 Task: Open a Blog Post Template save the file as referenceAdd Heading 'Machu Picchu' ,with the main content  Machu Picchu is an ancient Inca citadel nestled high in the Peruvian Andes. This archaeological wonder attracts adventurers and history enthusiasts with its stunning mountain vistas and well-preserved ruins, offering a glimpse into the Inca civilization's remarkable achievements. ,with the main content  Machu Picchu is an ancient Inca citadel nestled high in the Peruvian Andes. This archaeological wonder attracts adventurers and history enthusiasts with its stunning mountain vistas and well-preserved ruins, offering a glimpse into the Inca civilization's remarkable achievements.and font size to the main content 22 Apply Font Style Gabriolaand font size to the heading 16 Change heading alignment to  Center
Action: Mouse moved to (525, 250)
Screenshot: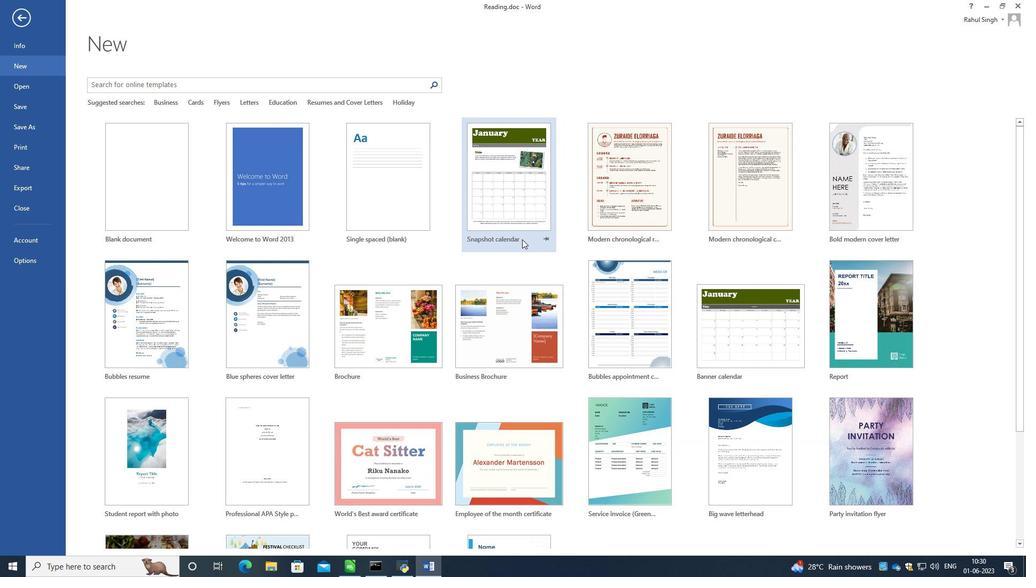 
Action: Mouse scrolled (525, 250) with delta (0, 0)
Screenshot: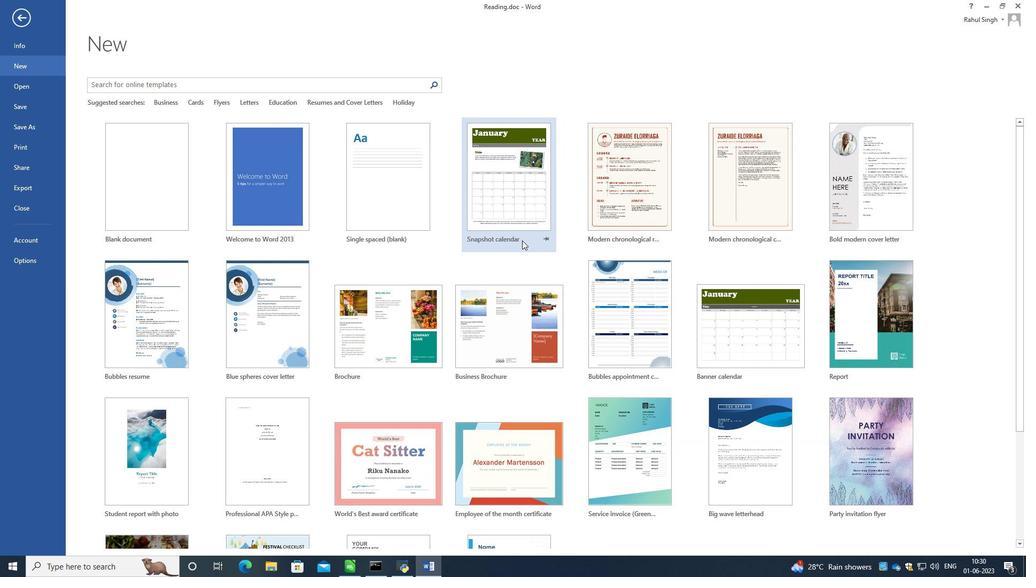 
Action: Mouse scrolled (525, 250) with delta (0, 0)
Screenshot: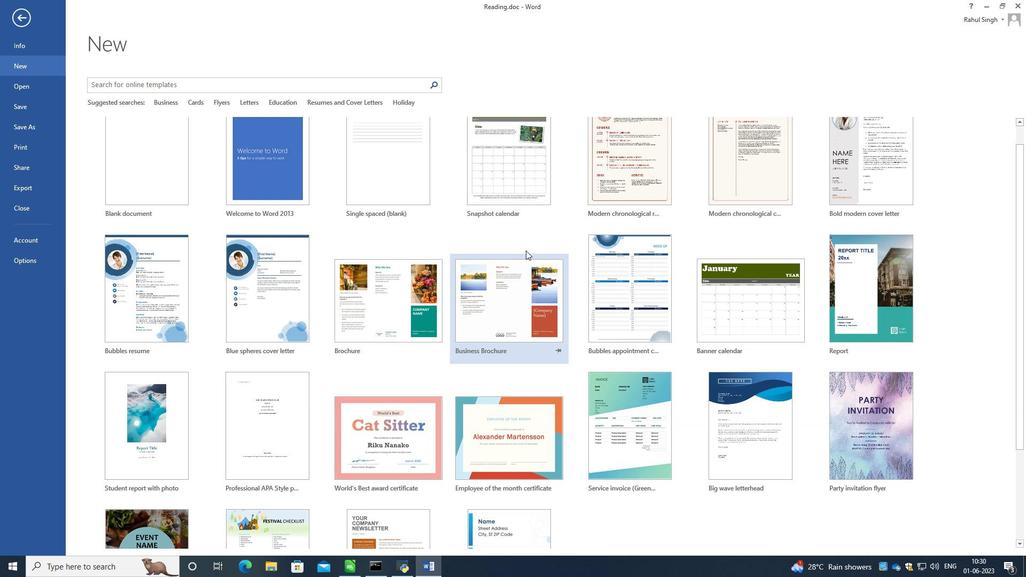 
Action: Mouse scrolled (525, 250) with delta (0, 0)
Screenshot: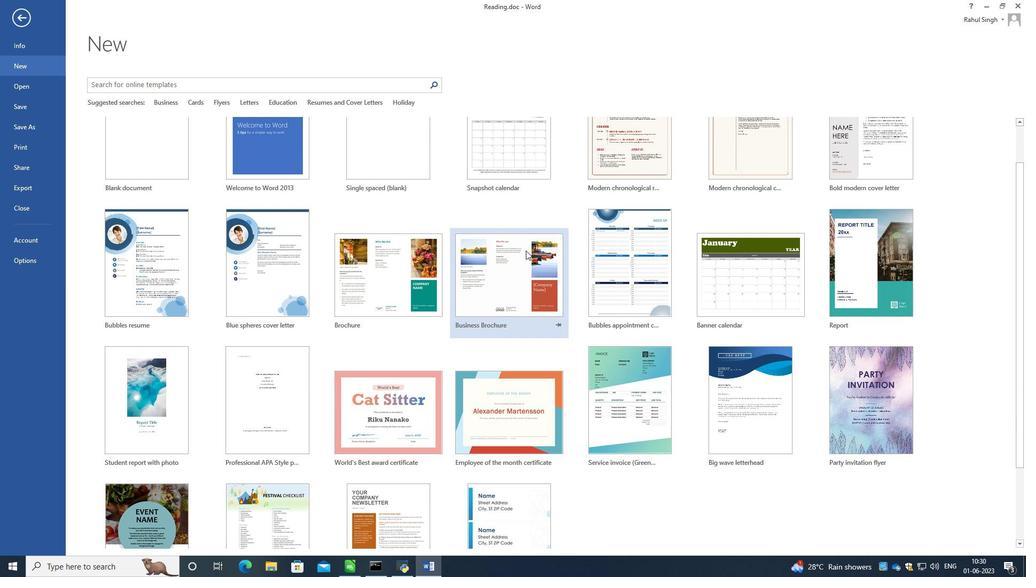 
Action: Mouse scrolled (525, 250) with delta (0, 0)
Screenshot: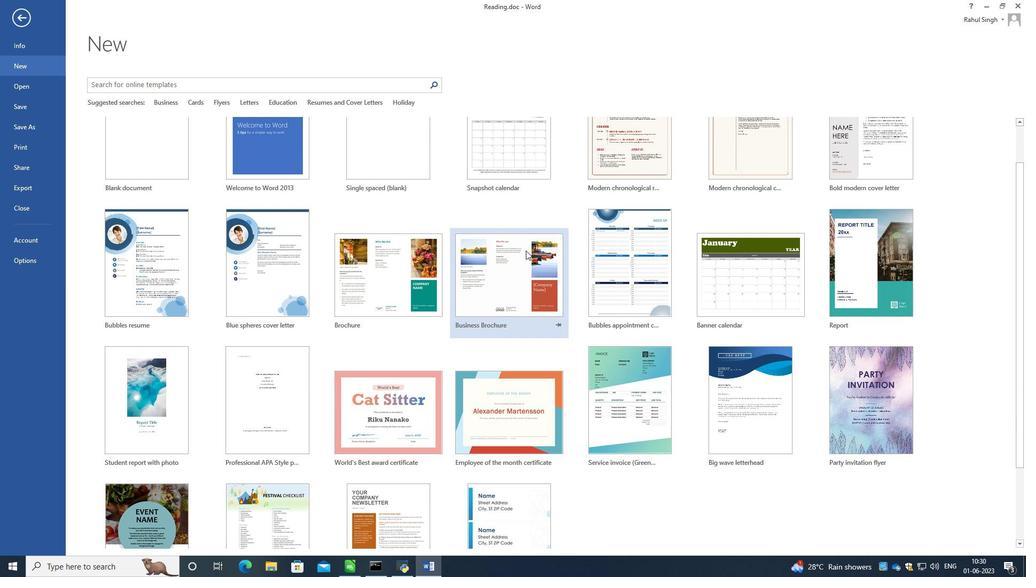 
Action: Mouse scrolled (525, 250) with delta (0, 0)
Screenshot: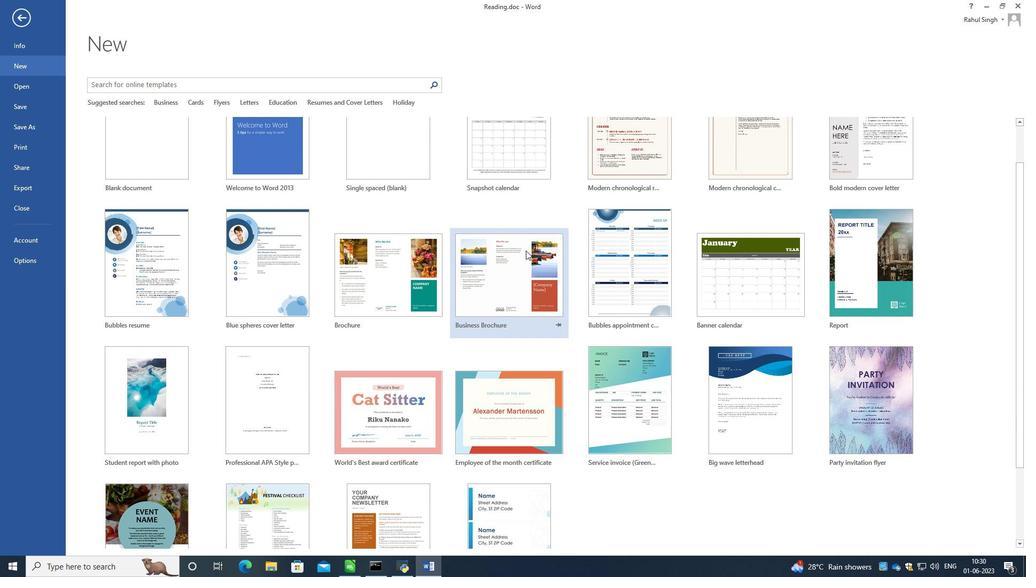 
Action: Mouse scrolled (525, 250) with delta (0, 0)
Screenshot: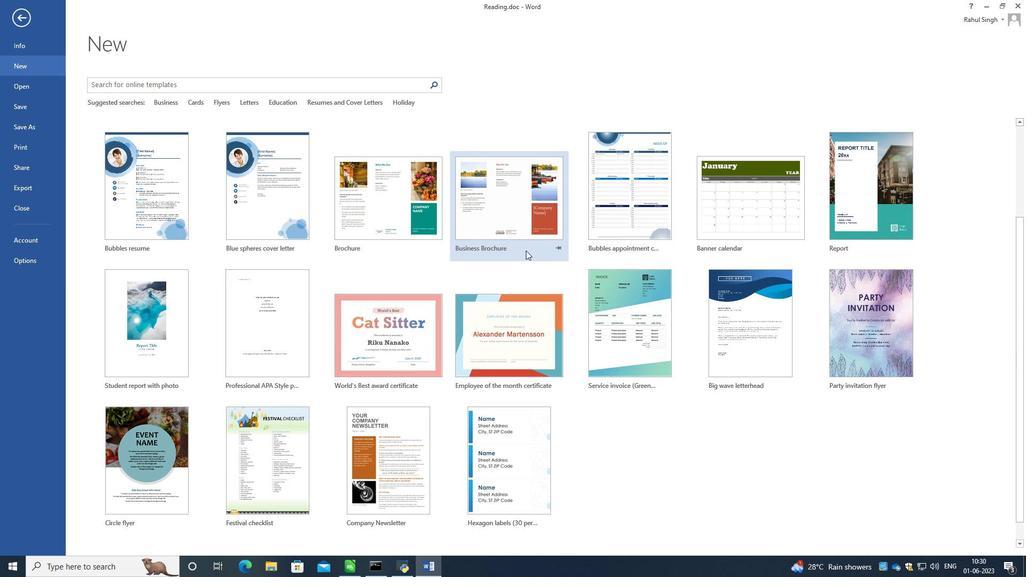 
Action: Mouse scrolled (525, 250) with delta (0, 0)
Screenshot: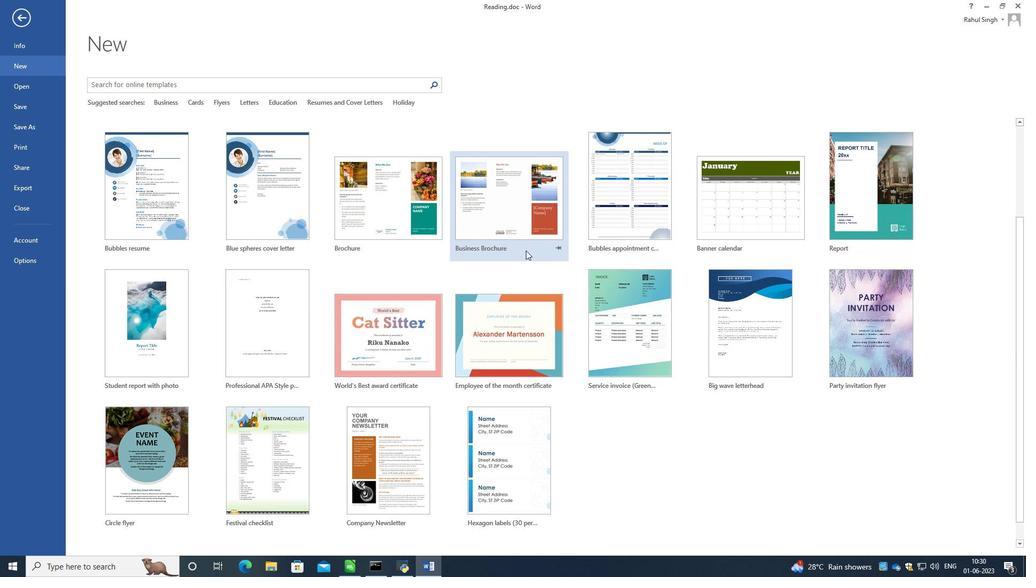 
Action: Mouse scrolled (525, 250) with delta (0, 0)
Screenshot: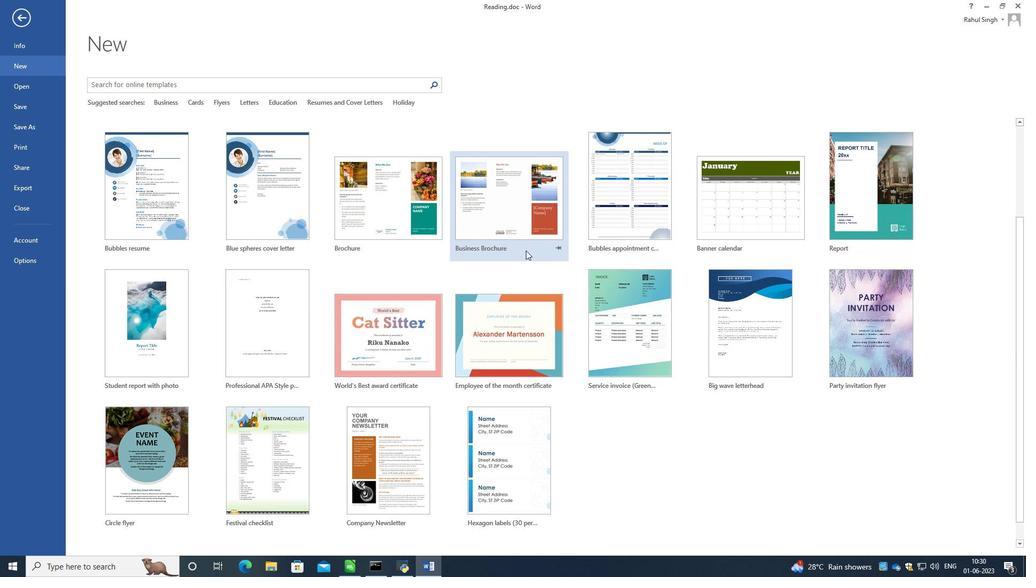 
Action: Mouse scrolled (525, 251) with delta (0, 0)
Screenshot: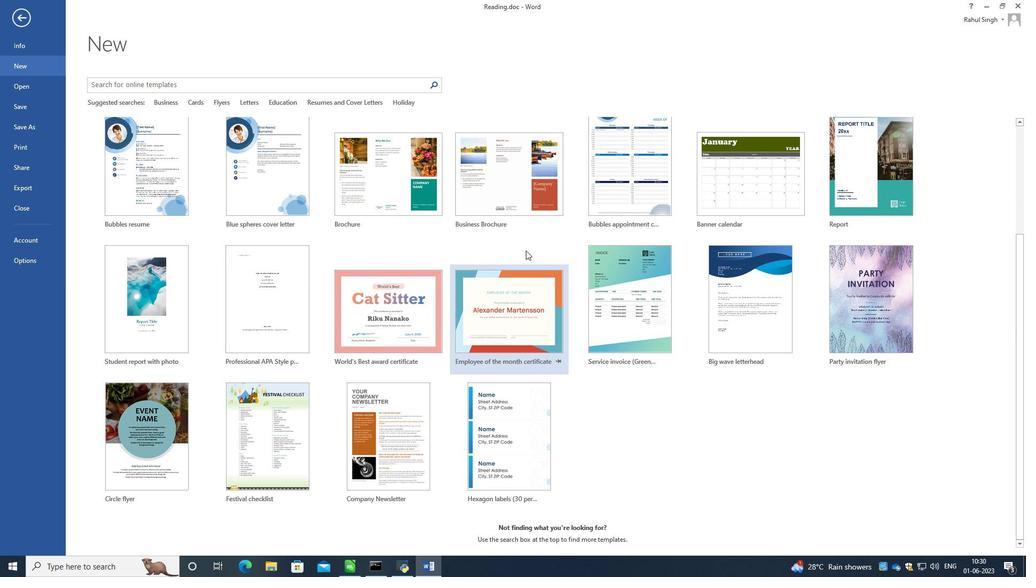 
Action: Mouse scrolled (525, 251) with delta (0, 0)
Screenshot: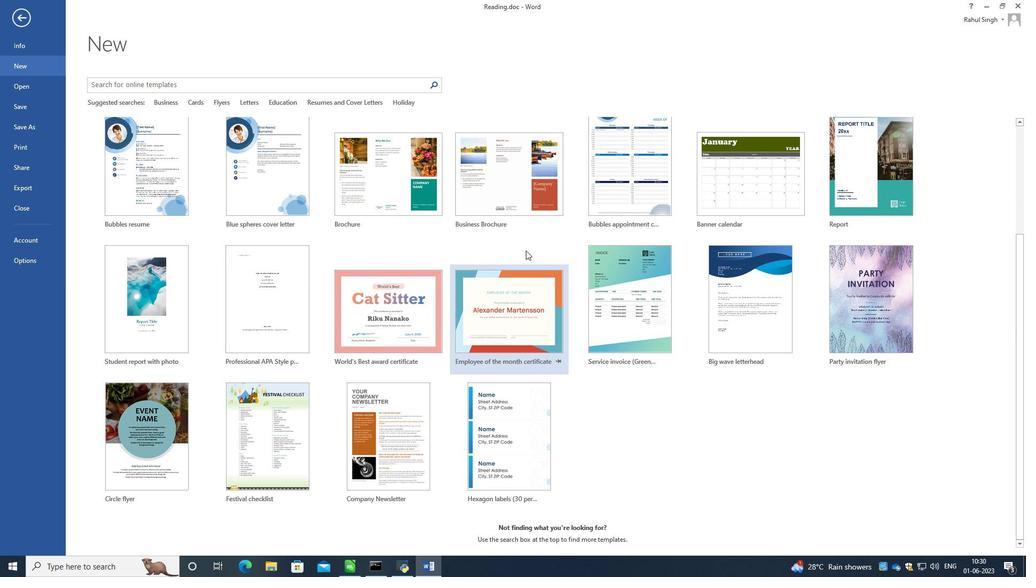 
Action: Mouse scrolled (525, 251) with delta (0, 0)
Screenshot: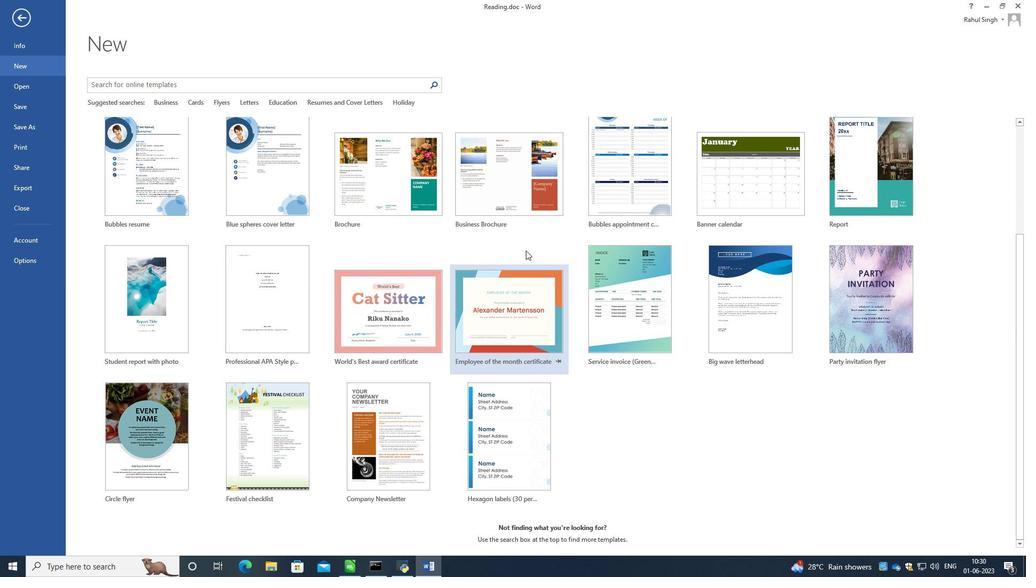 
Action: Mouse scrolled (525, 251) with delta (0, 0)
Screenshot: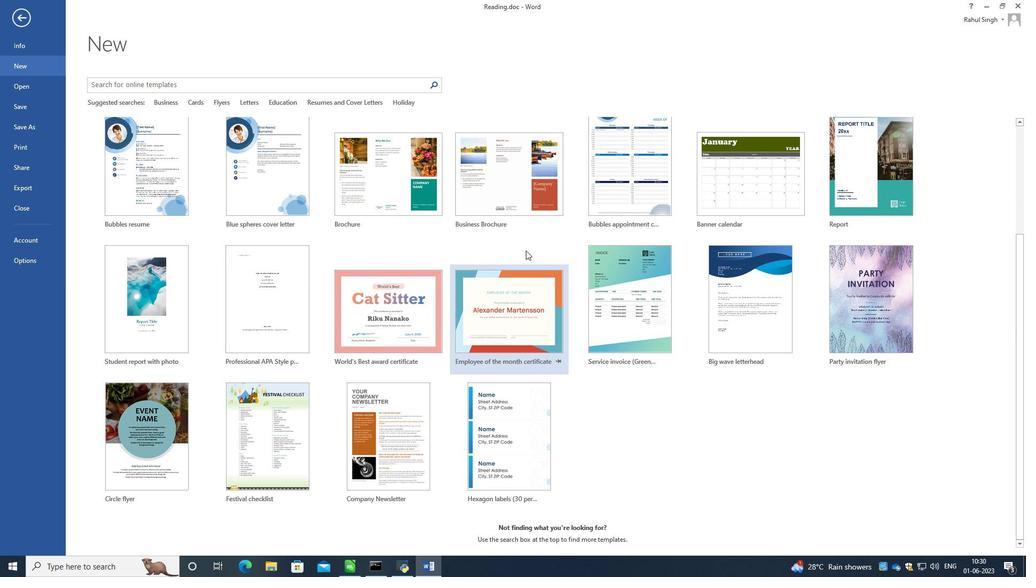 
Action: Mouse scrolled (525, 251) with delta (0, 0)
Screenshot: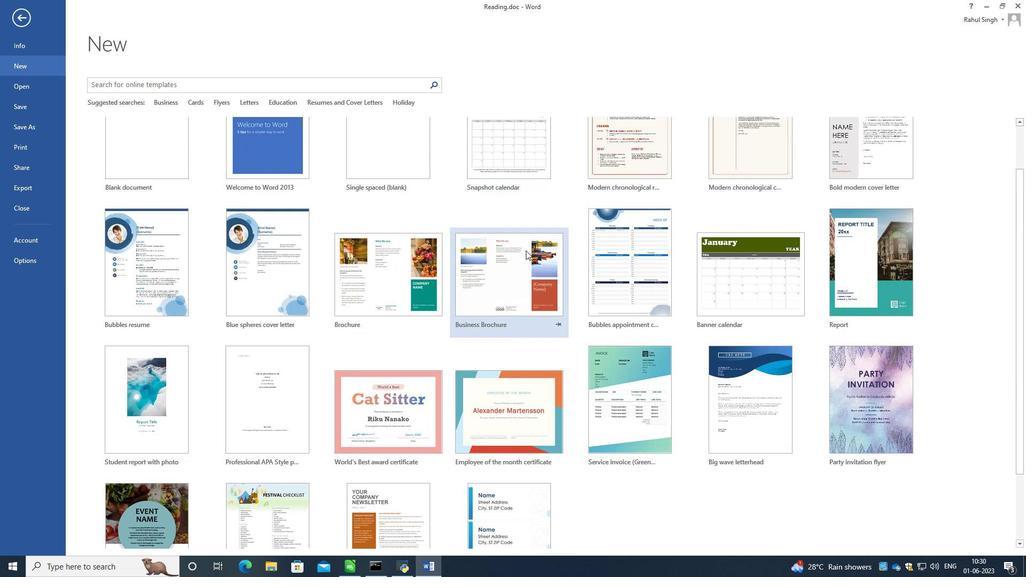 
Action: Mouse scrolled (525, 251) with delta (0, 0)
Screenshot: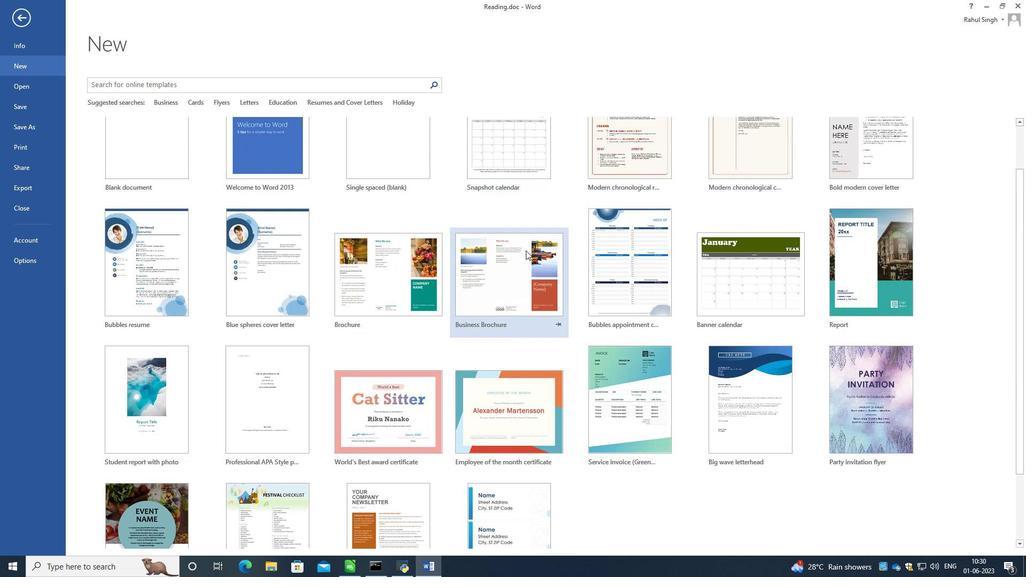 
Action: Mouse scrolled (525, 251) with delta (0, 0)
Screenshot: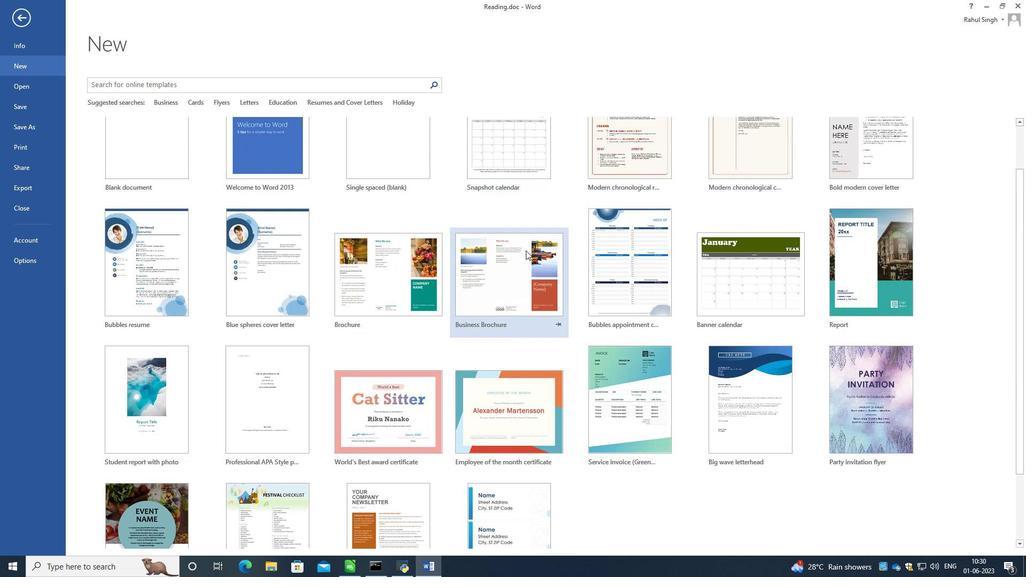 
Action: Mouse scrolled (525, 251) with delta (0, 0)
Screenshot: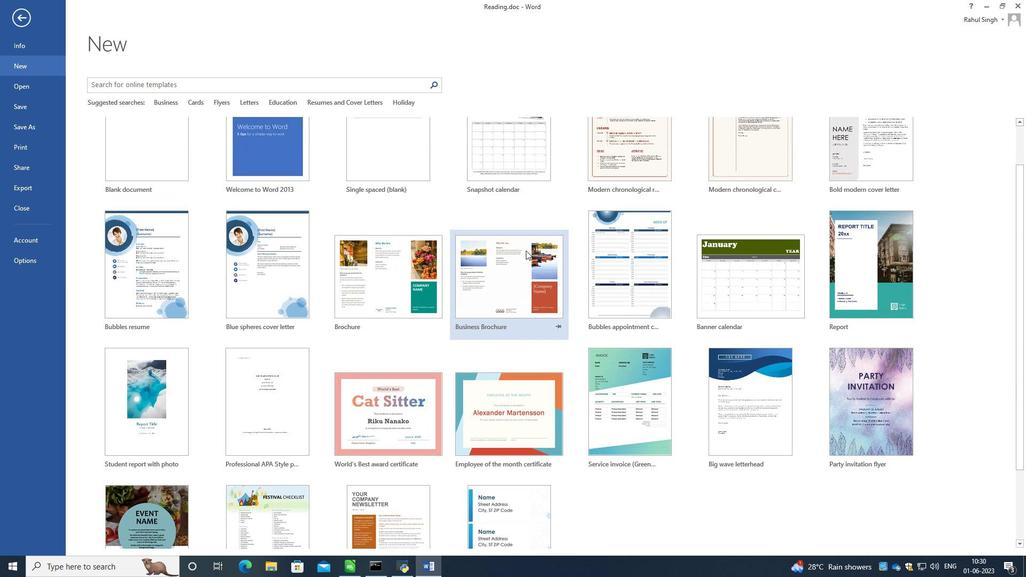 
Action: Mouse scrolled (525, 251) with delta (0, 0)
Screenshot: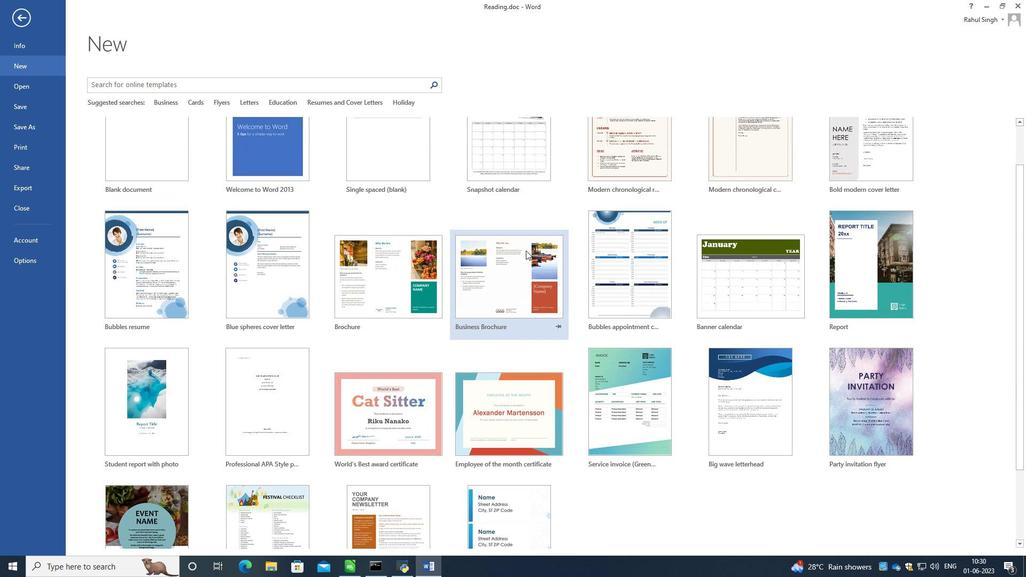 
Action: Mouse moved to (198, 89)
Screenshot: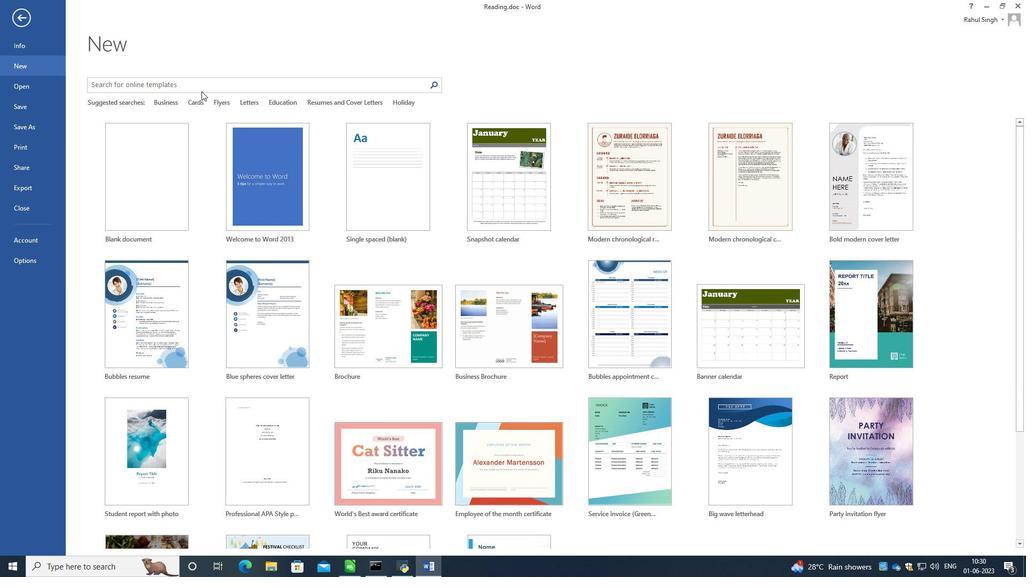 
Action: Mouse pressed left at (198, 89)
Screenshot: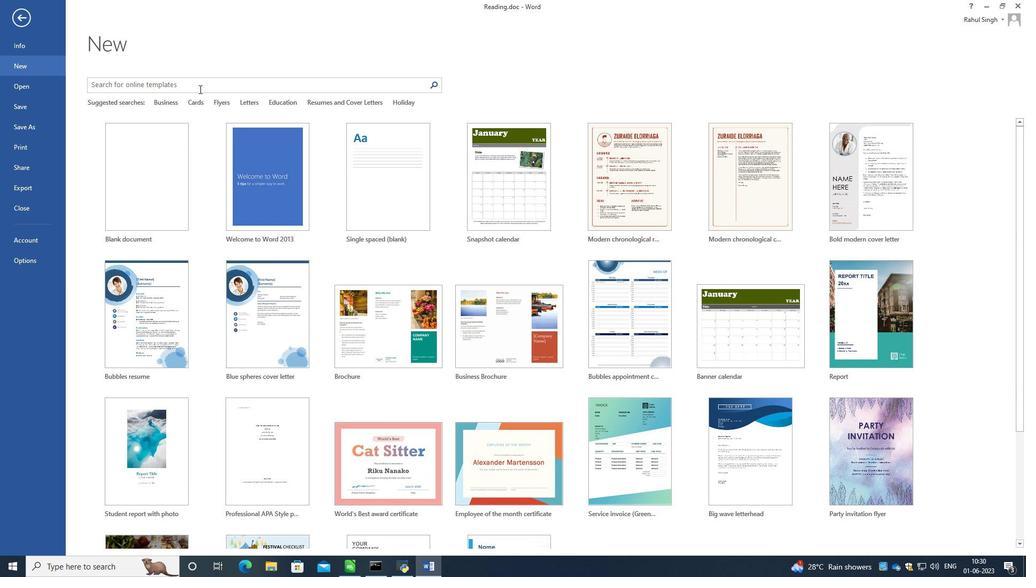
Action: Key pressed <Key.caps_lock>B<Key.caps_lock>log<Key.space>post<Key.space><Key.caps_lock><Key.caps_lock><Key.caps_lock><Key.caps_lock><Key.caps_lock><Key.caps_lock><Key.caps_lock>TEM<Key.backspace><Key.backspace><Key.caps_lock>emplete<Key.enter>
Screenshot: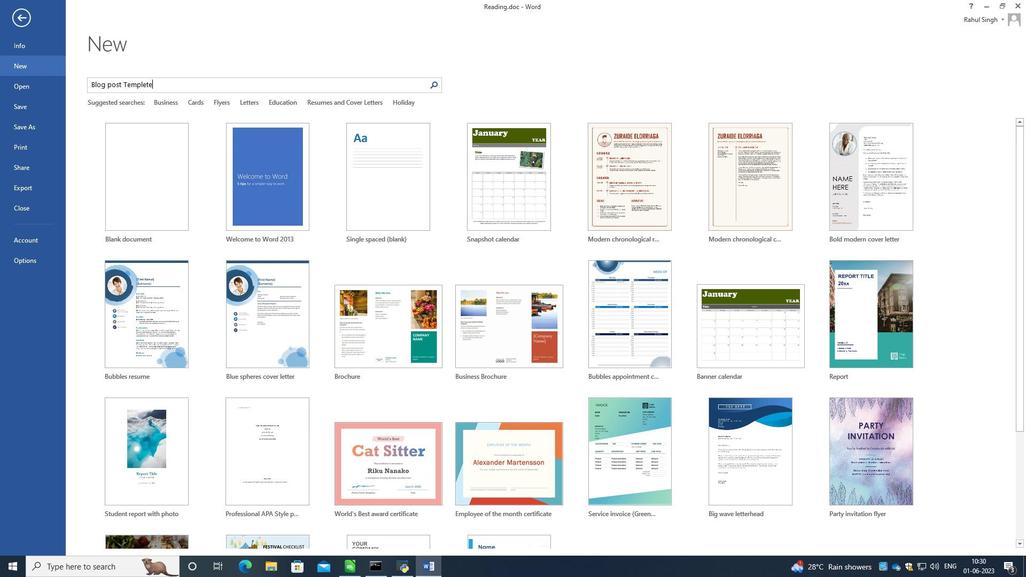 
Action: Mouse moved to (202, 80)
Screenshot: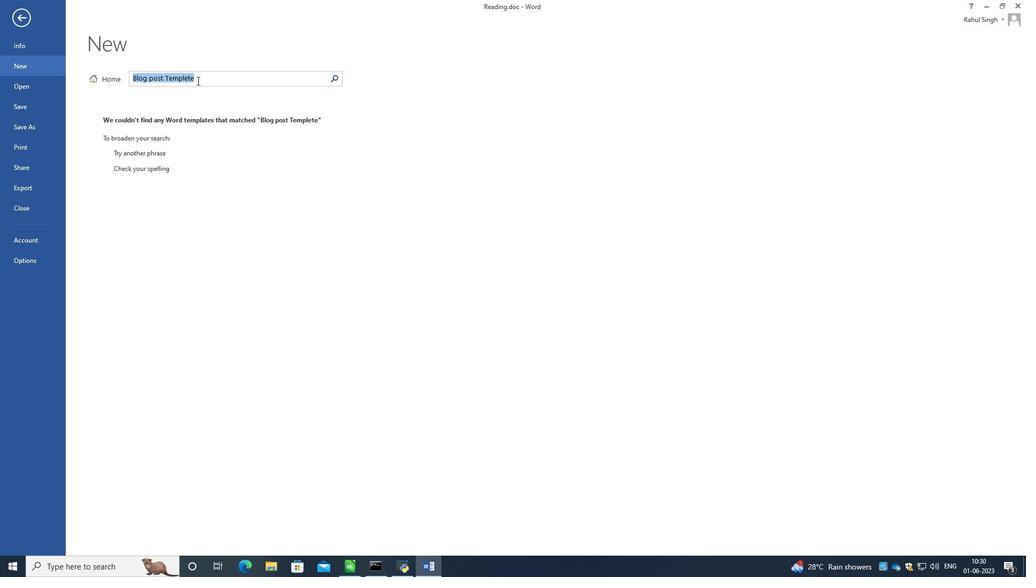 
Action: Mouse pressed left at (202, 80)
Screenshot: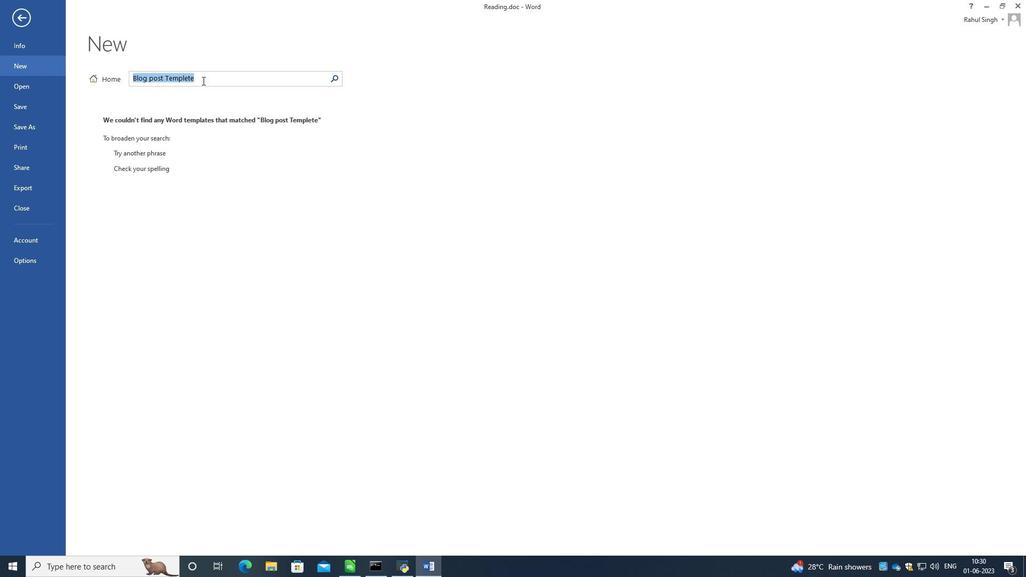 
Action: Key pressed <Key.backspace><Key.backspace><Key.backspace><Key.backspace><Key.backspace><Key.backspace><Key.backspace><Key.backspace><Key.enter>
Screenshot: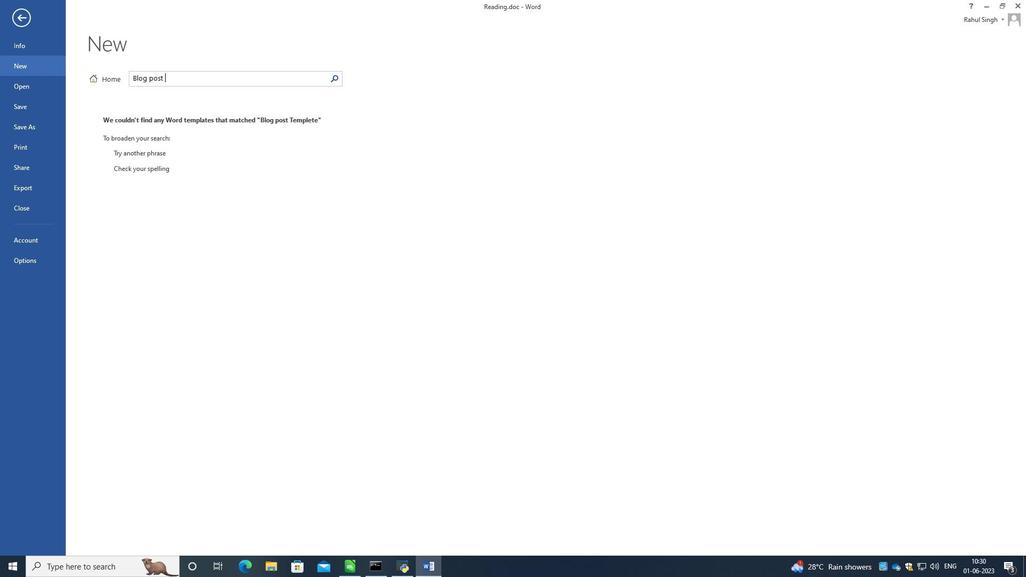 
Action: Mouse moved to (136, 158)
Screenshot: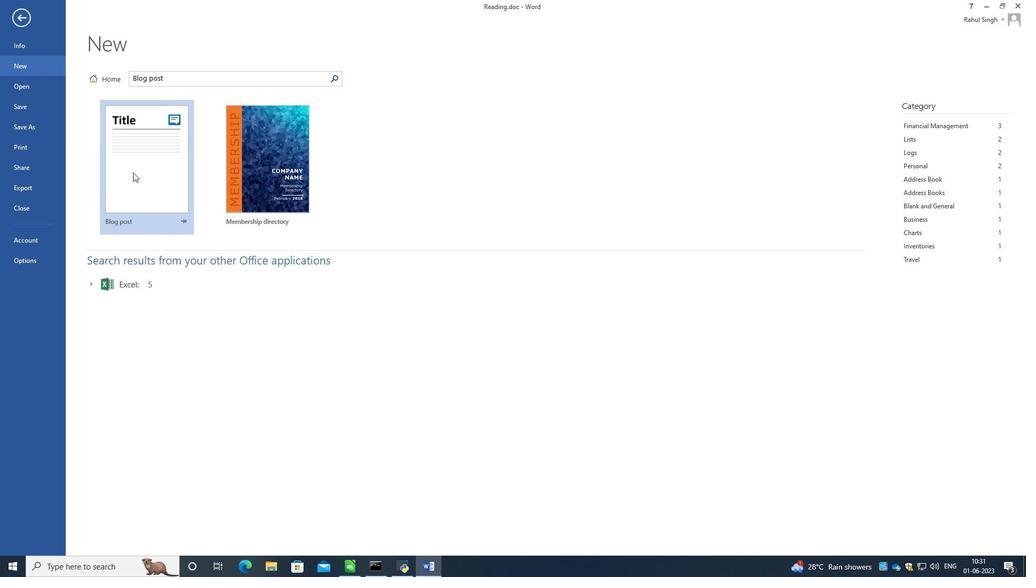 
Action: Mouse pressed left at (136, 158)
Screenshot: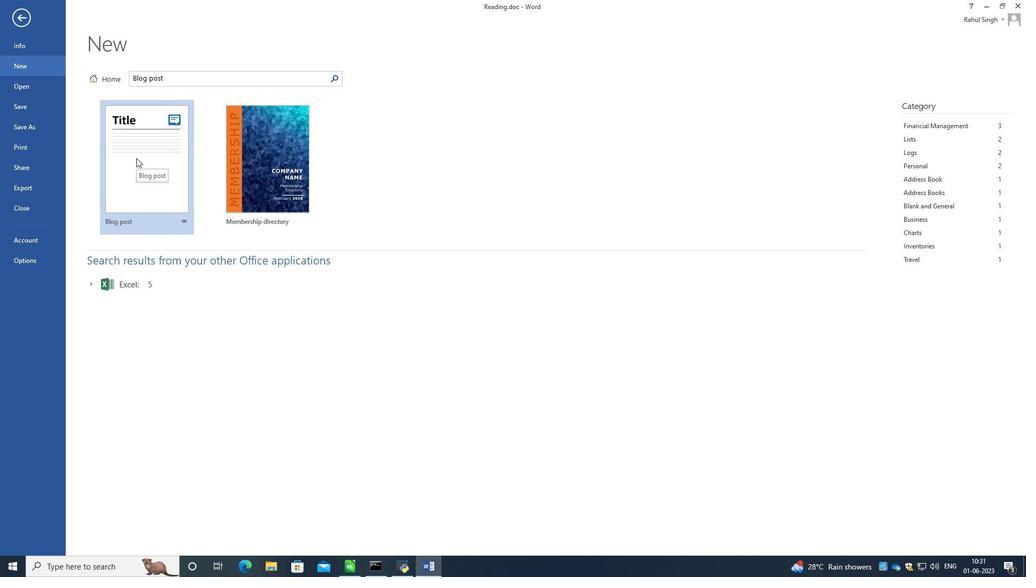 
Action: Mouse moved to (626, 278)
Screenshot: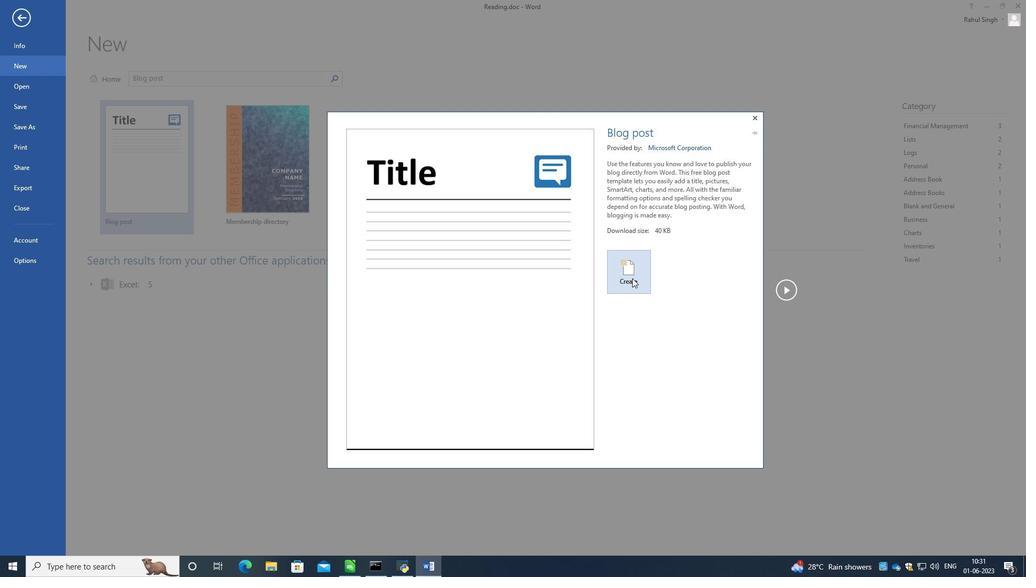 
Action: Mouse pressed left at (626, 278)
Screenshot: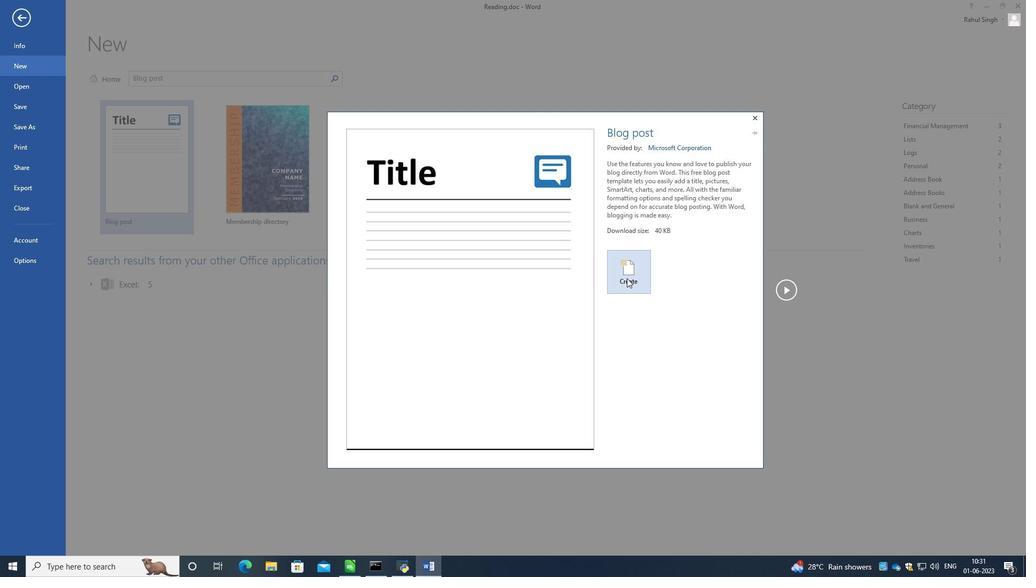 
Action: Mouse moved to (569, 311)
Screenshot: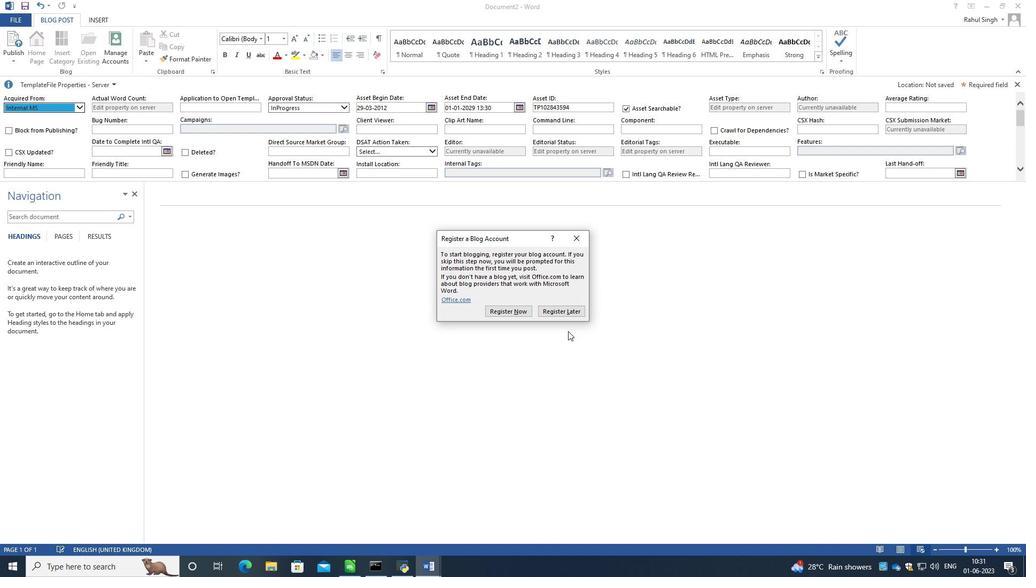 
Action: Mouse pressed left at (569, 311)
Screenshot: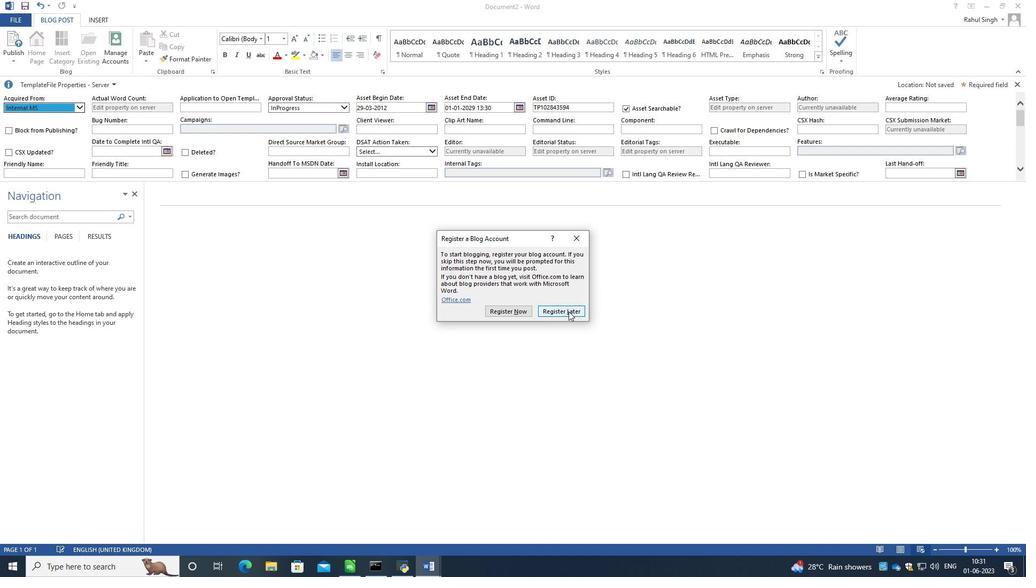 
Action: Mouse moved to (131, 194)
Screenshot: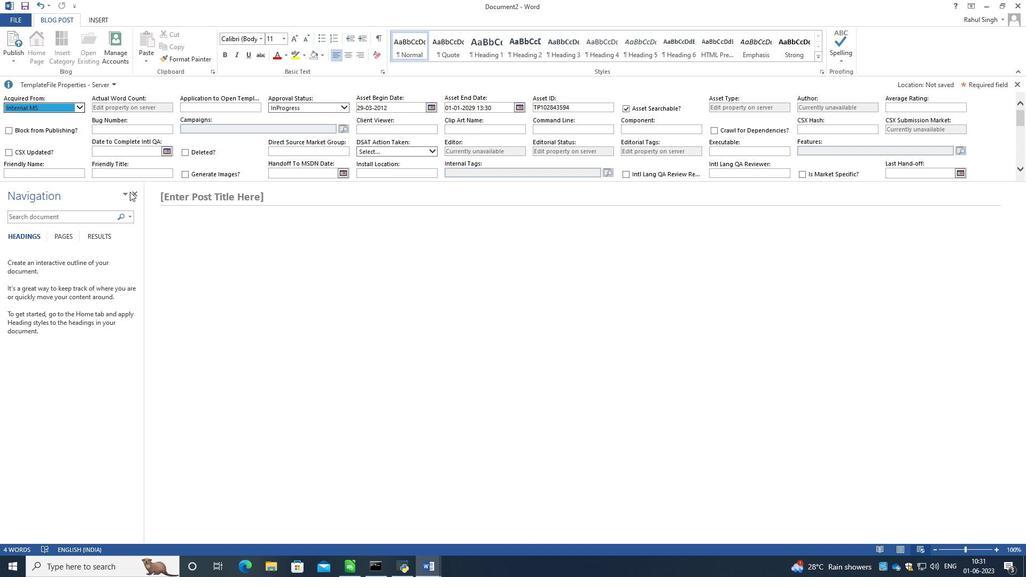 
Action: Mouse pressed left at (131, 194)
Screenshot: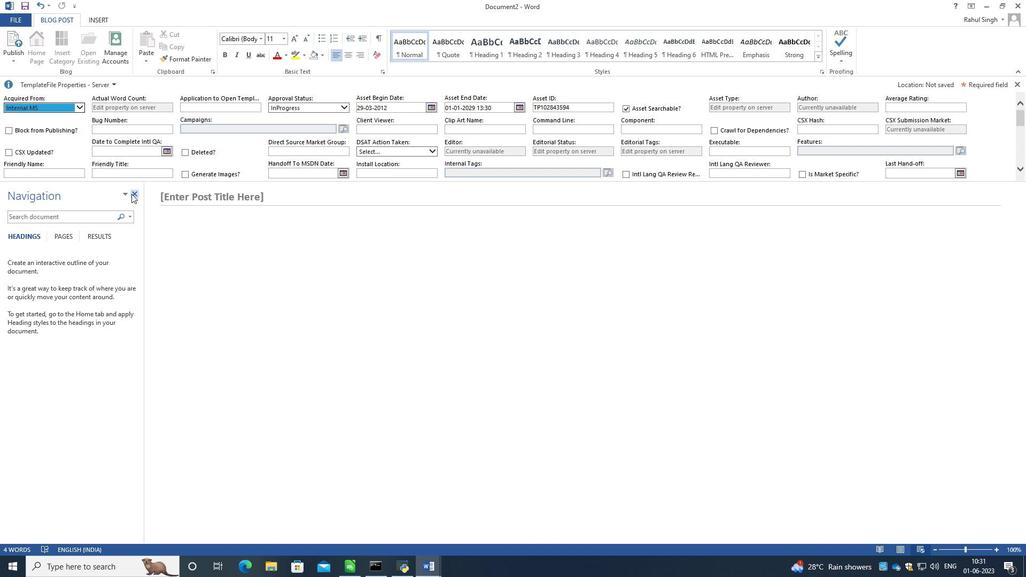 
Action: Mouse moved to (571, 239)
Screenshot: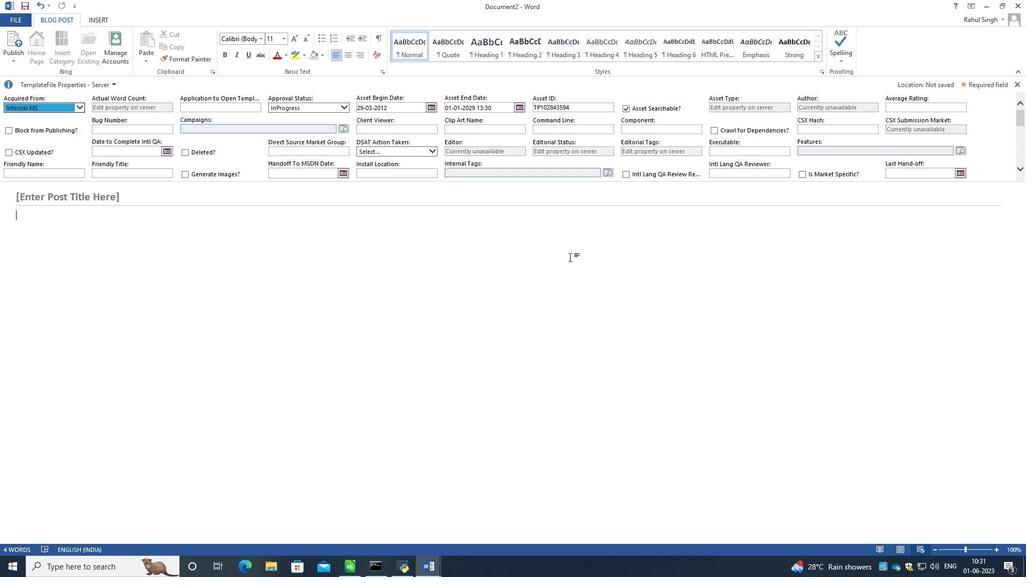 
Action: Mouse pressed left at (571, 239)
Screenshot: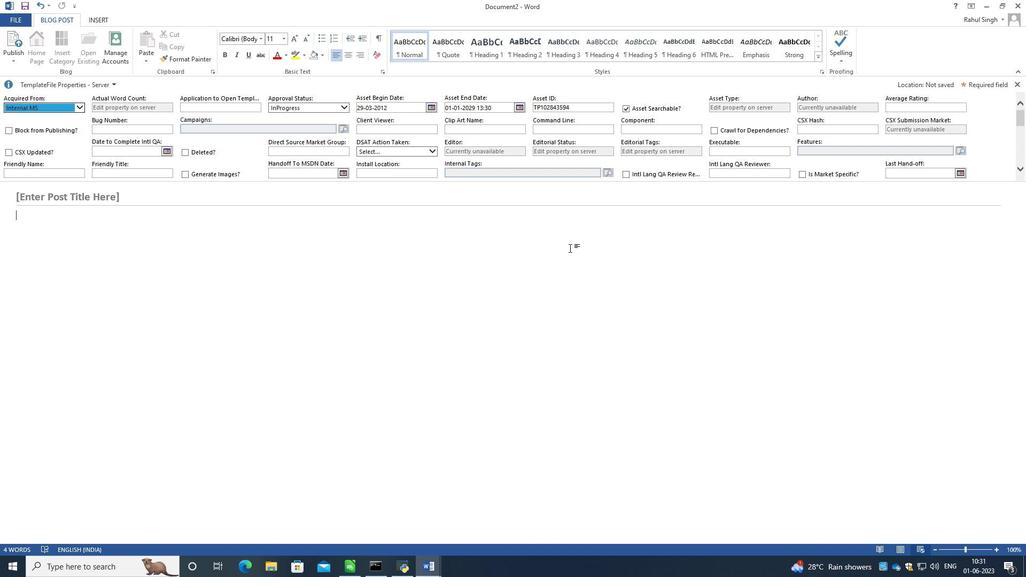 
Action: Mouse moved to (104, 195)
Screenshot: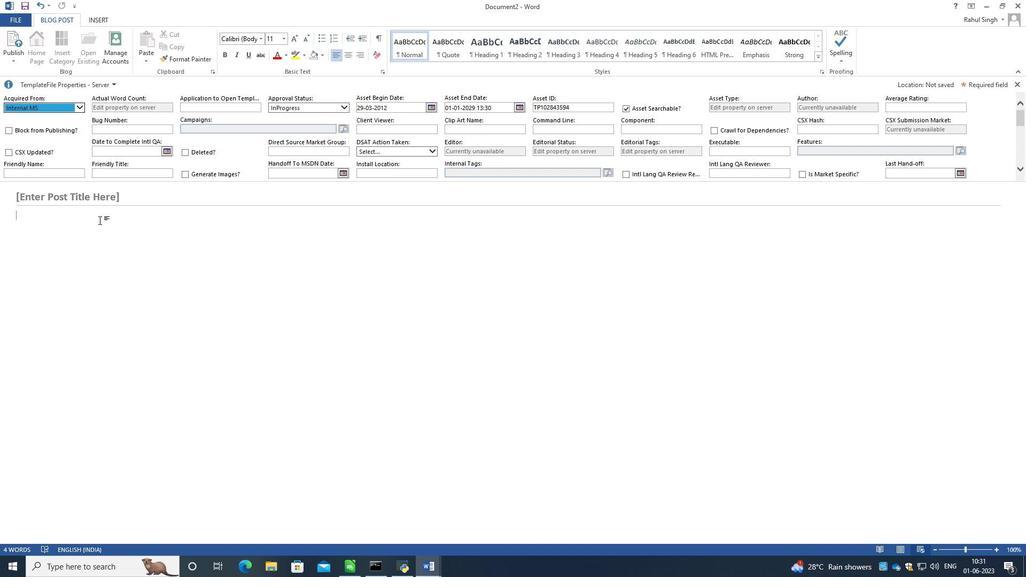 
Action: Mouse pressed left at (104, 195)
Screenshot: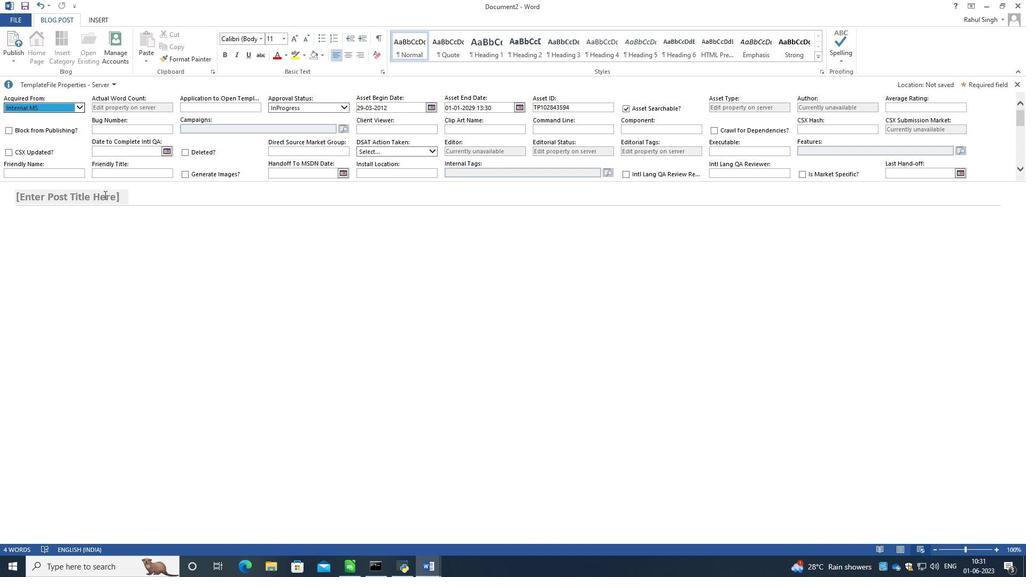 
Action: Mouse moved to (195, 263)
Screenshot: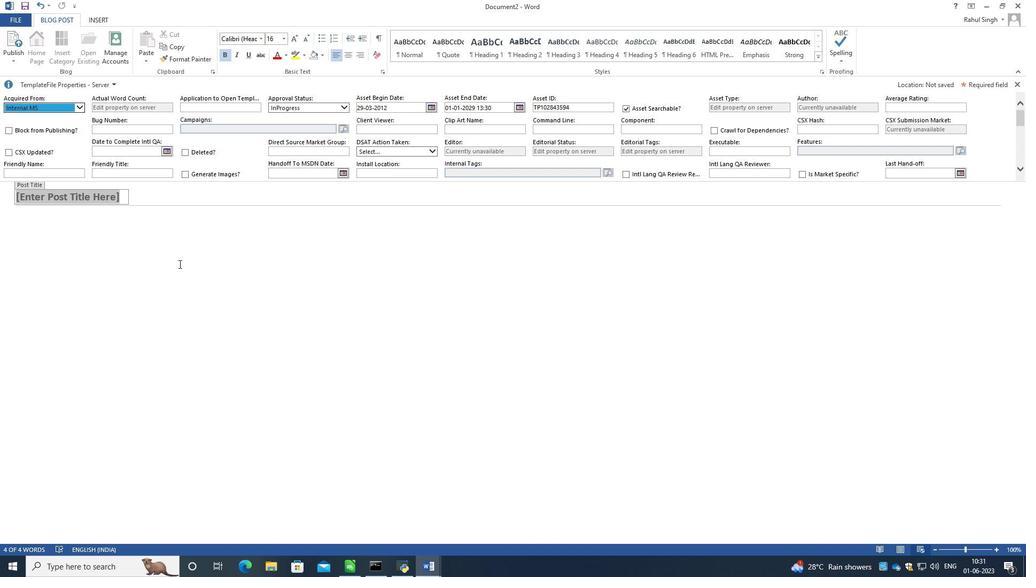 
Action: Mouse pressed left at (195, 263)
Screenshot: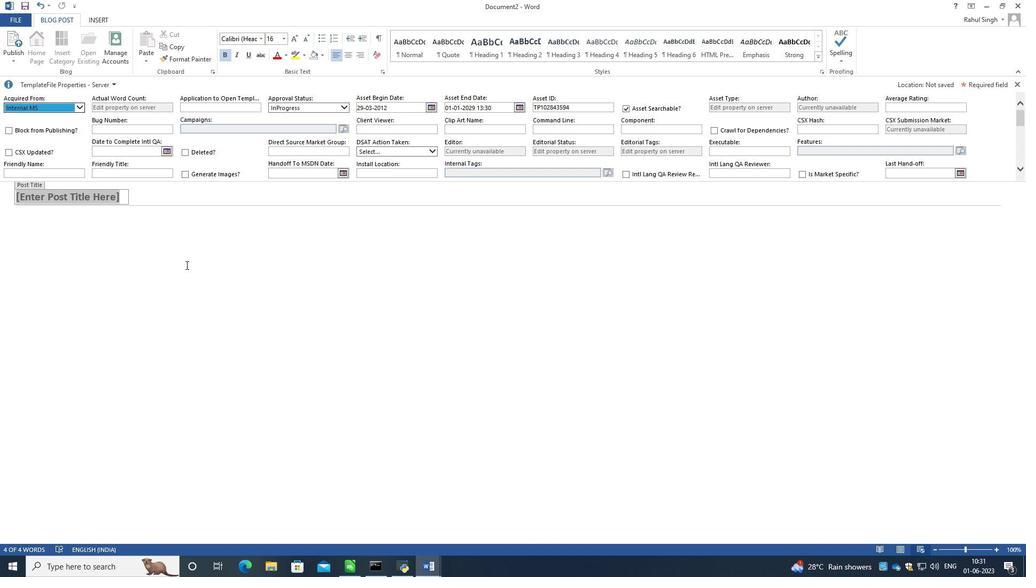 
Action: Mouse moved to (212, 227)
Screenshot: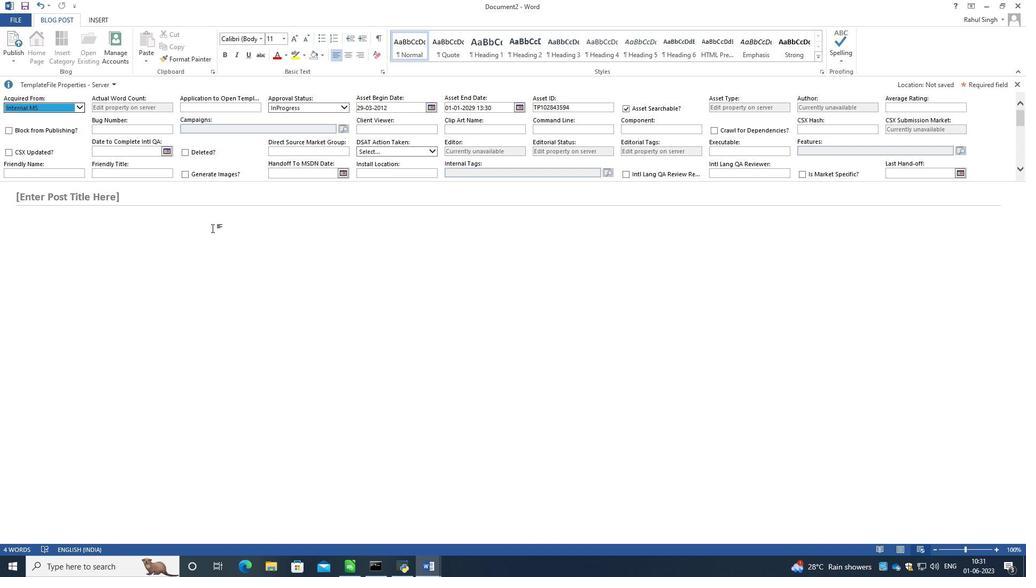 
Action: Key pressed <Key.caps_lock>M<Key.caps_lock>acha<Key.space><Key.backspace><Key.backspace>u<Key.space><Key.caps_lock>P<Key.caps_lock>icchu
Screenshot: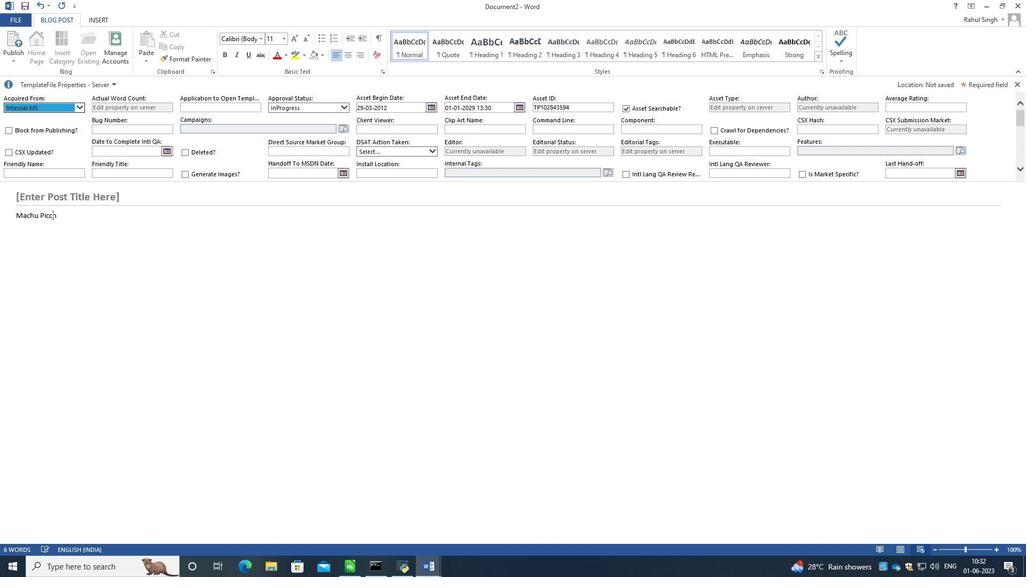 
Action: Mouse moved to (12, 15)
Screenshot: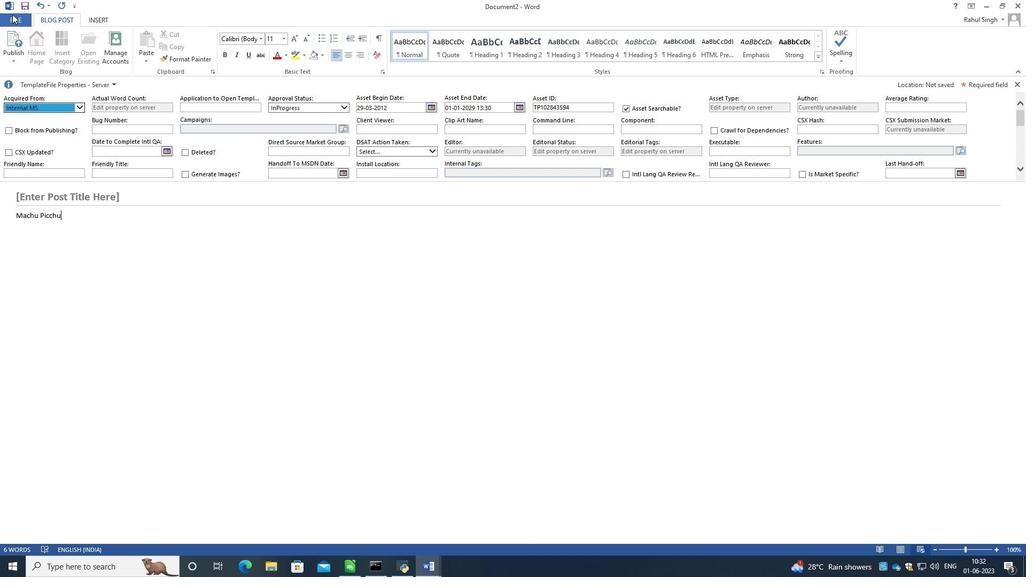 
Action: Mouse pressed left at (12, 15)
Screenshot: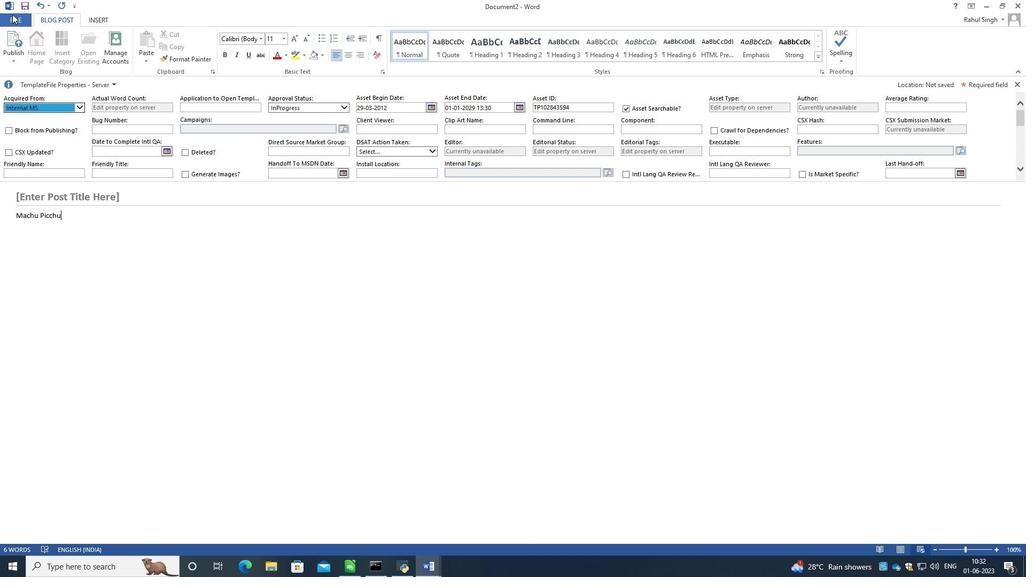 
Action: Mouse moved to (28, 127)
Screenshot: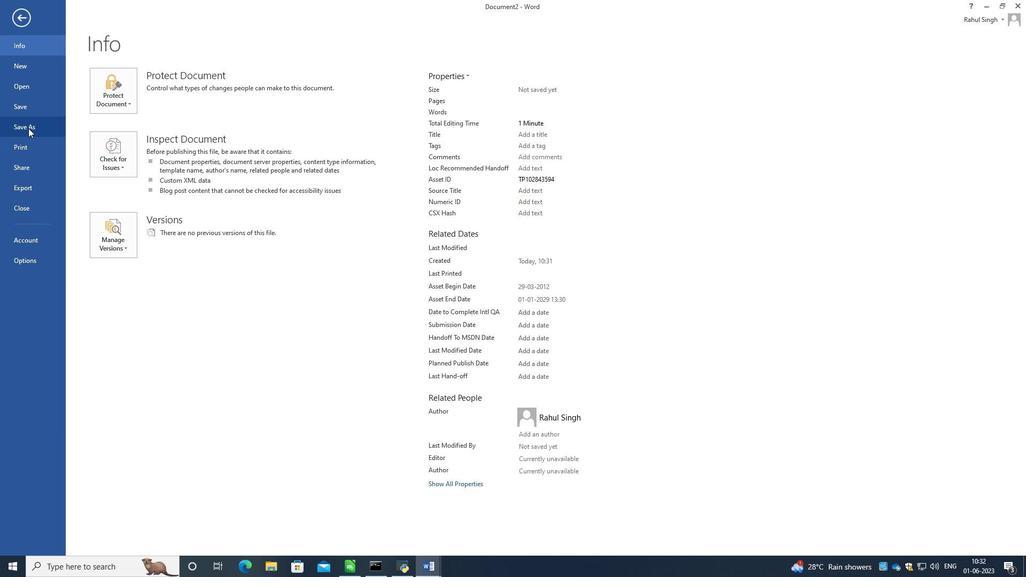 
Action: Mouse pressed left at (28, 127)
Screenshot: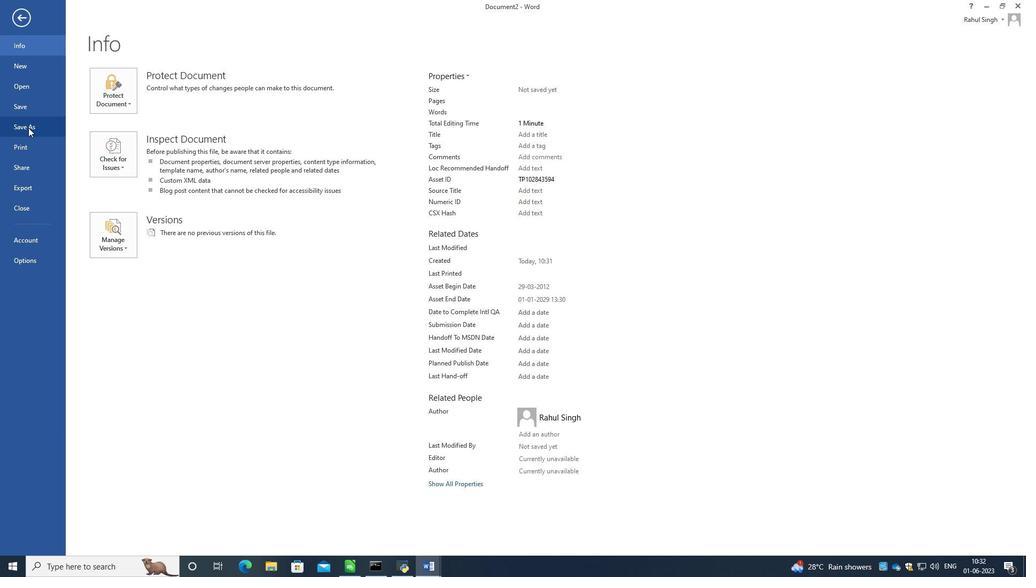 
Action: Mouse moved to (291, 111)
Screenshot: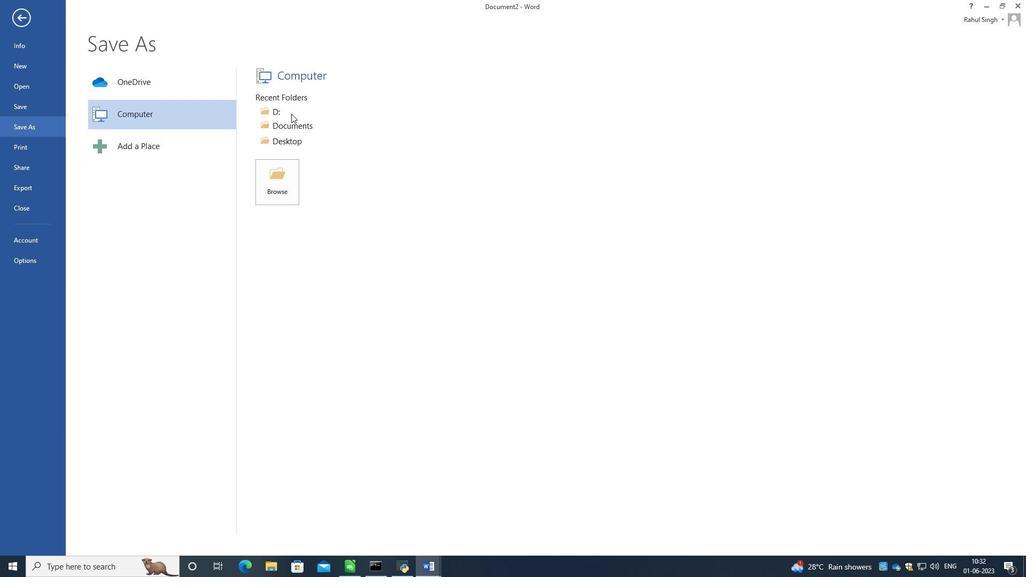 
Action: Mouse pressed left at (291, 111)
Screenshot: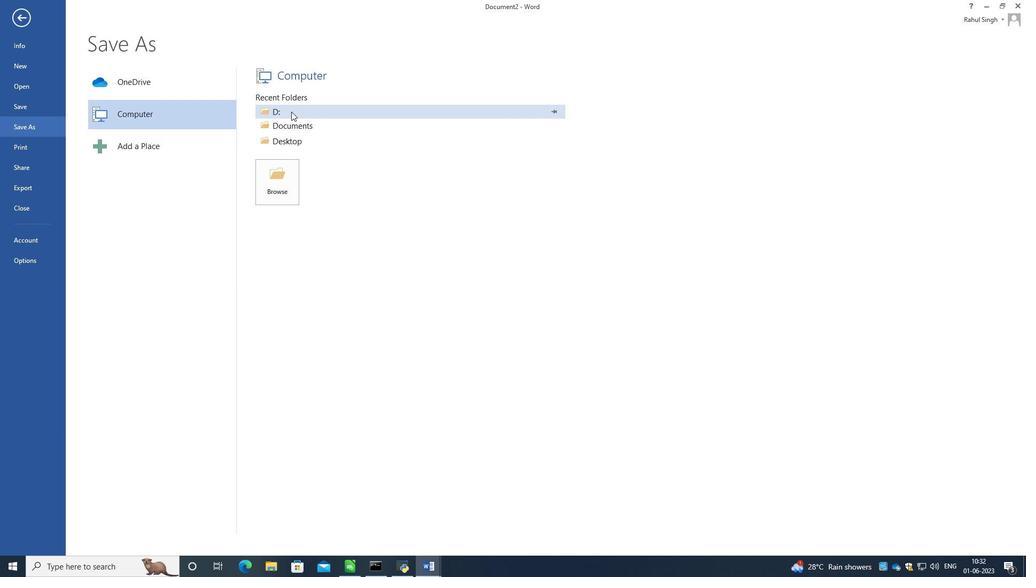 
Action: Mouse moved to (187, 223)
Screenshot: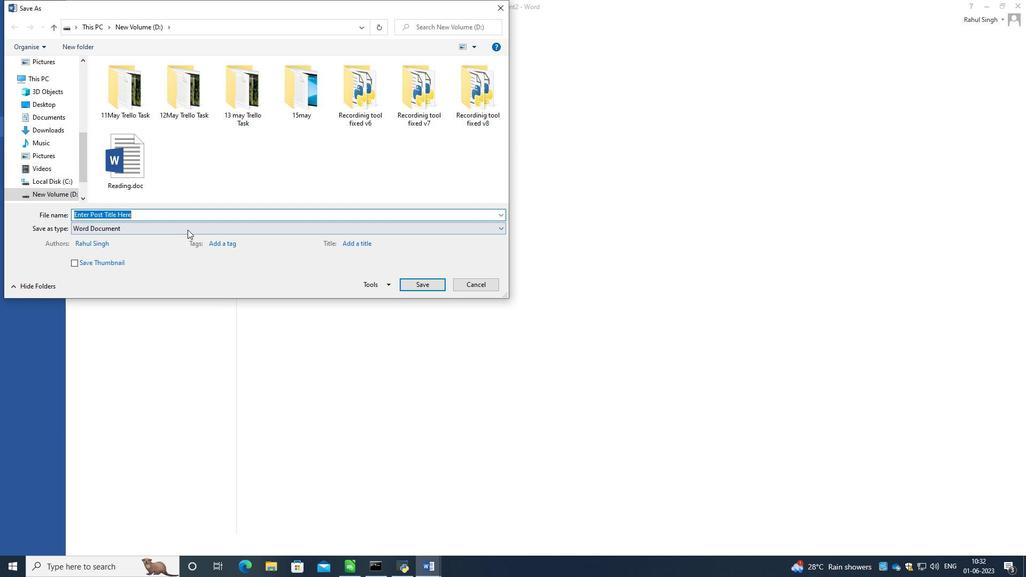 
Action: Key pressed <Key.backspace>reference
Screenshot: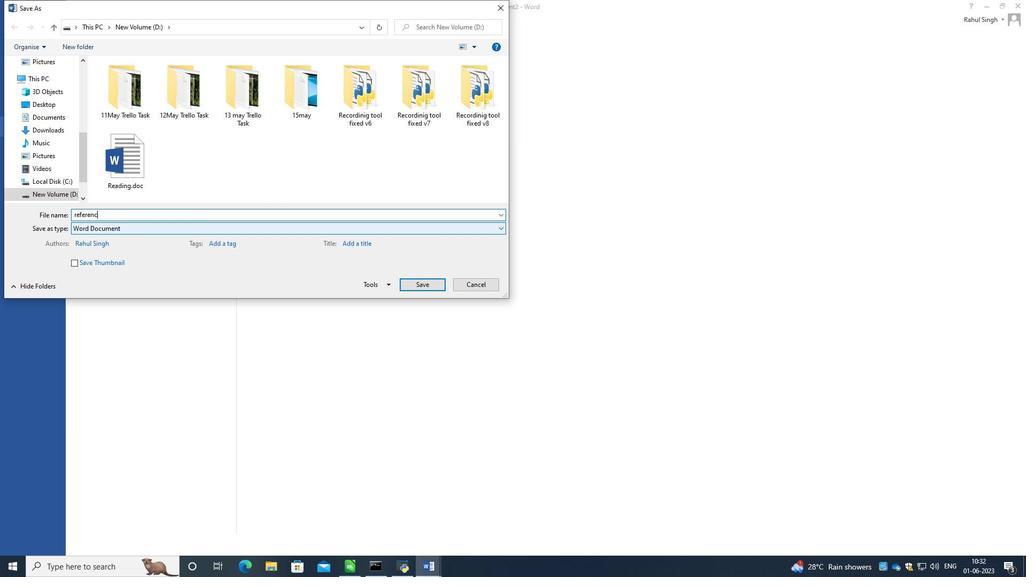 
Action: Mouse moved to (422, 284)
Screenshot: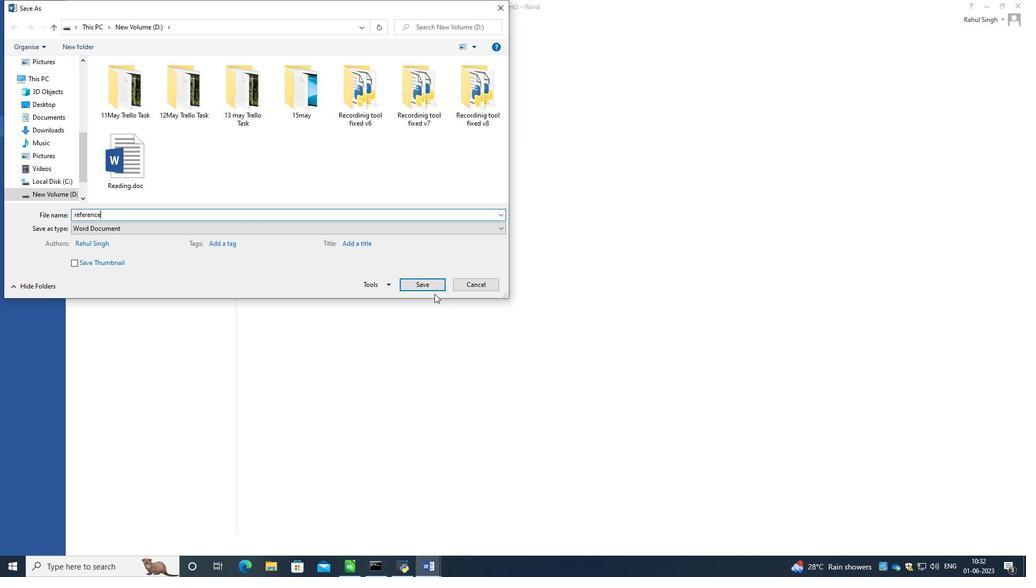 
Action: Mouse pressed left at (422, 284)
Screenshot: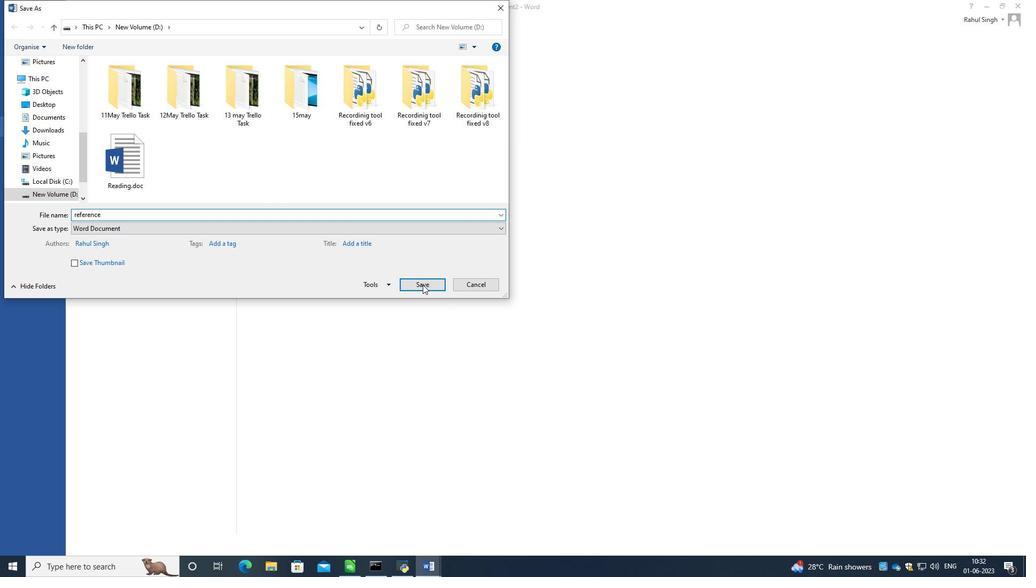 
Action: Mouse moved to (117, 223)
Screenshot: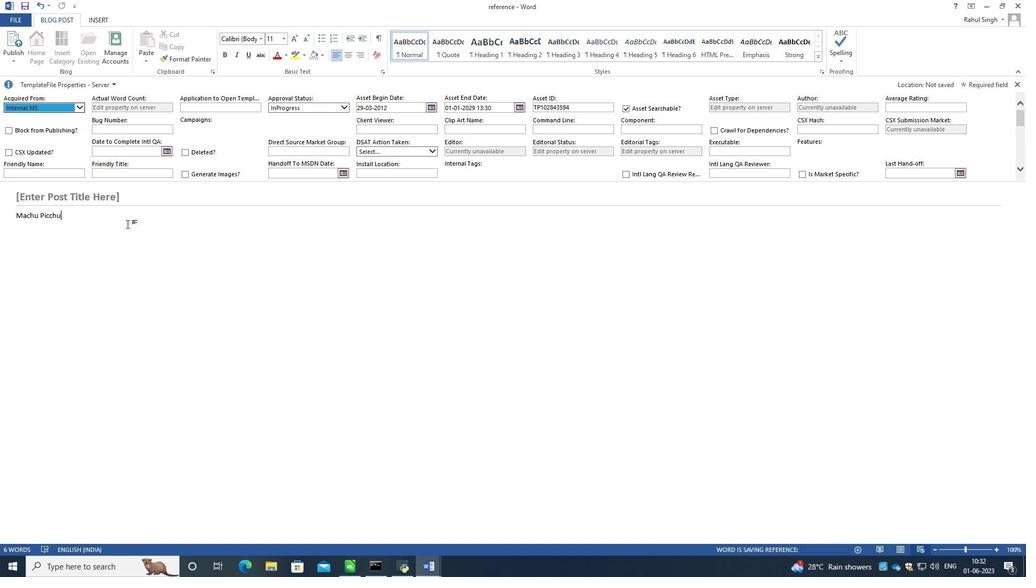 
Action: Key pressed <Key.enter>
Screenshot: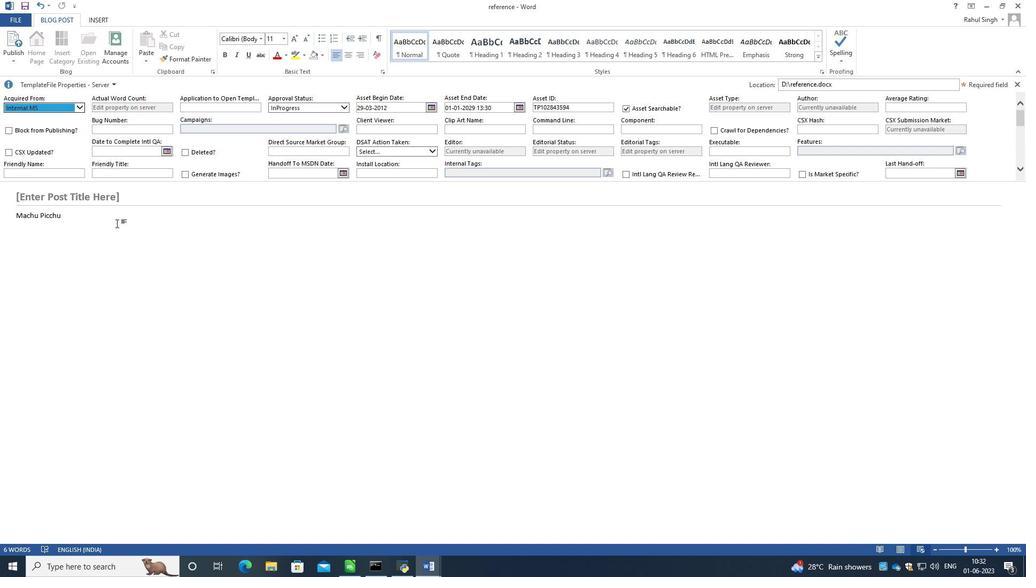 
Action: Mouse moved to (64, 219)
Screenshot: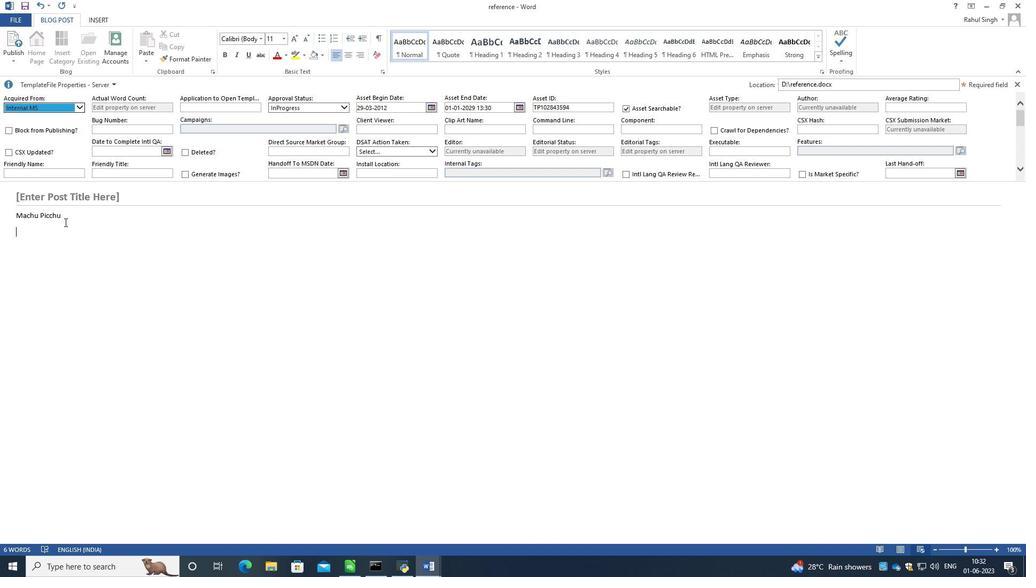 
Action: Mouse pressed left at (64, 219)
Screenshot: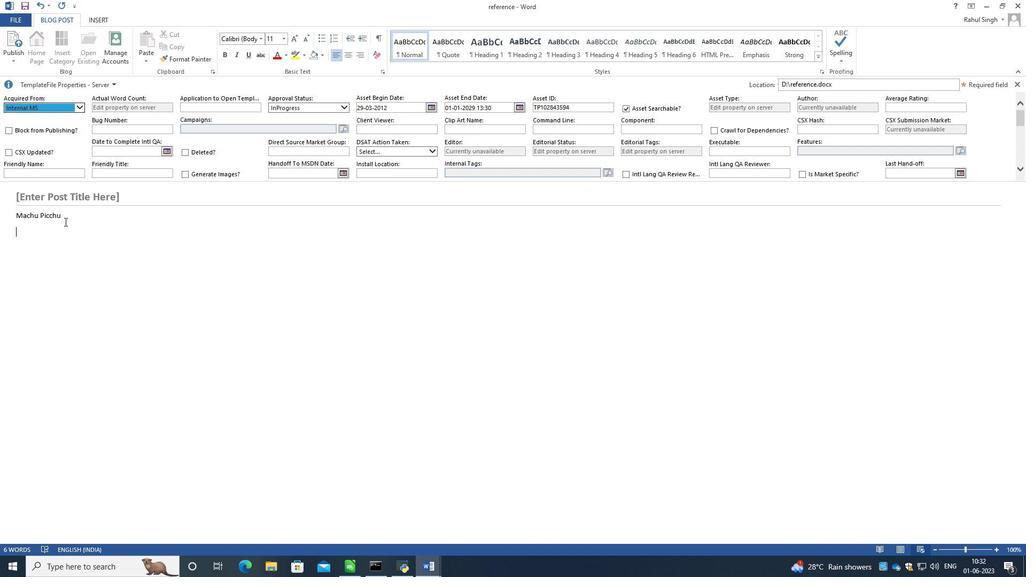 
Action: Key pressed <Key.backspace><Key.backspace><Key.backspace><Key.backspace><Key.backspace><Key.backspace><Key.backspace><Key.backspace><Key.backspace><Key.backspace><Key.backspace><Key.backspace>
Screenshot: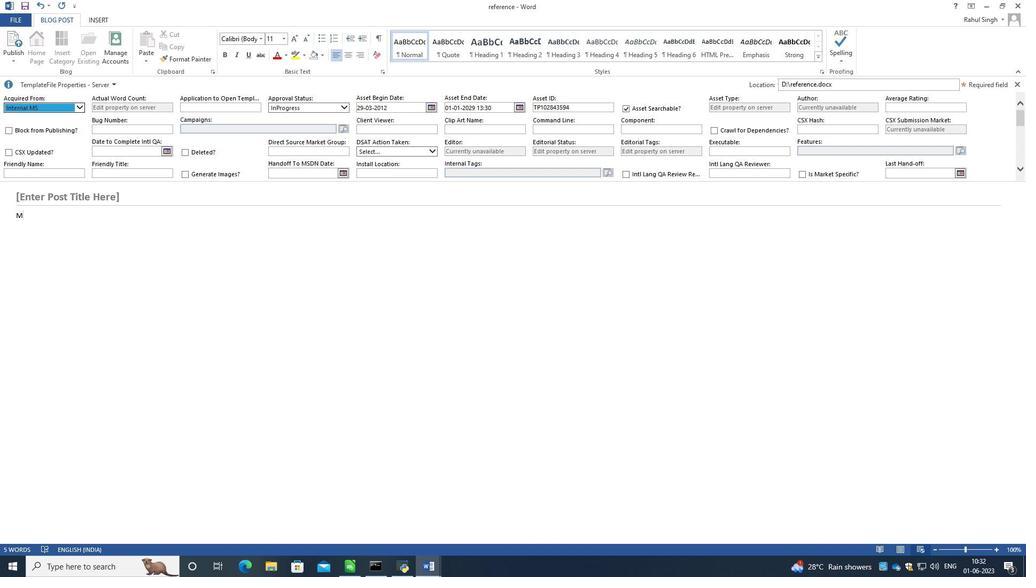 
Action: Mouse moved to (134, 201)
Screenshot: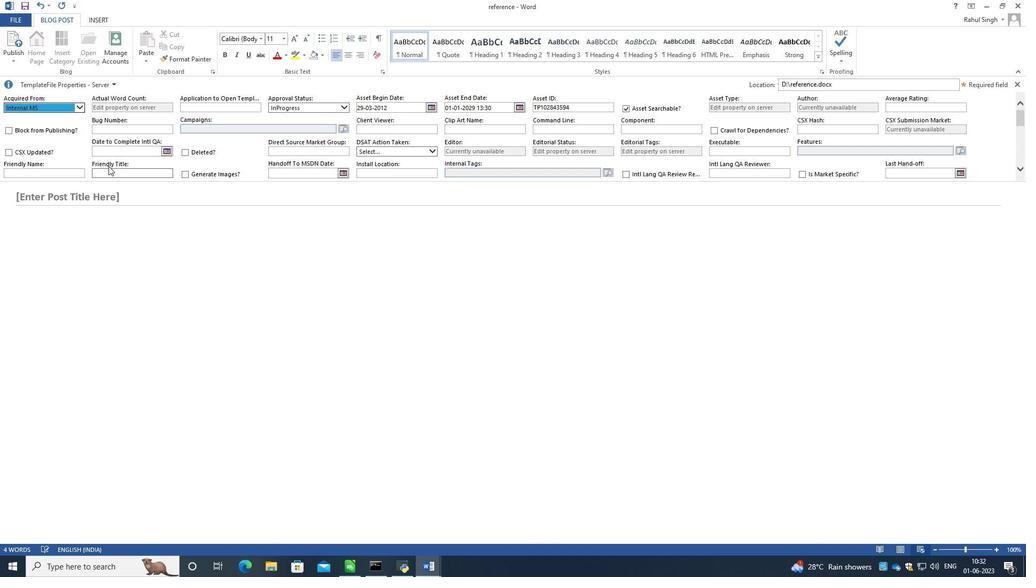 
Action: Mouse pressed left at (134, 201)
Screenshot: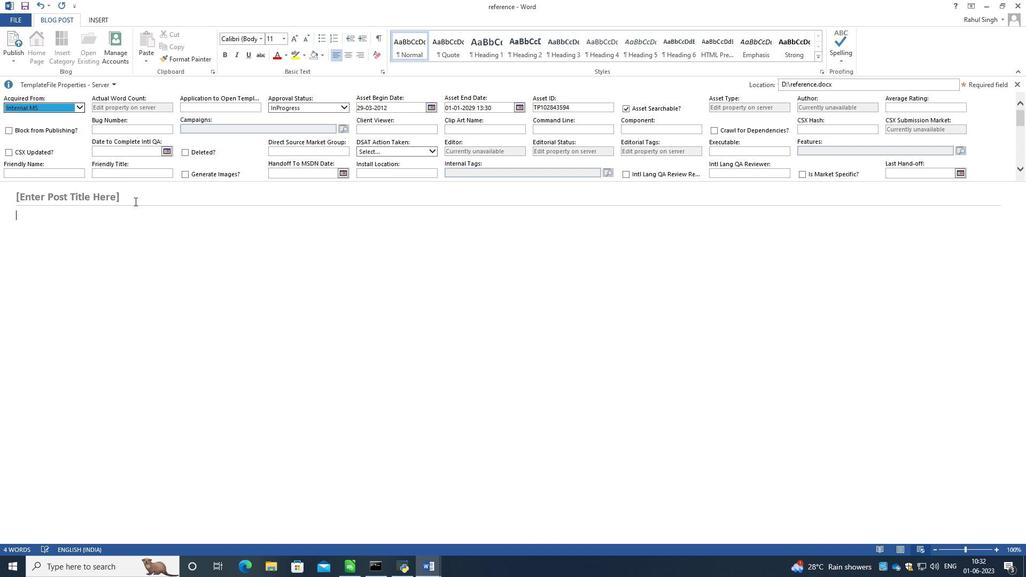 
Action: Key pressed <Key.caps_lock>MAC<Key.backspace><Key.backspace><Key.caps_lock>acj<Key.backspace>hu<Key.space><Key.caps_lock>P<Key.caps_lock>ichu
Screenshot: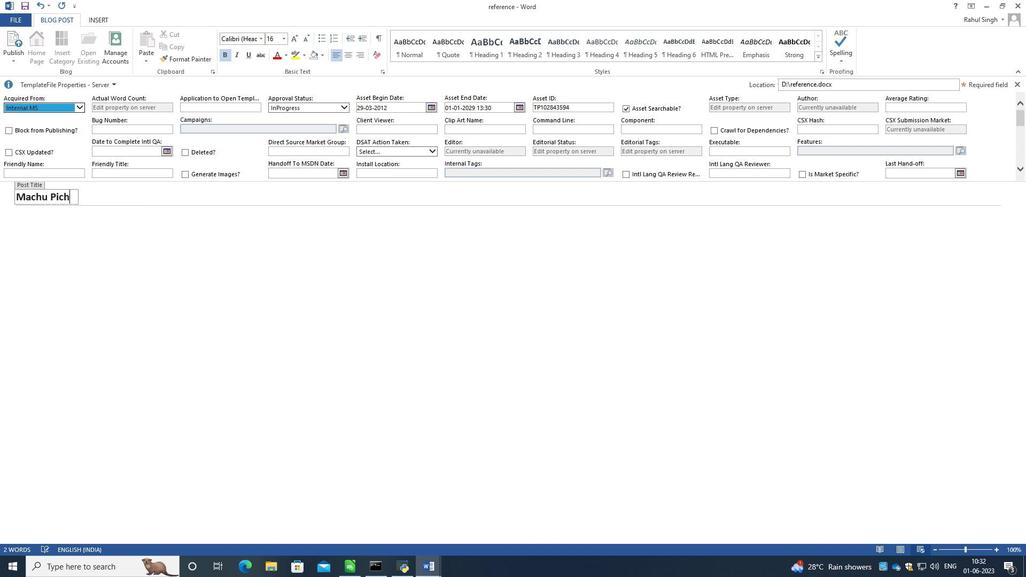 
Action: Mouse moved to (58, 198)
Screenshot: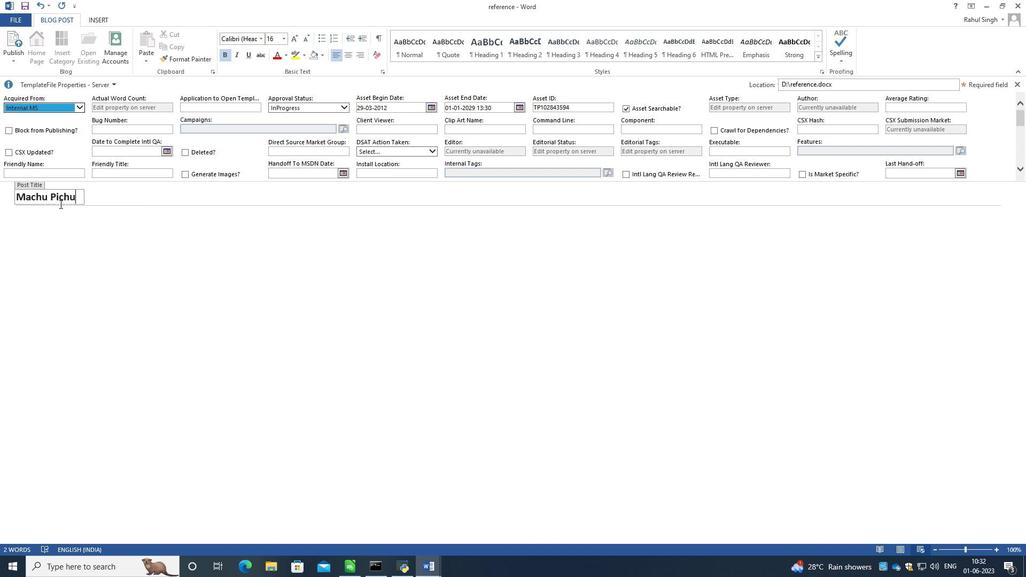
Action: Mouse pressed left at (58, 198)
Screenshot: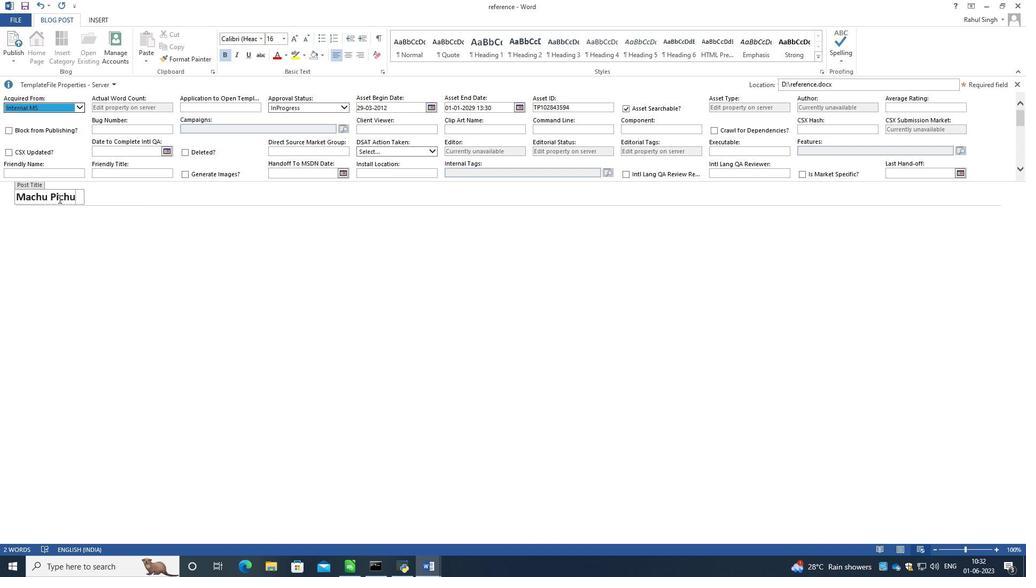 
Action: Mouse moved to (70, 199)
Screenshot: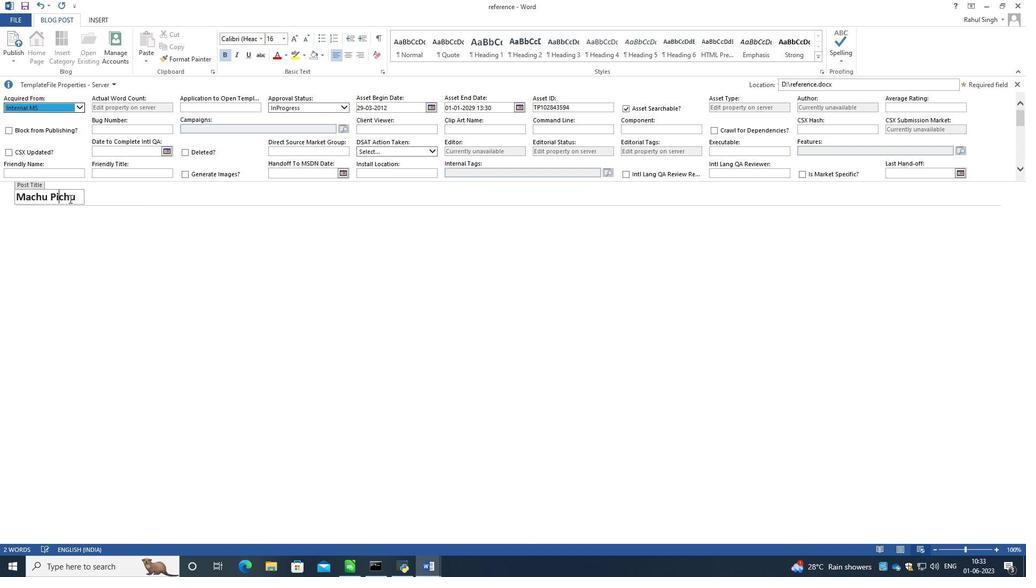 
Action: Key pressed c
Screenshot: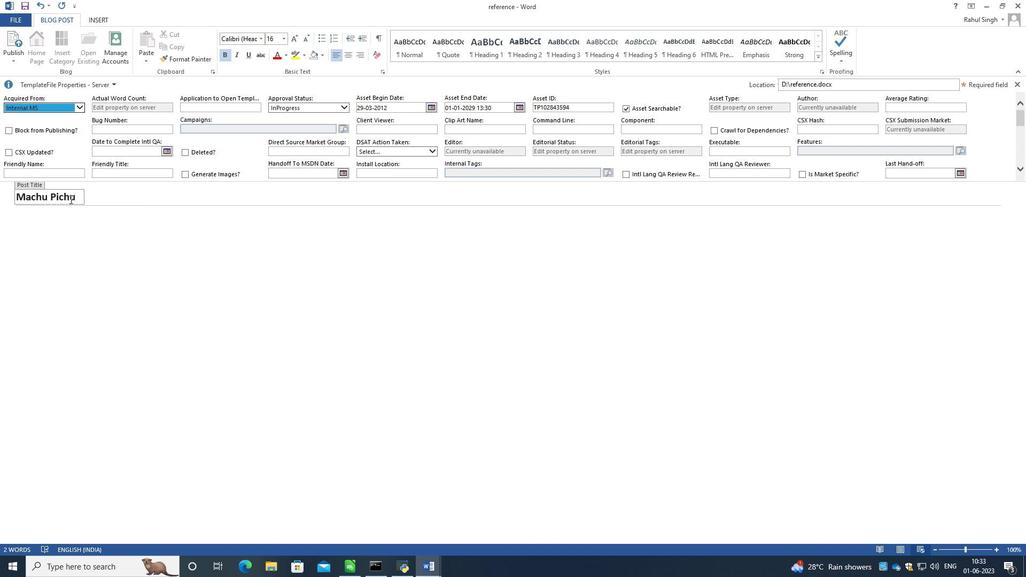 
Action: Mouse moved to (106, 233)
Screenshot: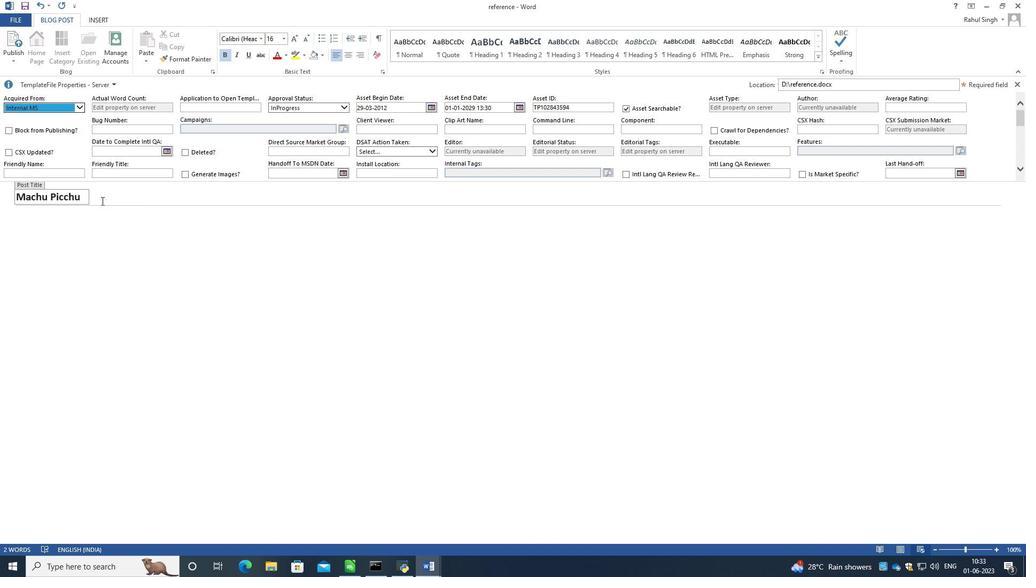 
Action: Mouse pressed left at (106, 233)
Screenshot: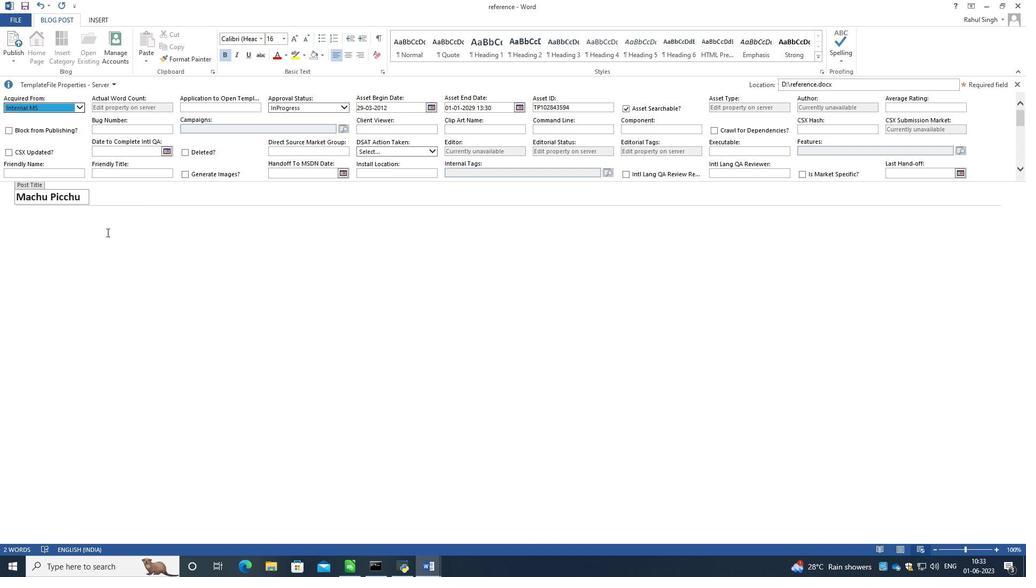 
Action: Mouse moved to (40, 213)
Screenshot: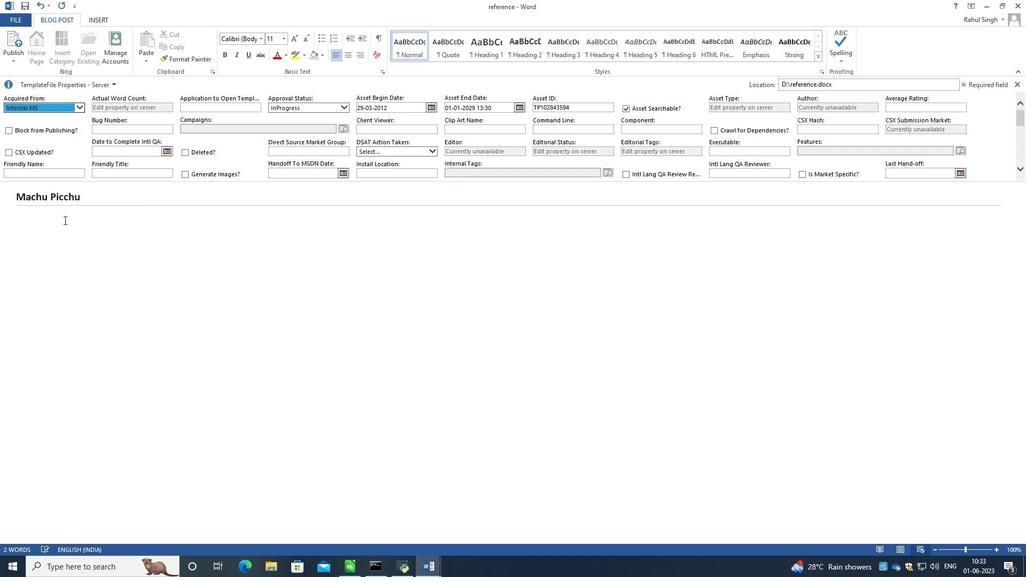 
Action: Mouse pressed left at (40, 213)
Screenshot: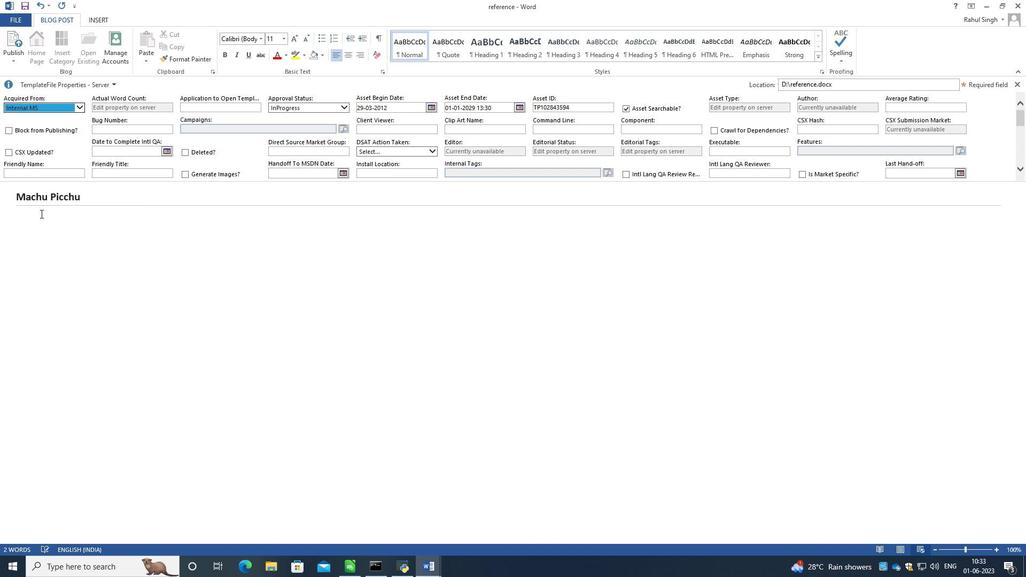 
Action: Mouse moved to (42, 222)
Screenshot: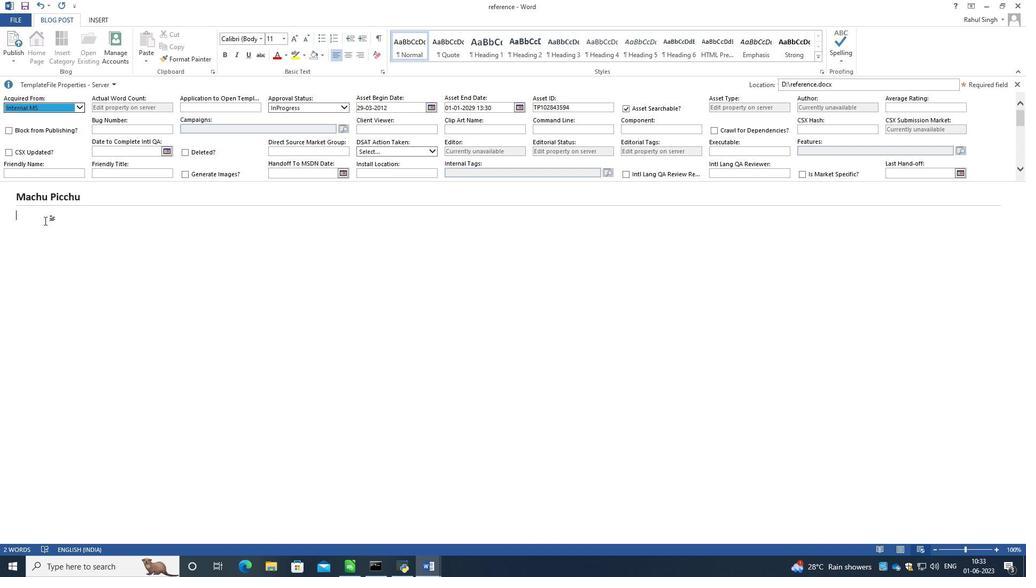 
Action: Key pressed <Key.caps_lock>M<Key.caps_lock>achu<Key.space>pich<Key.backspace>chu<Key.space><Key.backspace><Key.backspace><Key.backspace><Key.backspace><Key.backspace>cchu<Key.space>is<Key.space>an<Key.space>
Screenshot: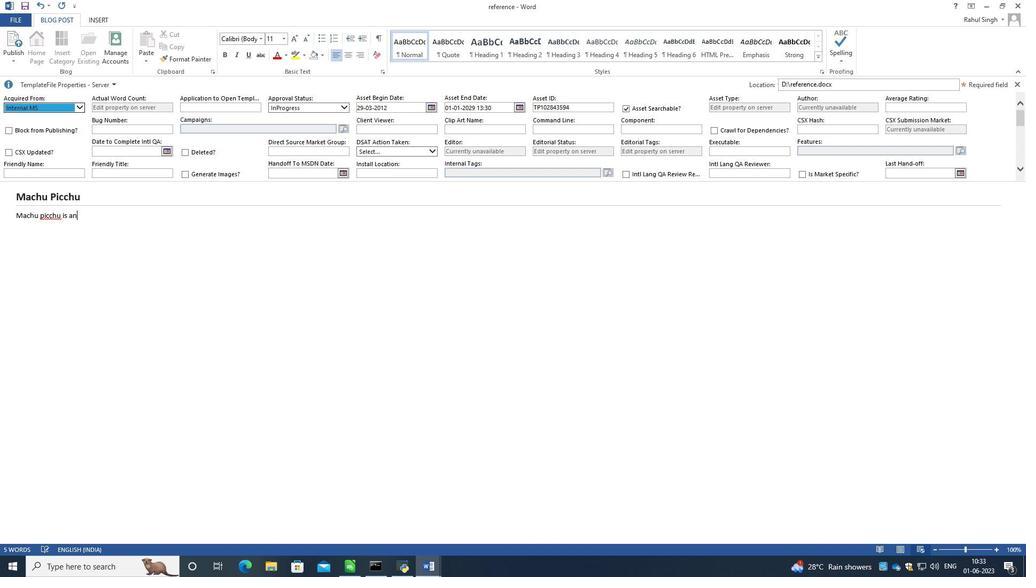 
Action: Mouse moved to (50, 215)
Screenshot: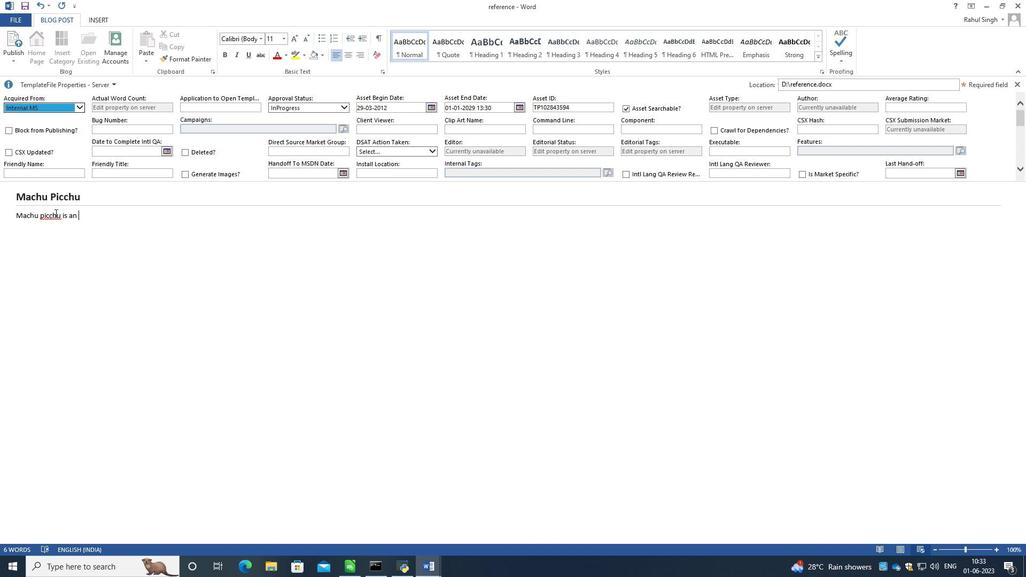 
Action: Mouse pressed left at (50, 215)
Screenshot: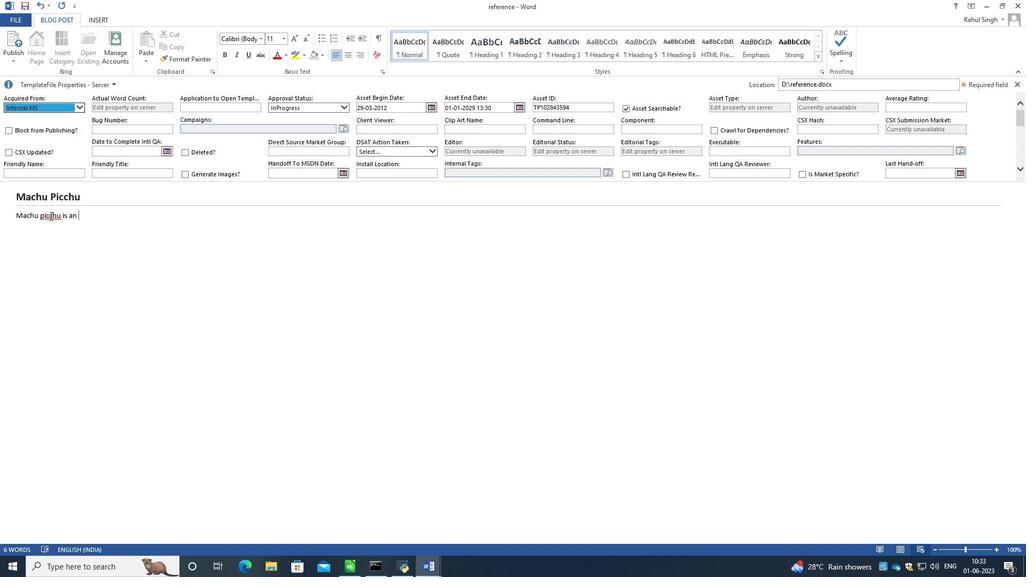 
Action: Mouse pressed right at (50, 215)
Screenshot: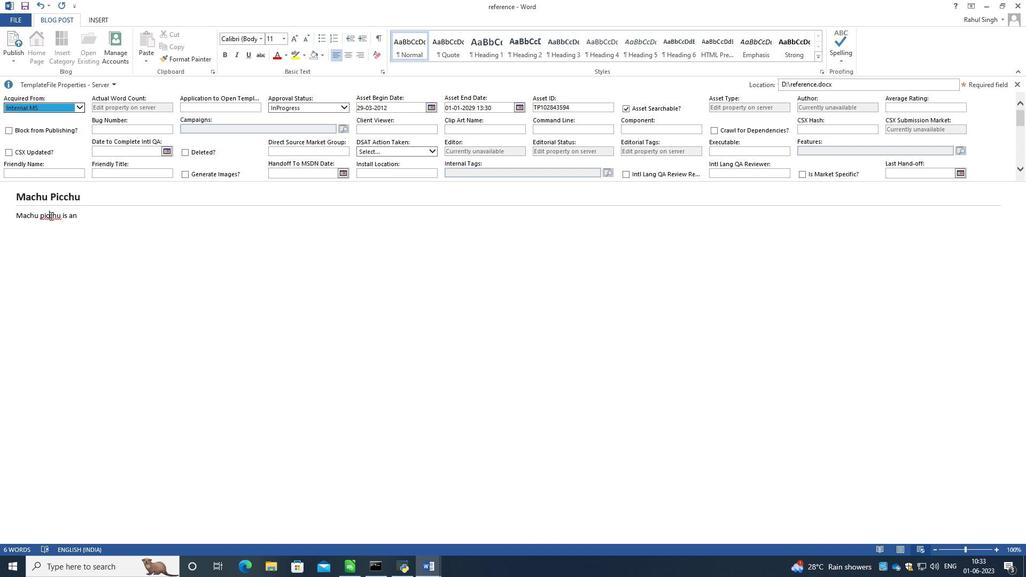 
Action: Mouse moved to (43, 213)
Screenshot: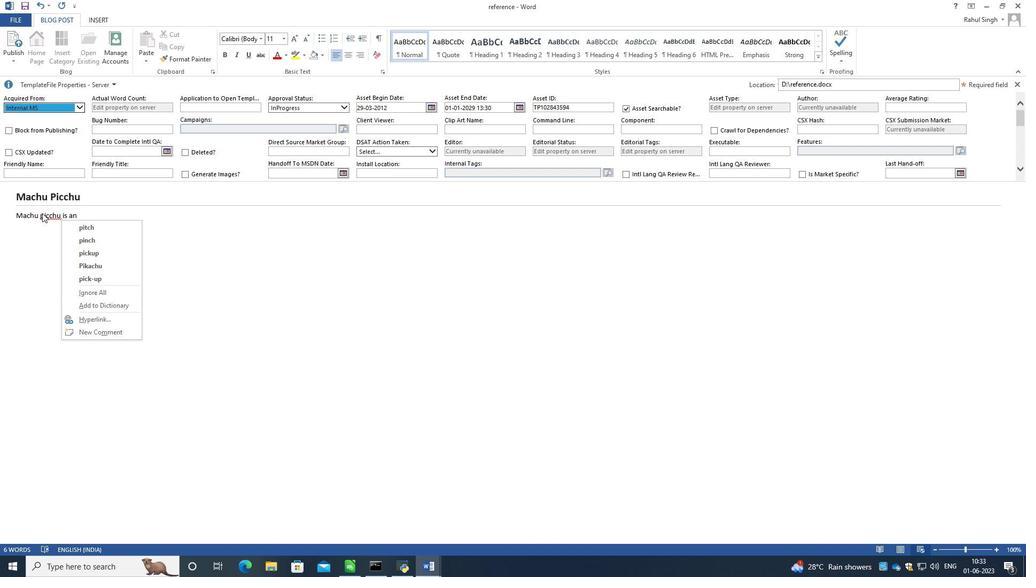 
Action: Mouse pressed left at (43, 213)
Screenshot: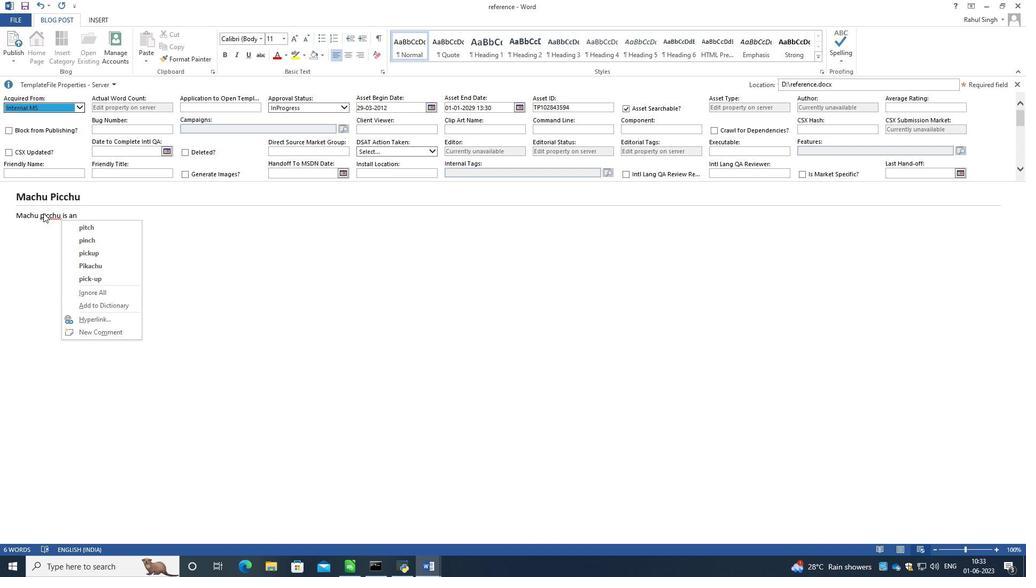 
Action: Mouse moved to (43, 216)
Screenshot: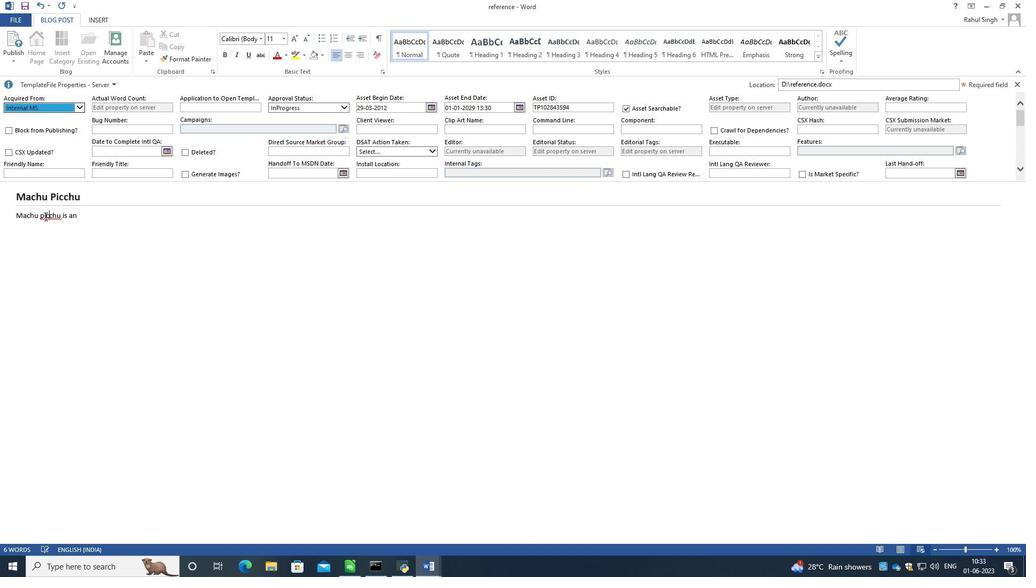 
Action: Mouse pressed left at (43, 216)
Screenshot: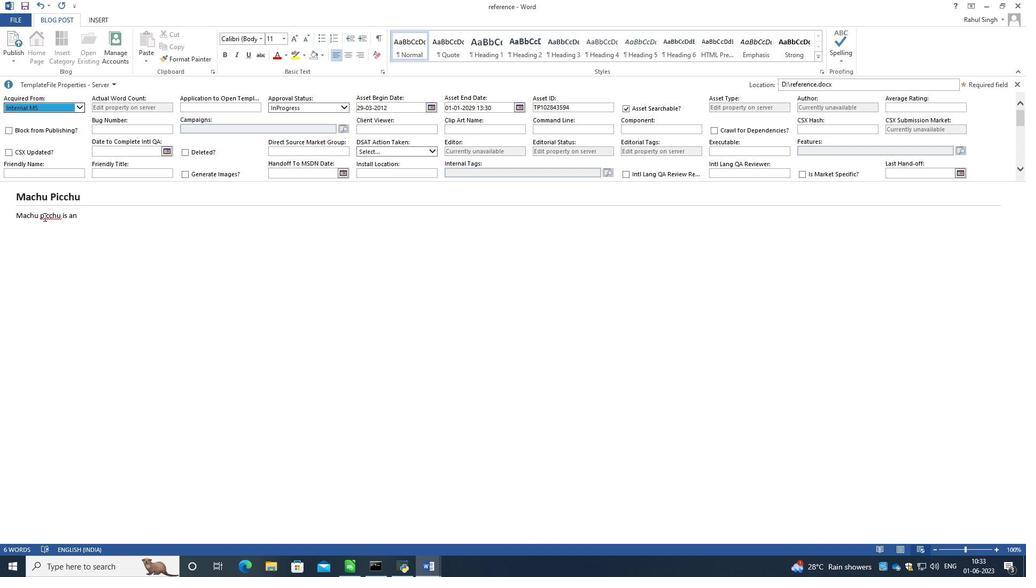 
Action: Mouse moved to (68, 217)
Screenshot: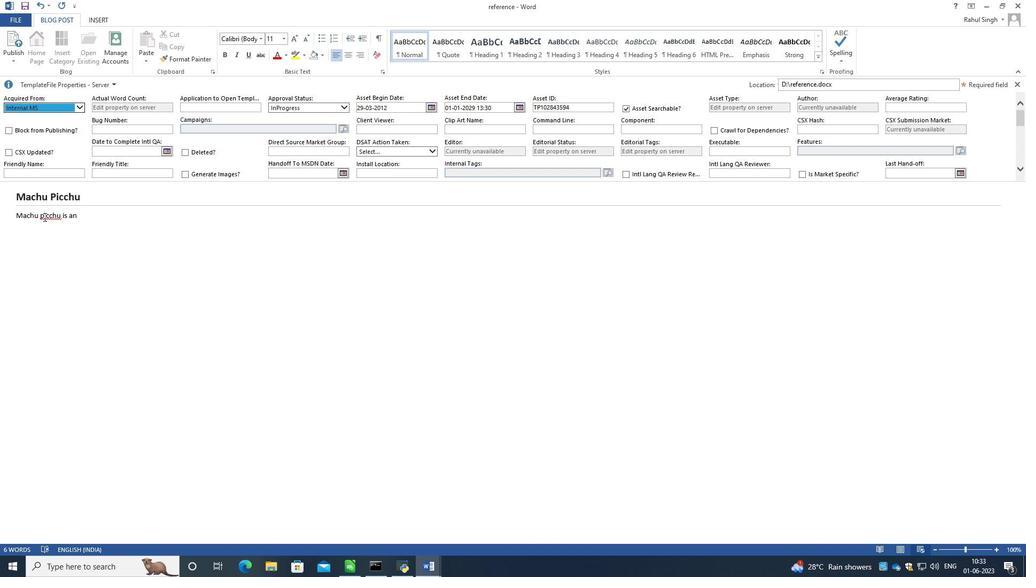 
Action: Key pressed <Key.backspace><Key.caps_lock>P
Screenshot: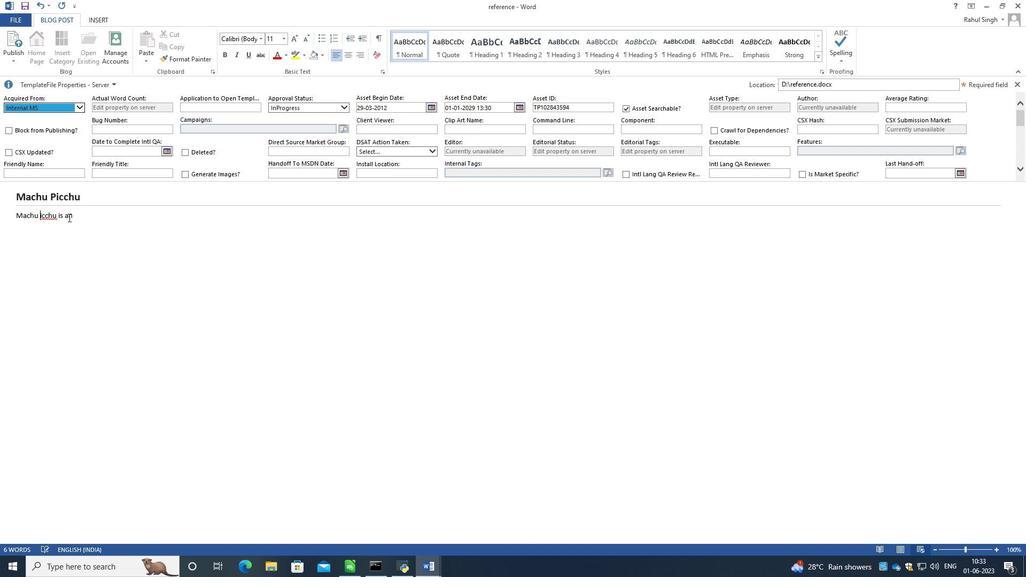 
Action: Mouse moved to (105, 211)
Screenshot: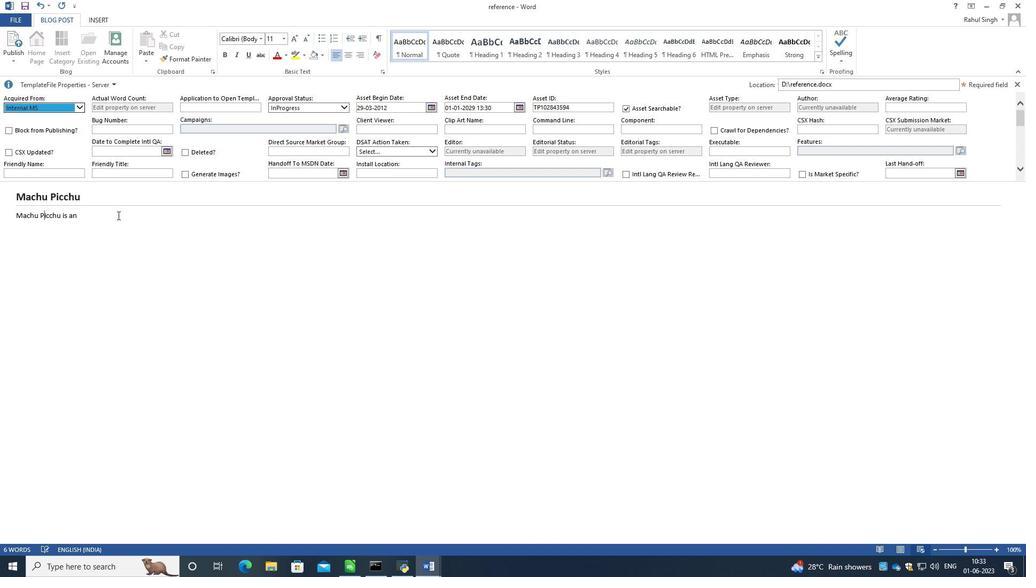 
Action: Mouse pressed left at (105, 211)
Screenshot: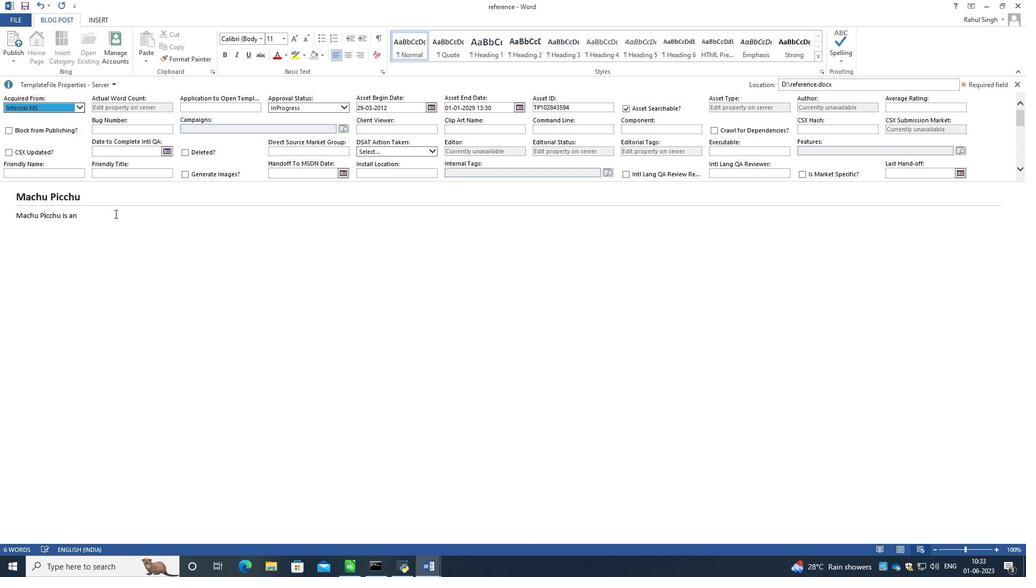 
Action: Mouse moved to (97, 213)
Screenshot: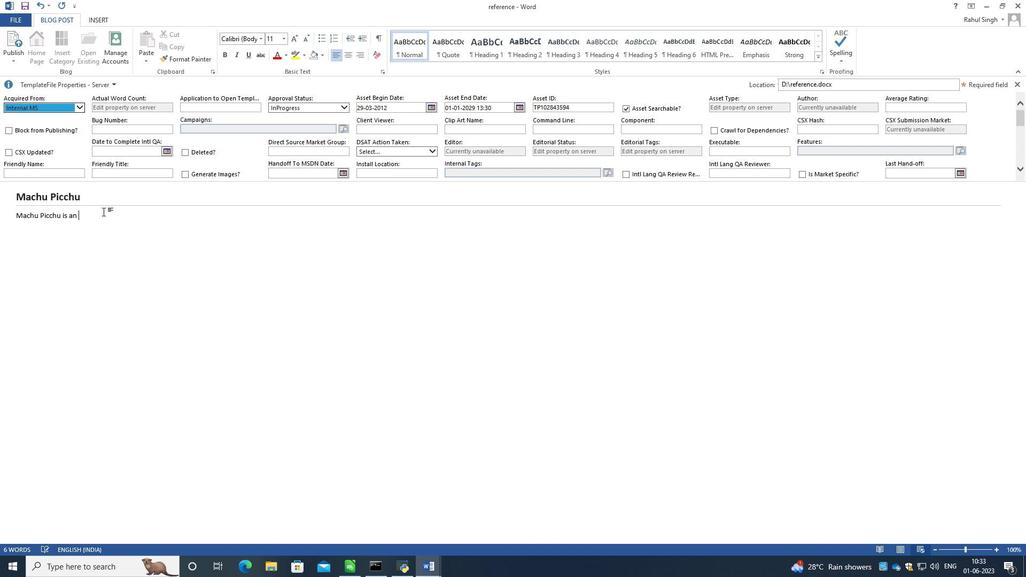 
Action: Key pressed ANCIENT<Key.space><Key.backspace><Key.backspace><Key.backspace><Key.backspace><Key.backspace><Key.backspace><Key.backspace><Key.backspace><Key.caps_lock>ancient<Key.space><Key.caps_lock>I<Key.caps_lock>ns<Key.backspace>ca<Key.space>citadel<Key.space>nestled<Key.space>high<Key.space>in<Key.space>the<Key.space><Key.caps_lock>P<Key.caps_lock>eruvian<Key.space><Key.caps_lock>A<Key.caps_lock>ndes.<Key.caps_lock><Key.space>T<Key.caps_lock>his<Key.space>archaeological<Key.space>wonder<Key.space>attracts<Key.space>adventurers<Key.space>and<Key.space>history<Key.space><Key.space><Key.backspace><Key.space><Key.backspace>enthusiasts<Key.space>with<Key.space>its<Key.space>stunning<Key.space>mountain<Key.space>vistas<Key.space>and<Key.space>well<Key.space><Key.backspace>-preserved<Key.space>ri<Key.backspace>uind<Key.backspace>s,<Key.space>offering<Key.space>a<Key.space>glimpse<Key.space>on<Key.space>t<Key.backspace><Key.backspace>to<Key.space><Key.backspace><Key.backspace><Key.backspace><Key.backspace><Key.backspace>into<Key.space>the<Key.space><Key.caps_lock>I<Key.caps_lock>nca<Key.space><Key.caps_lock><Key.caps_lock>civilization's<Key.space>remarkable<Key.space>achievements.<Key.space>=<Key.backspace>
Screenshot: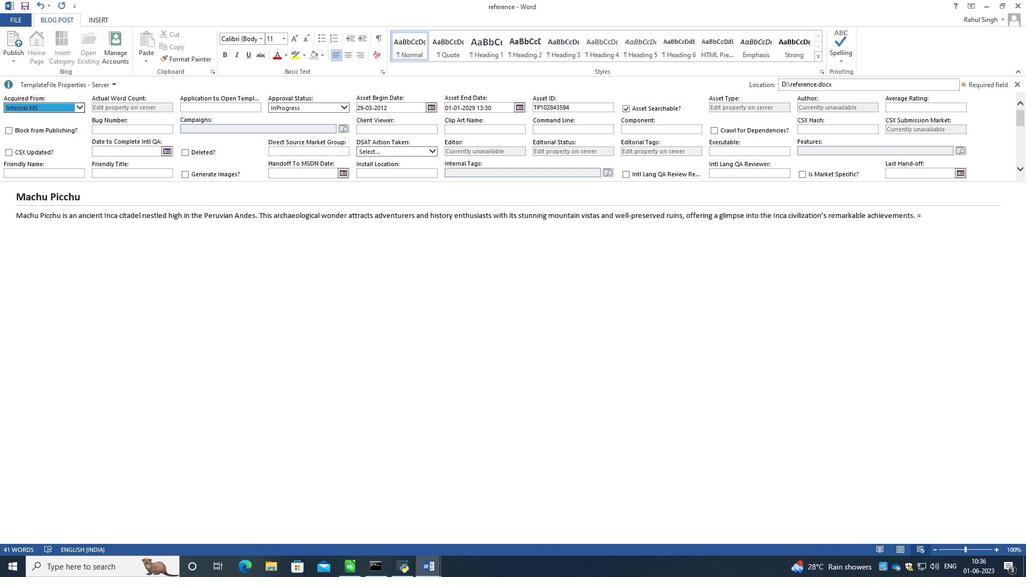 
Action: Mouse moved to (78, 129)
Screenshot: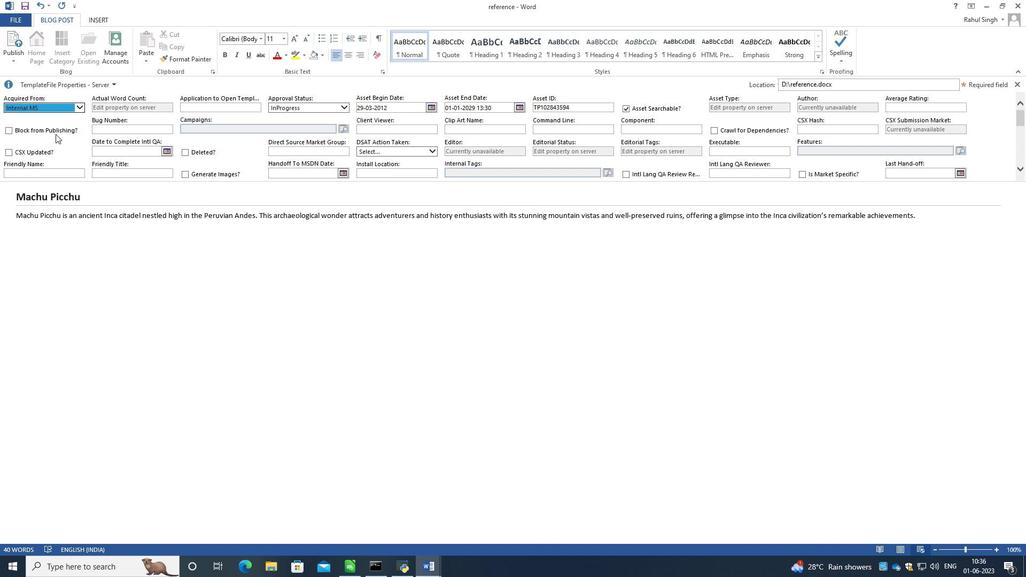 
Action: Key pressed e<Key.backspace><Key.backspace><Key.backspace>,<Key.space>eoy<Key.backspace><Key.backspace><Key.backspace>eoyj<Key.space><Key.backspace><Key.backspace><Key.backspace><Key.backspace><Key.backspace>with<Key.space>the<Key.space>main<Key.space><Key.enter>content<Key.space><Key.caps_lock>M<Key.caps_lock>achu<Key.space><Key.caps_lock>P<Key.caps_lock>i<Key.backspace><Key.backspace><Key.backspace><Key.backspace><Key.backspace><Key.backspace><Key.backspace><Key.backspace><Key.backspace><Key.backspace><Key.backspace><Key.backspace><Key.backspace><Key.backspace><Key.backspace><Key.backspace><Key.backspace><Key.backspace><Key.backspace><Key.backspace><Key.backspace><Key.backspace><Key.backspace><Key.backspace><Key.backspace><Key.backspace><Key.backspace><Key.backspace><Key.backspace><Key.backspace><Key.backspace><Key.backspace><Key.backspace>.
Screenshot: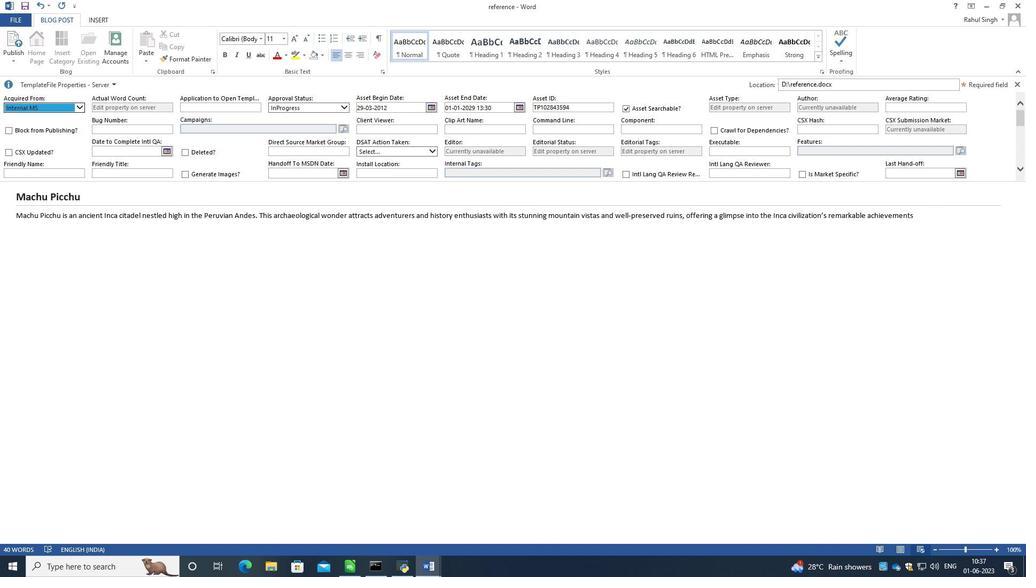 
Action: Mouse moved to (65, 239)
Screenshot: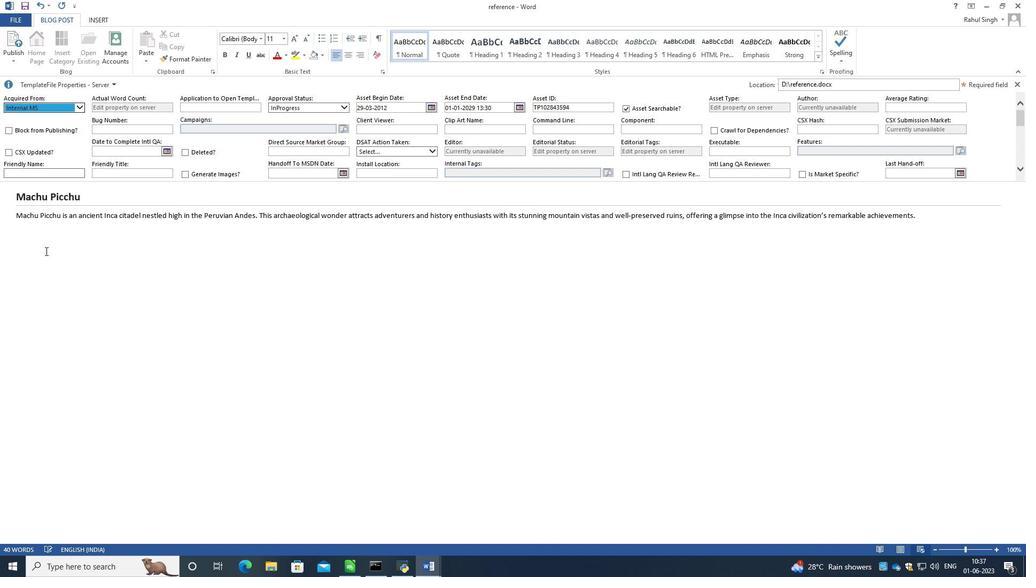 
Action: Mouse scrolled (65, 239) with delta (0, 0)
Screenshot: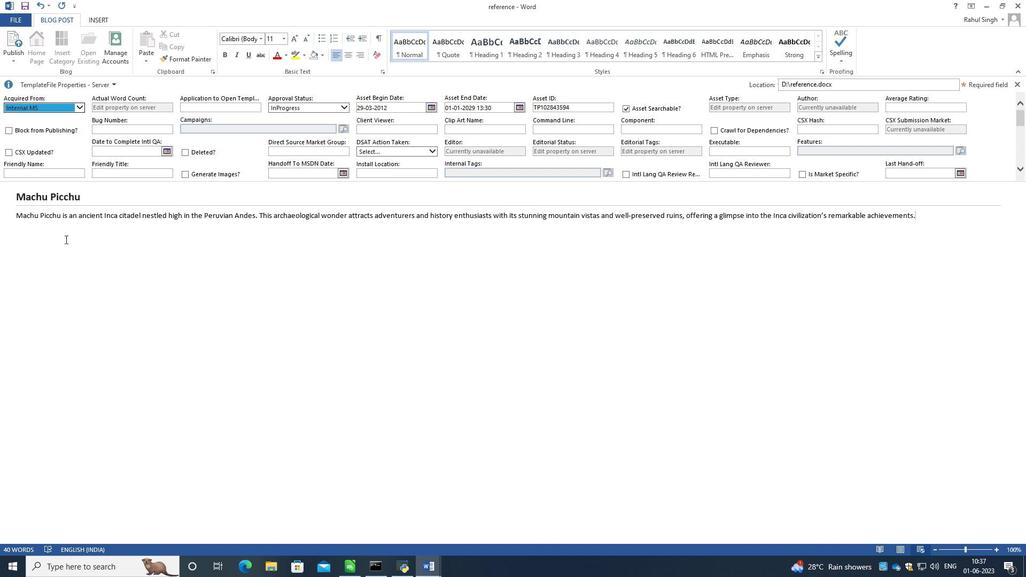 
Action: Mouse moved to (66, 239)
Screenshot: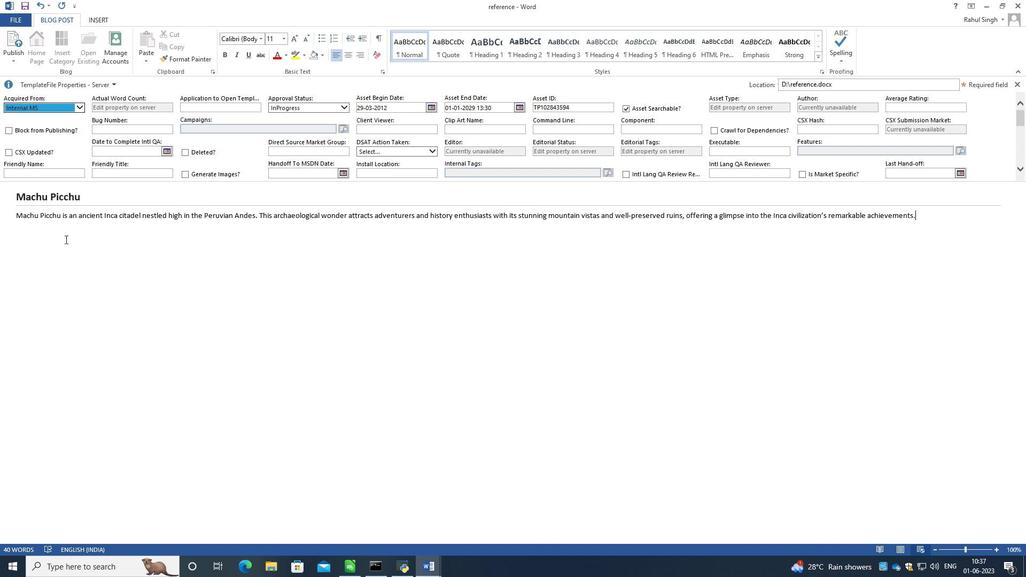 
Action: Mouse scrolled (66, 238) with delta (0, 0)
Screenshot: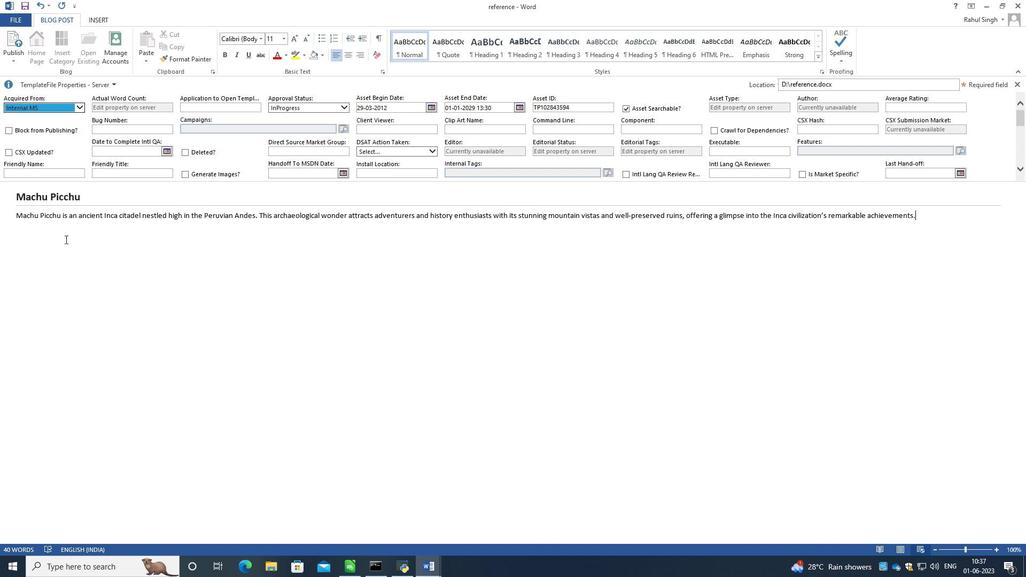 
Action: Mouse moved to (66, 239)
Screenshot: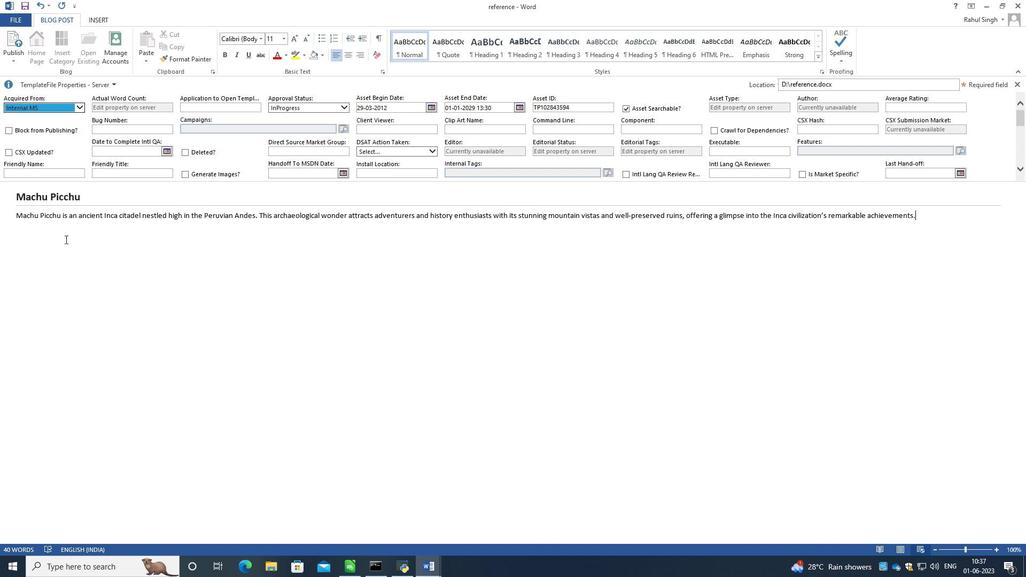 
Action: Mouse scrolled (66, 238) with delta (0, 0)
Screenshot: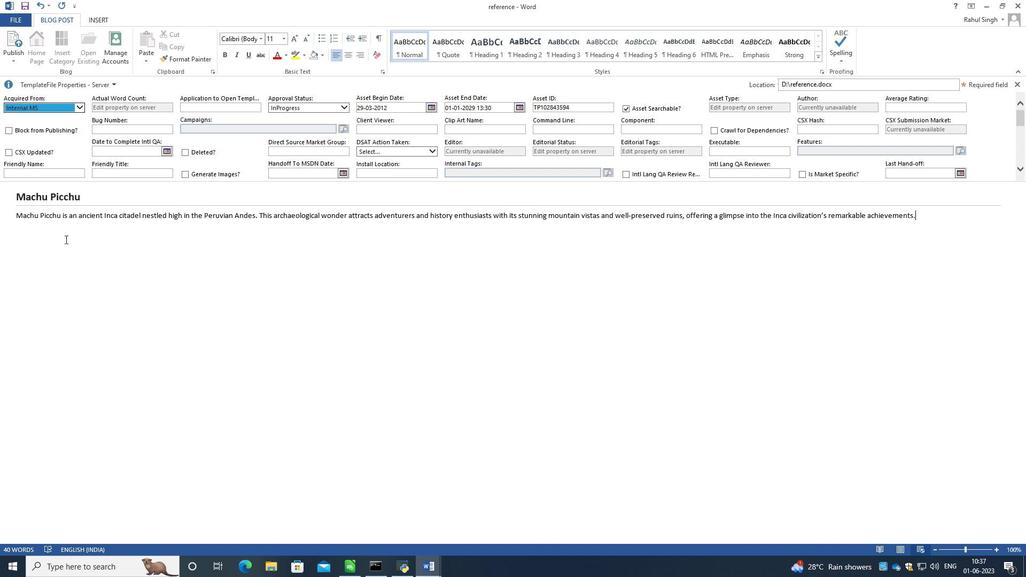 
Action: Mouse moved to (66, 242)
Screenshot: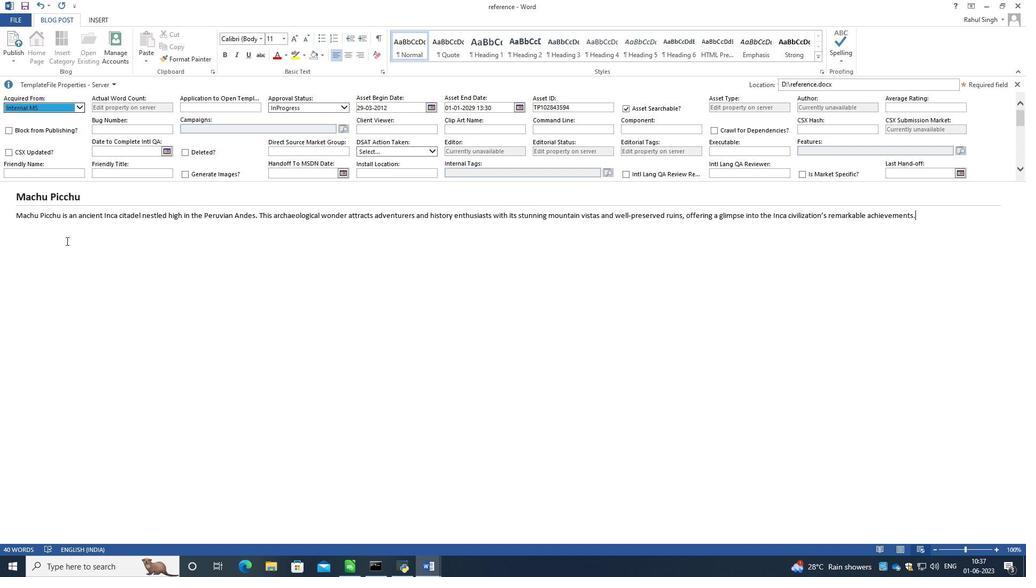 
Action: Mouse scrolled (66, 242) with delta (0, 0)
Screenshot: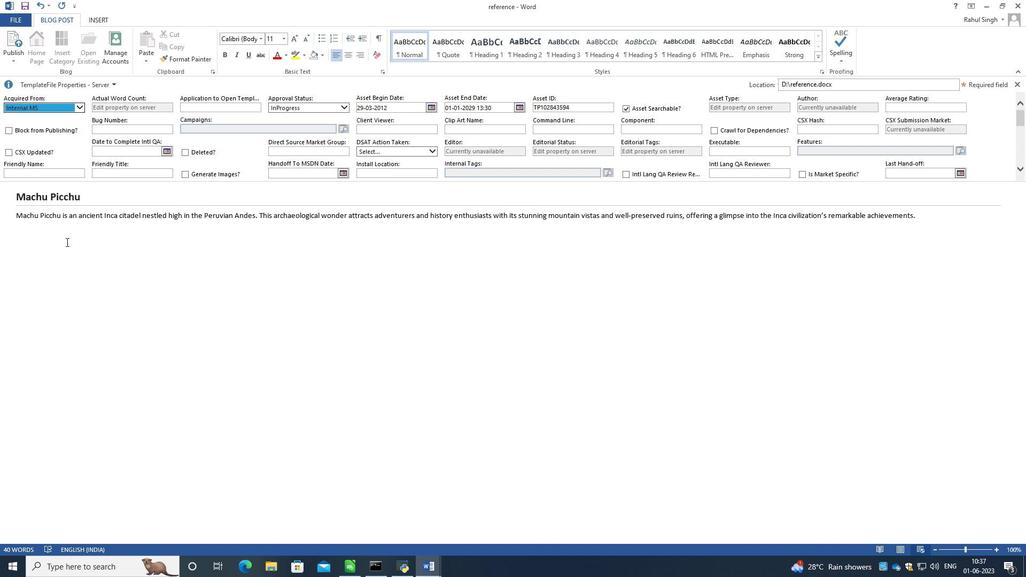 
Action: Mouse scrolled (66, 242) with delta (0, 0)
Screenshot: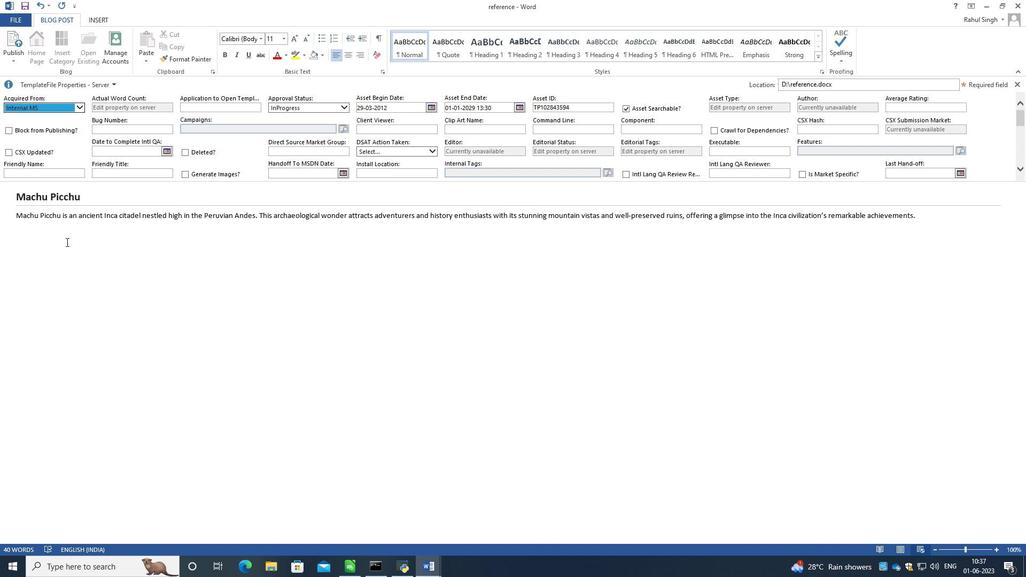 
Action: Mouse moved to (68, 243)
Screenshot: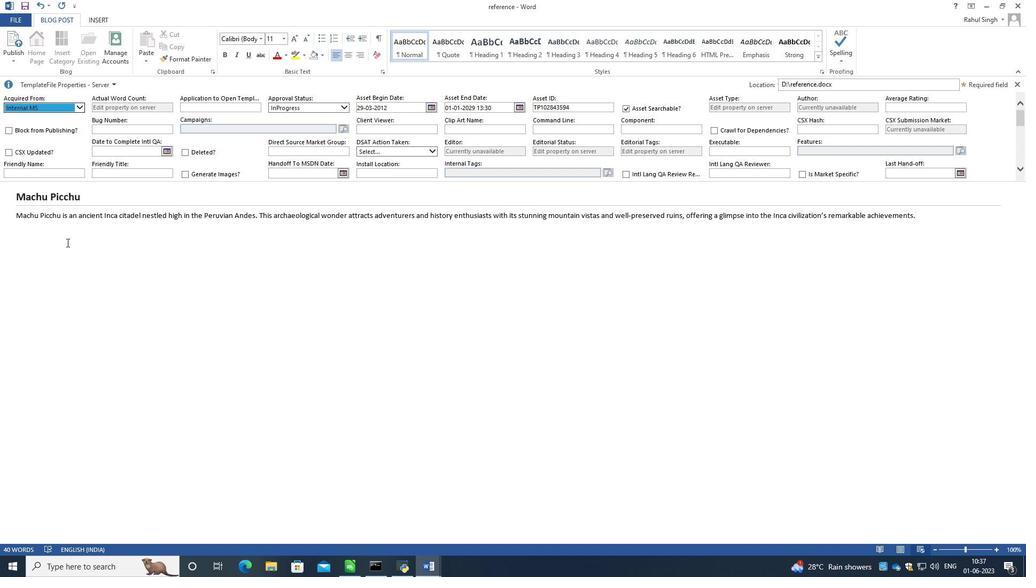 
Action: Mouse scrolled (68, 243) with delta (0, 0)
Screenshot: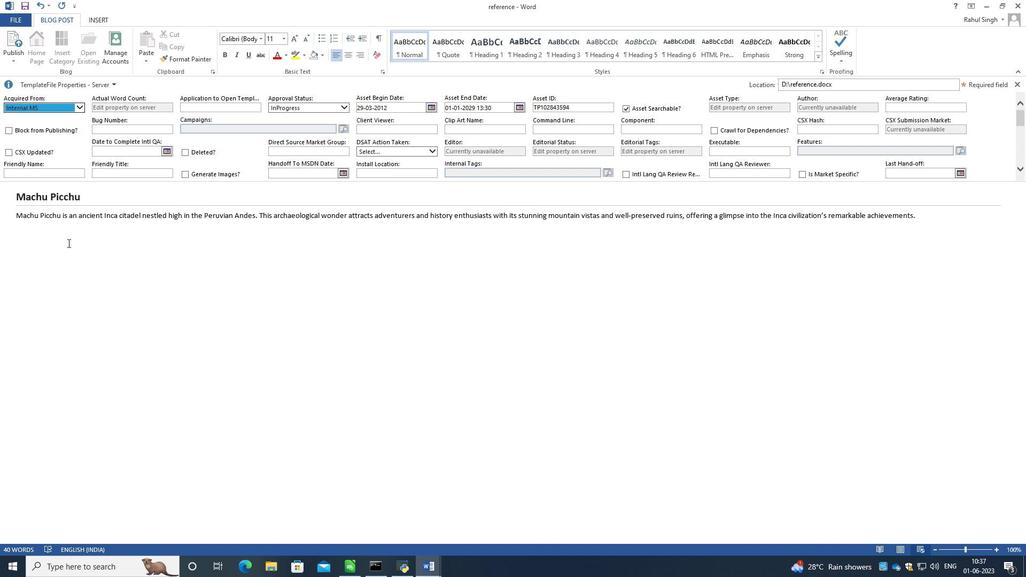
Action: Mouse moved to (68, 244)
Screenshot: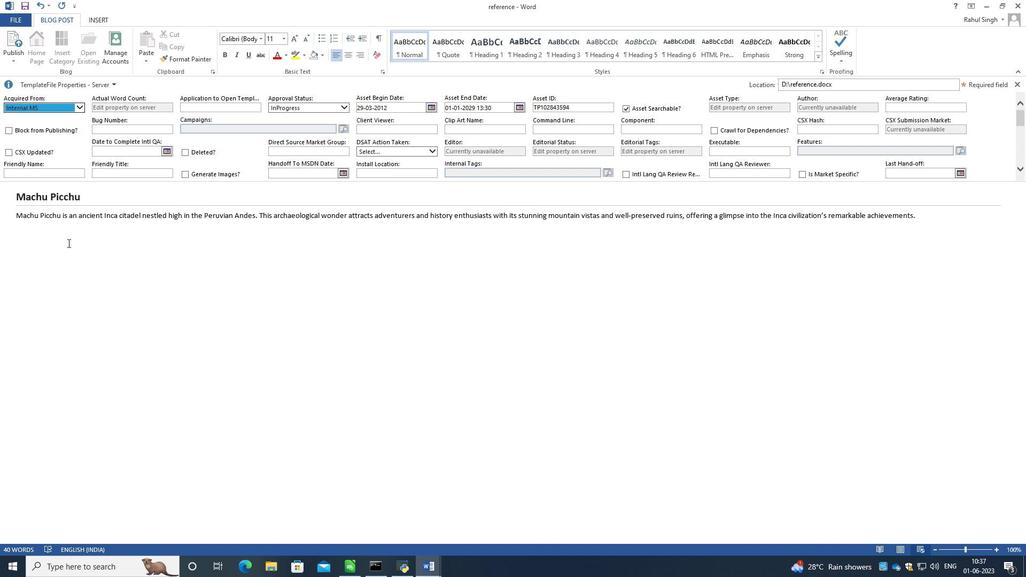
Action: Mouse scrolled (68, 243) with delta (0, 0)
Screenshot: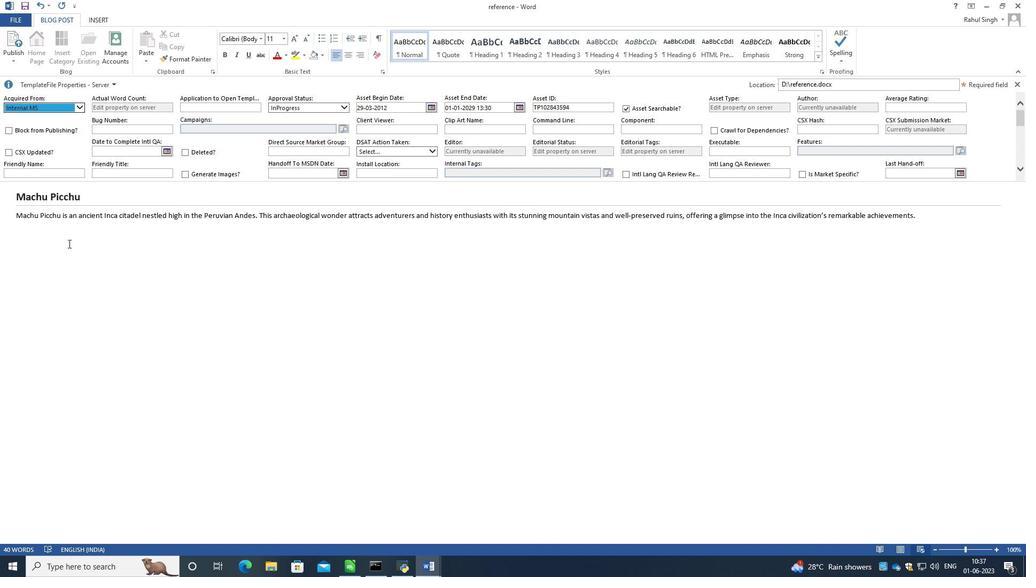
Action: Mouse scrolled (68, 244) with delta (0, 0)
Screenshot: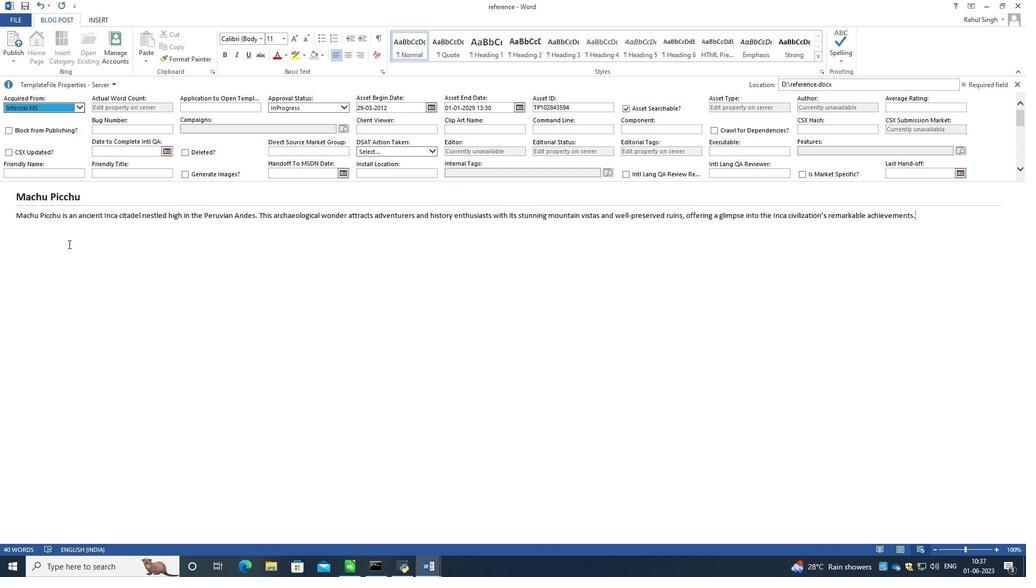 
Action: Mouse scrolled (68, 244) with delta (0, 0)
Screenshot: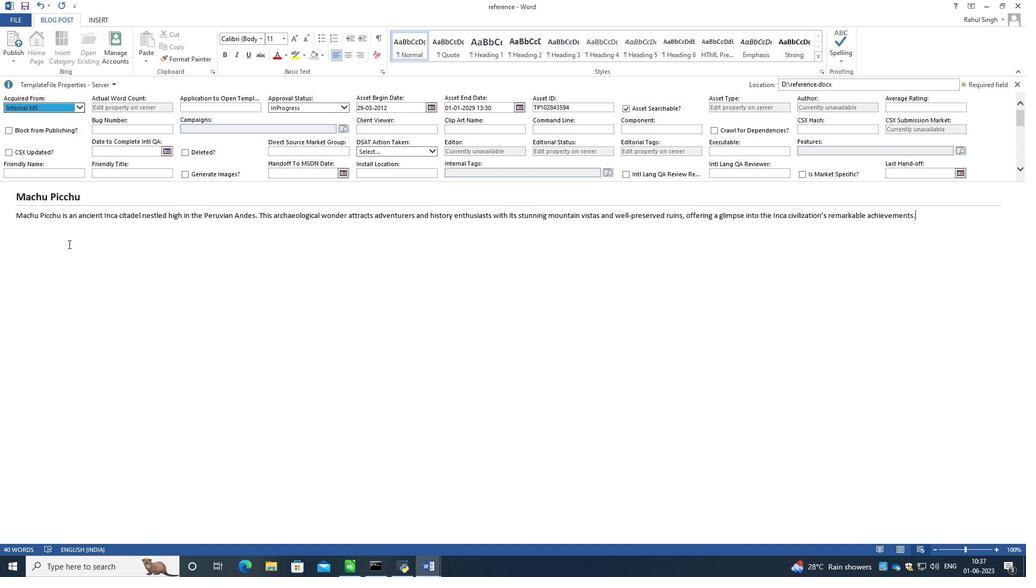 
Action: Mouse moved to (15, 212)
Screenshot: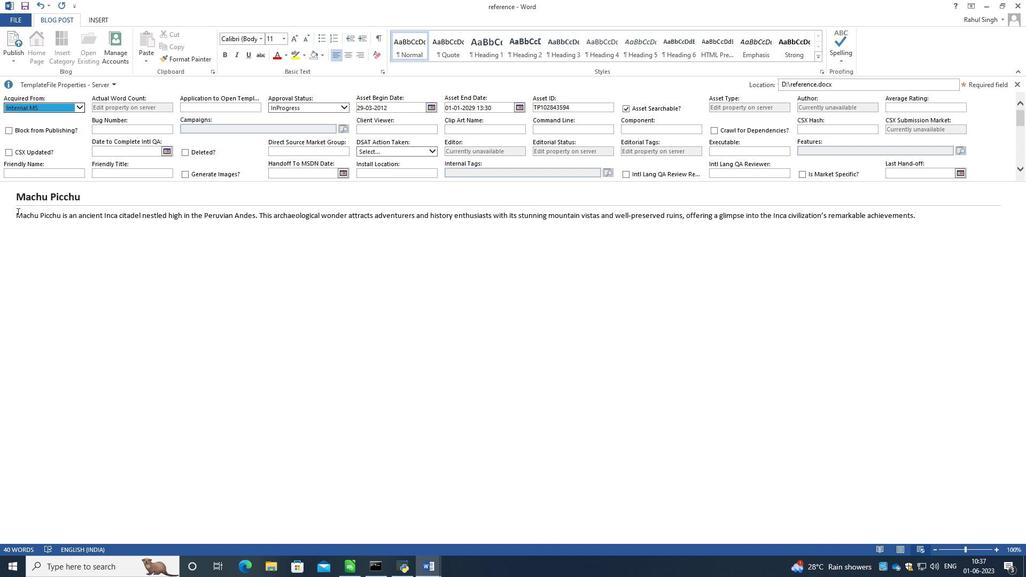 
Action: Mouse pressed left at (15, 212)
Screenshot: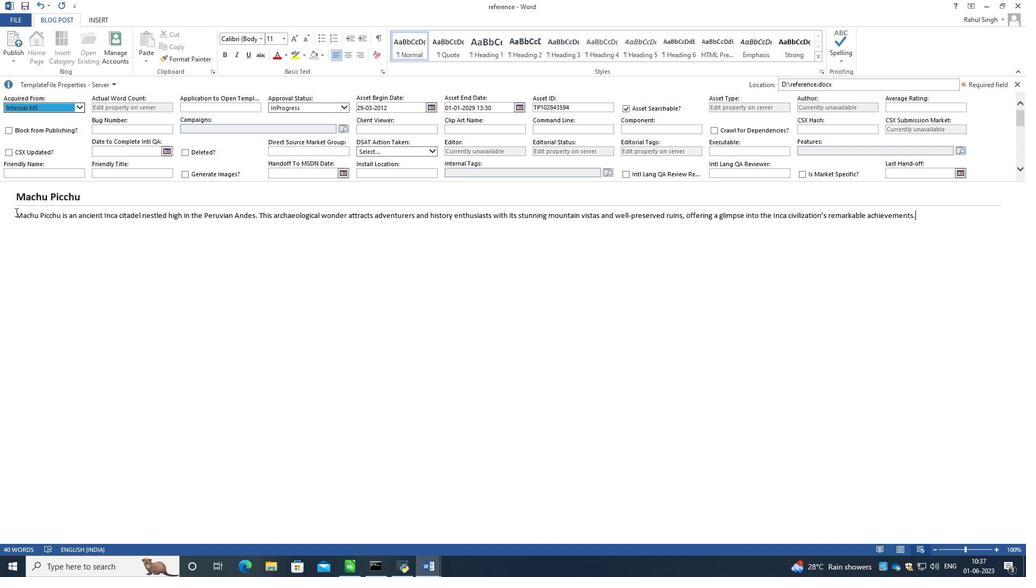 
Action: Mouse moved to (259, 39)
Screenshot: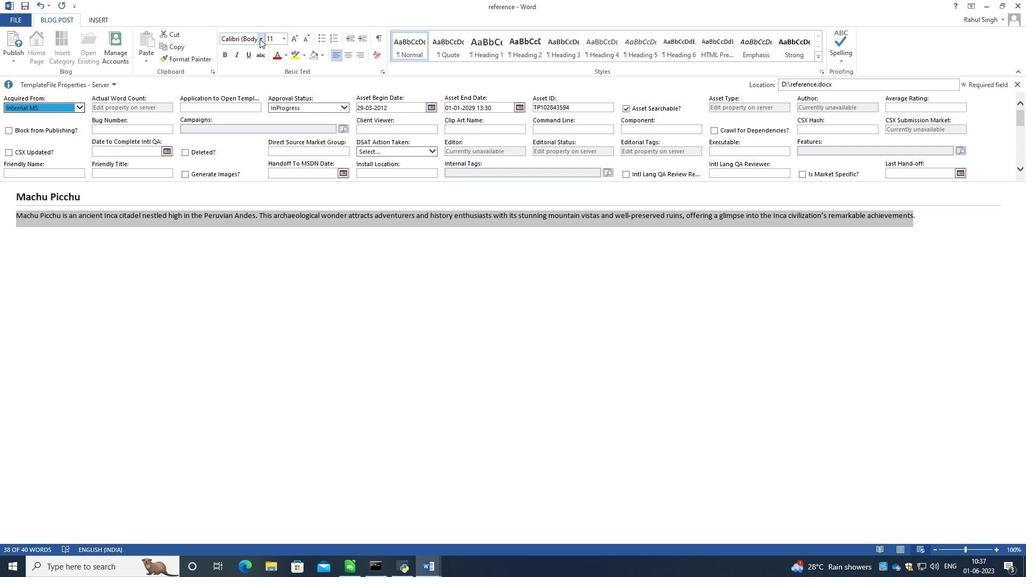 
Action: Mouse pressed left at (259, 39)
Screenshot: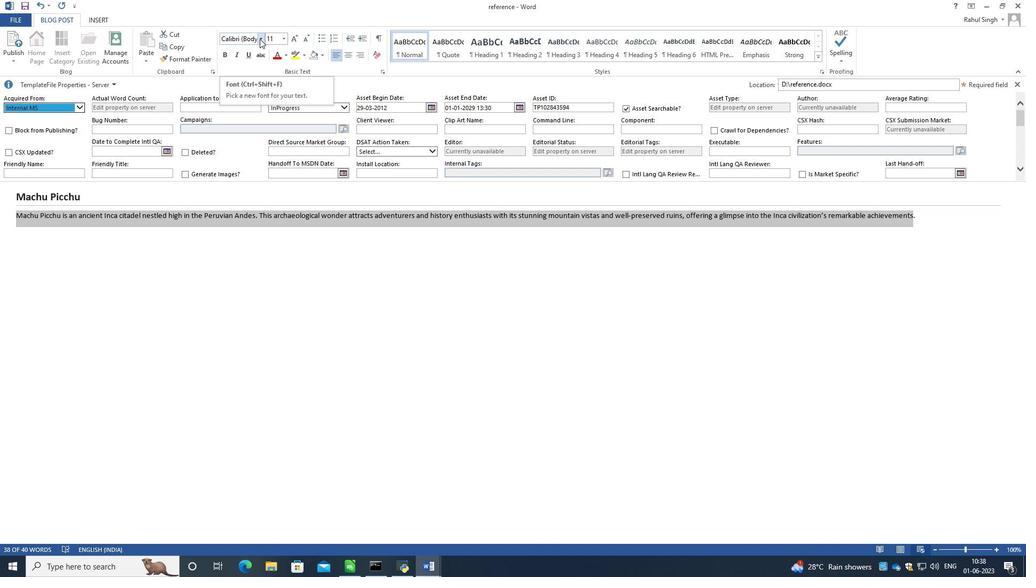 
Action: Mouse moved to (274, 194)
Screenshot: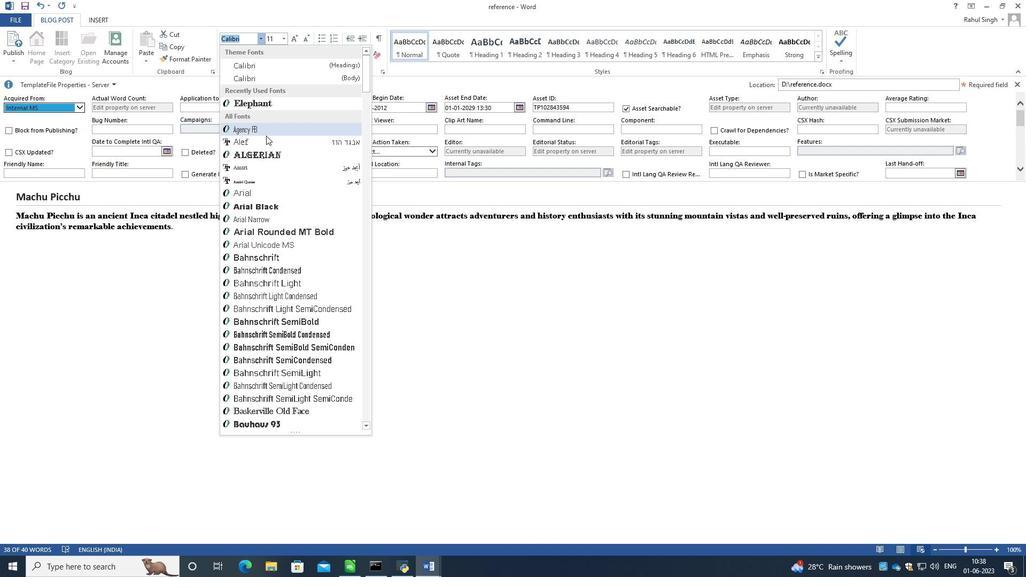 
Action: Key pressed ga
Screenshot: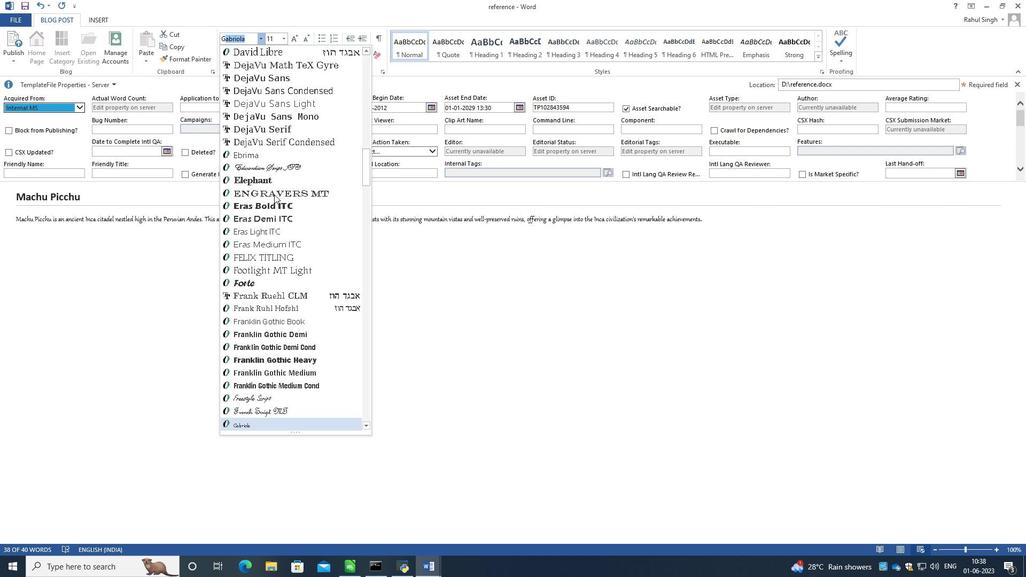 
Action: Mouse moved to (551, 315)
Screenshot: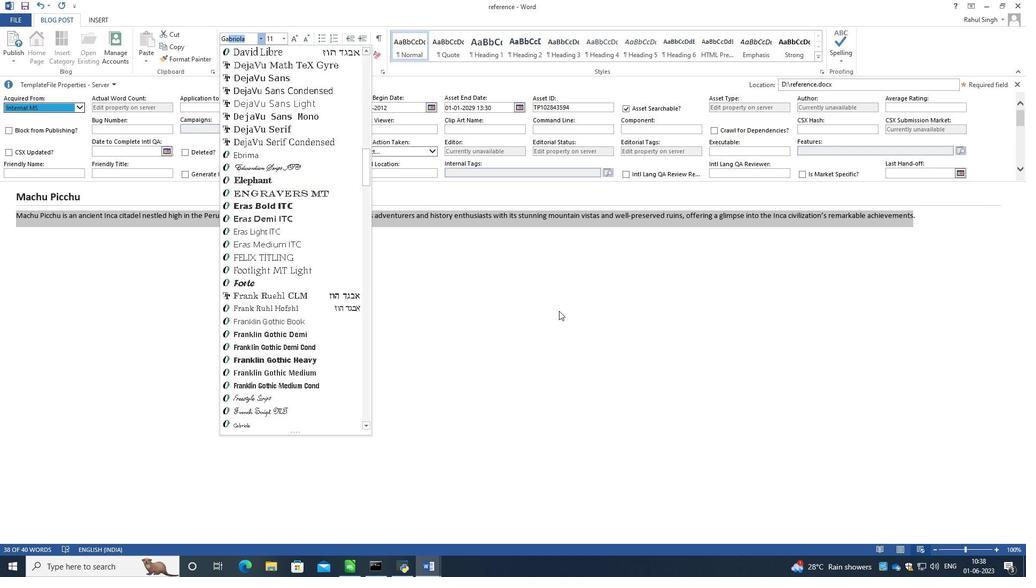 
Action: Mouse pressed left at (551, 315)
Screenshot: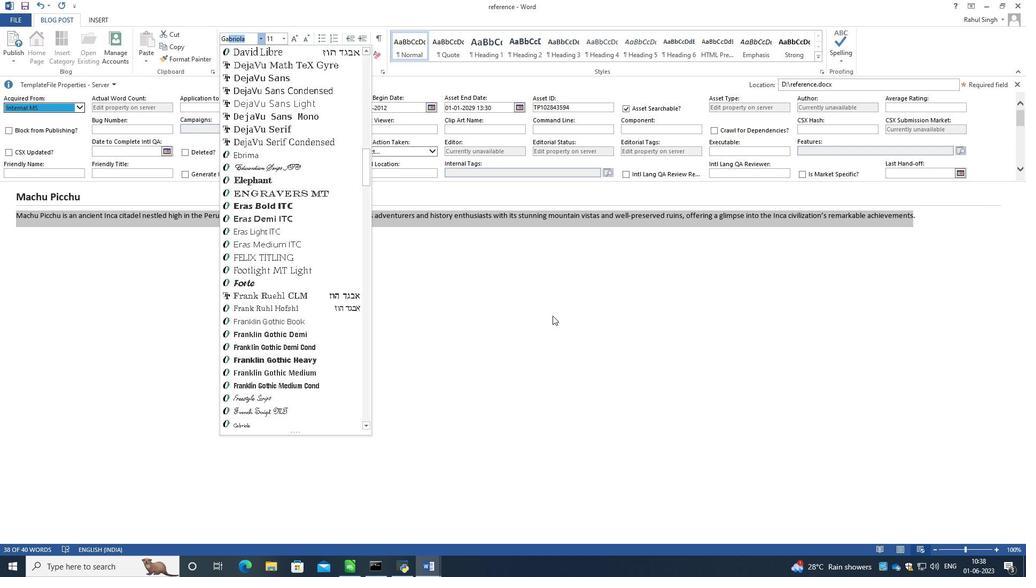 
Action: Mouse moved to (11, 213)
Screenshot: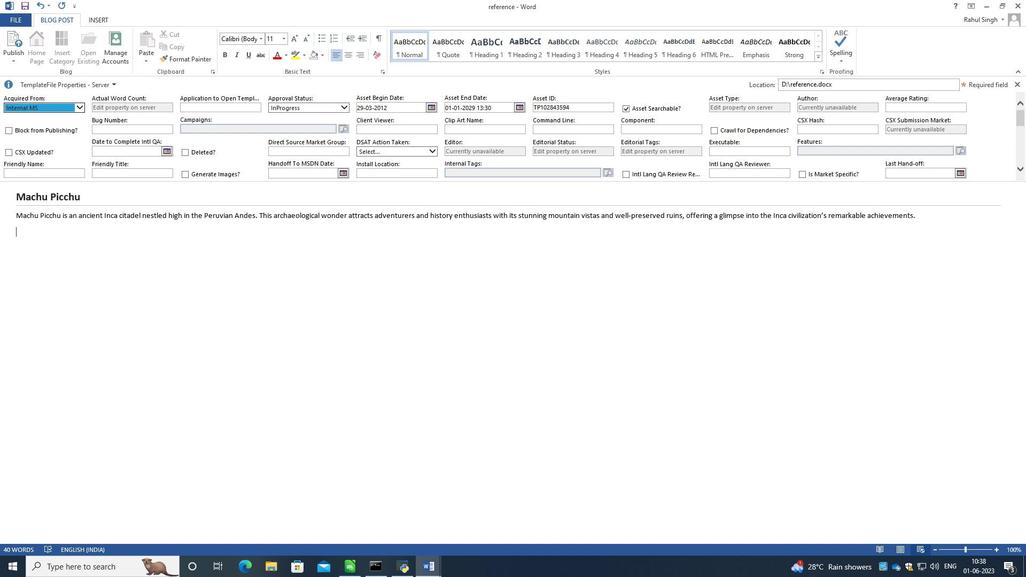 
Action: Mouse pressed left at (11, 213)
Screenshot: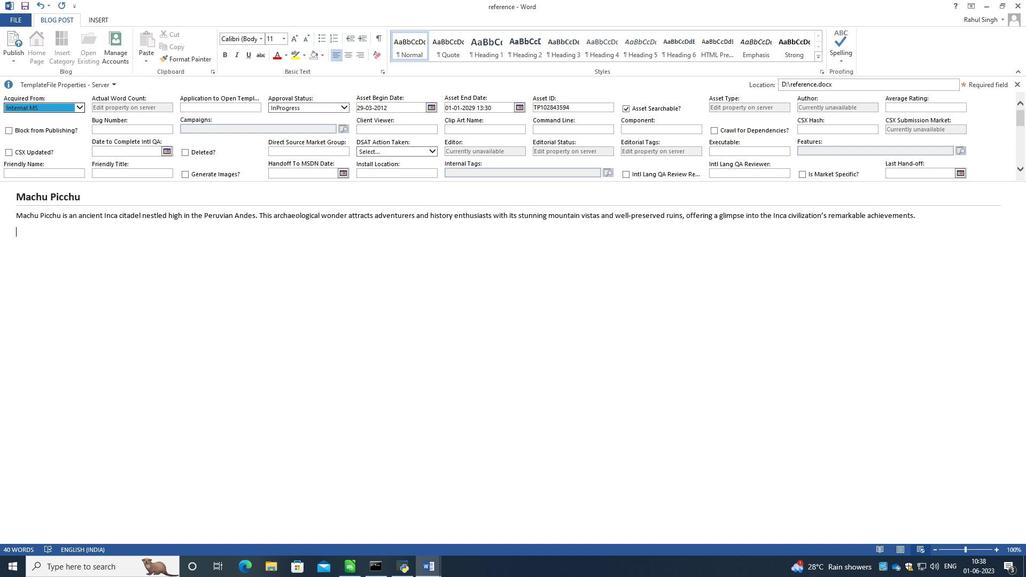 
Action: Mouse moved to (281, 36)
Screenshot: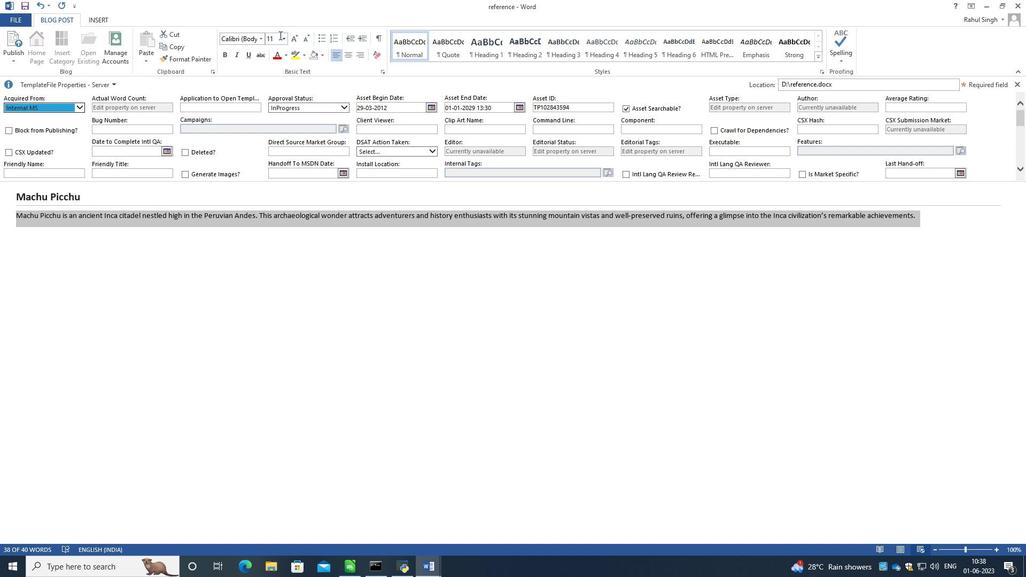
Action: Mouse pressed left at (281, 36)
Screenshot: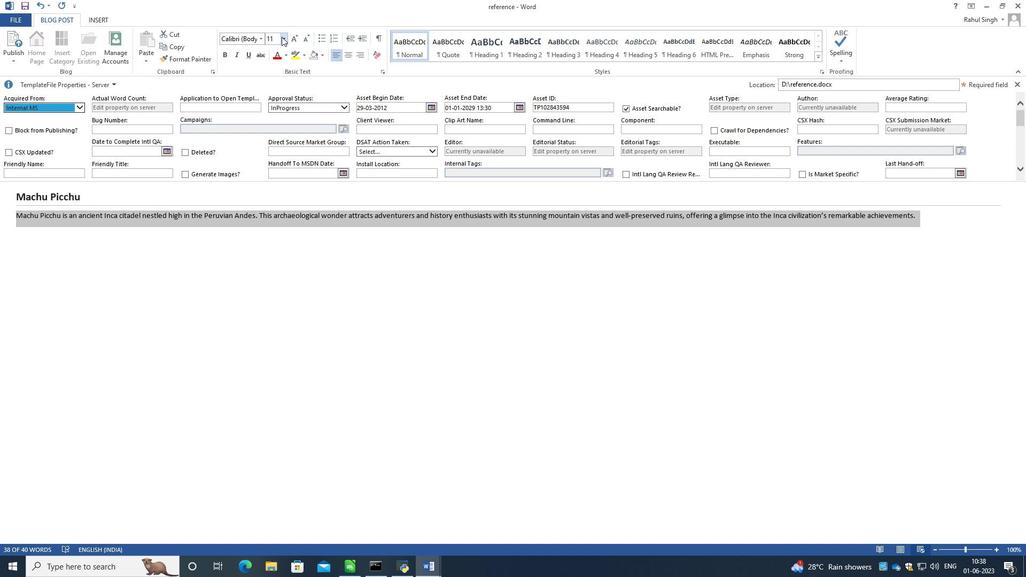 
Action: Mouse moved to (276, 145)
Screenshot: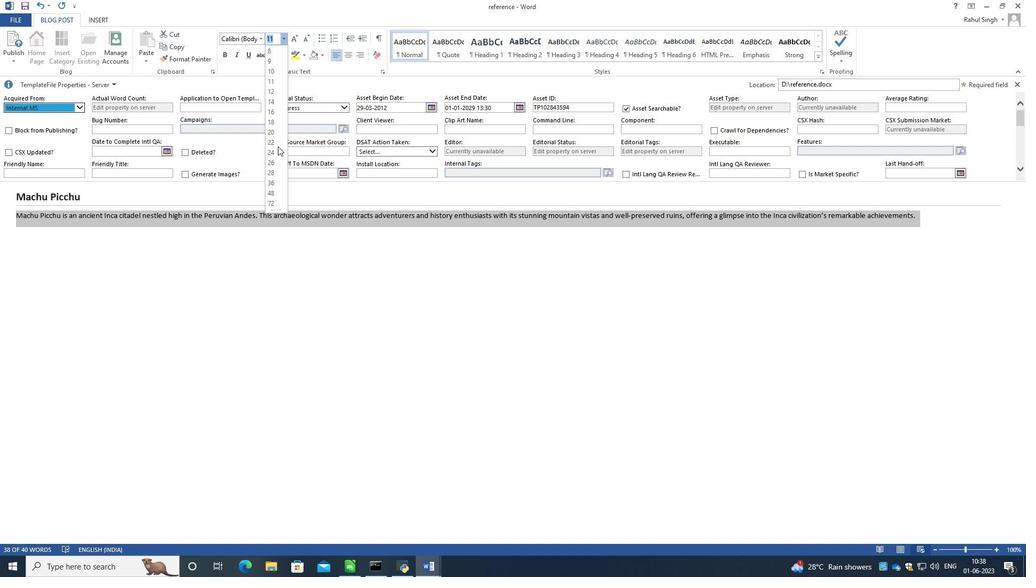 
Action: Mouse pressed left at (276, 145)
Screenshot: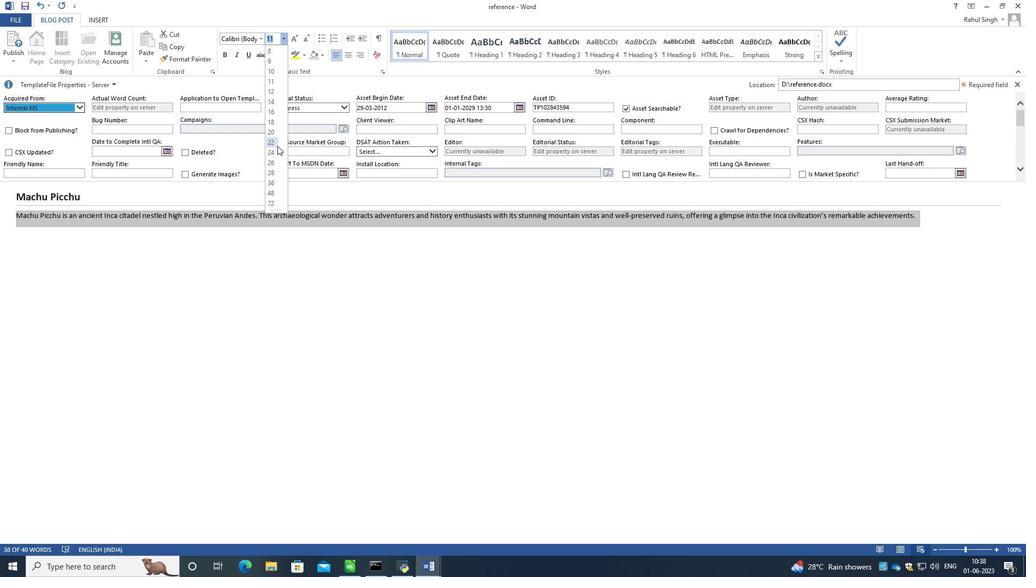 
Action: Mouse moved to (254, 37)
Screenshot: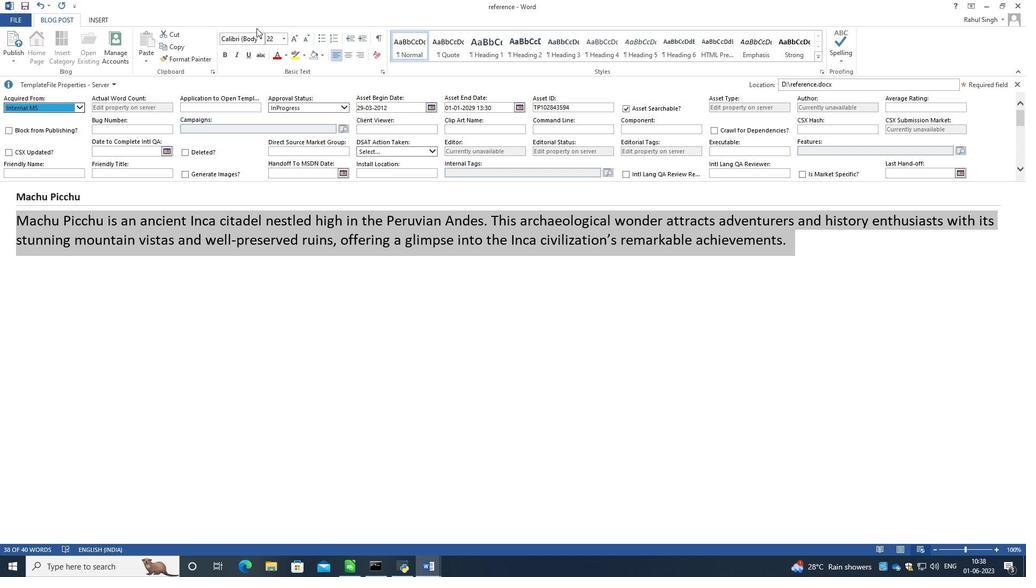 
Action: Mouse pressed left at (254, 37)
Screenshot: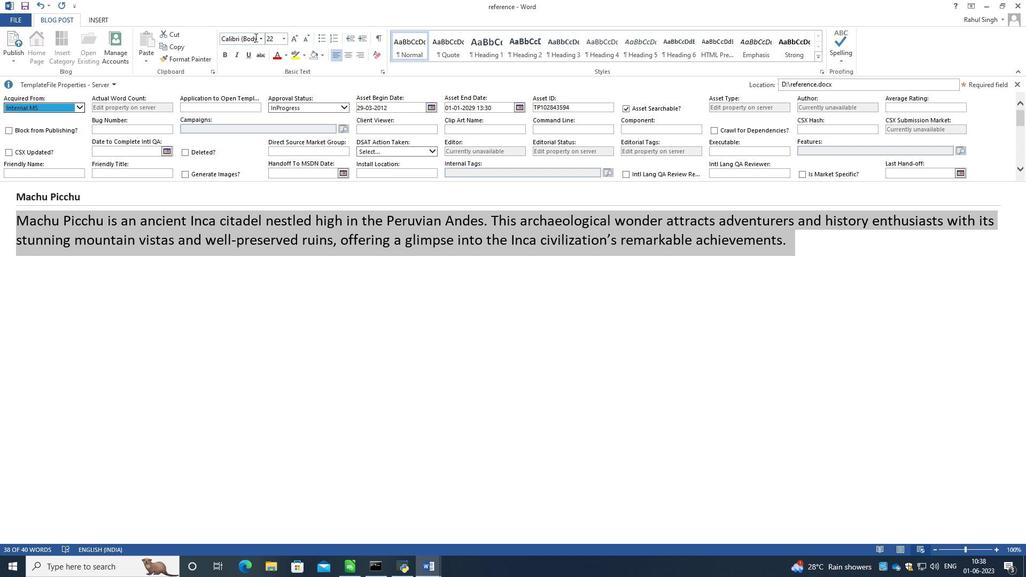 
Action: Mouse moved to (254, 37)
Screenshot: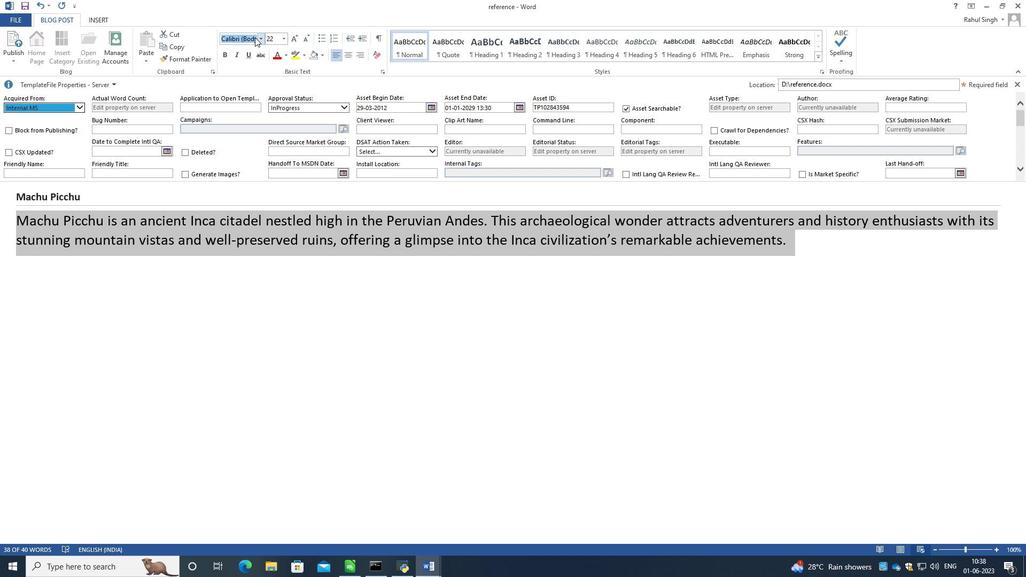 
Action: Key pressed <Key.caps_lock><Key.caps_lock><Key.caps_lock><Key.caps_lock><Key.caps_lock><Key.caps_lock><Key.caps_lock><Key.caps_lock><Key.caps_lock><Key.caps_lock><Key.caps_lock><Key.caps_lock>gabriolaand
Screenshot: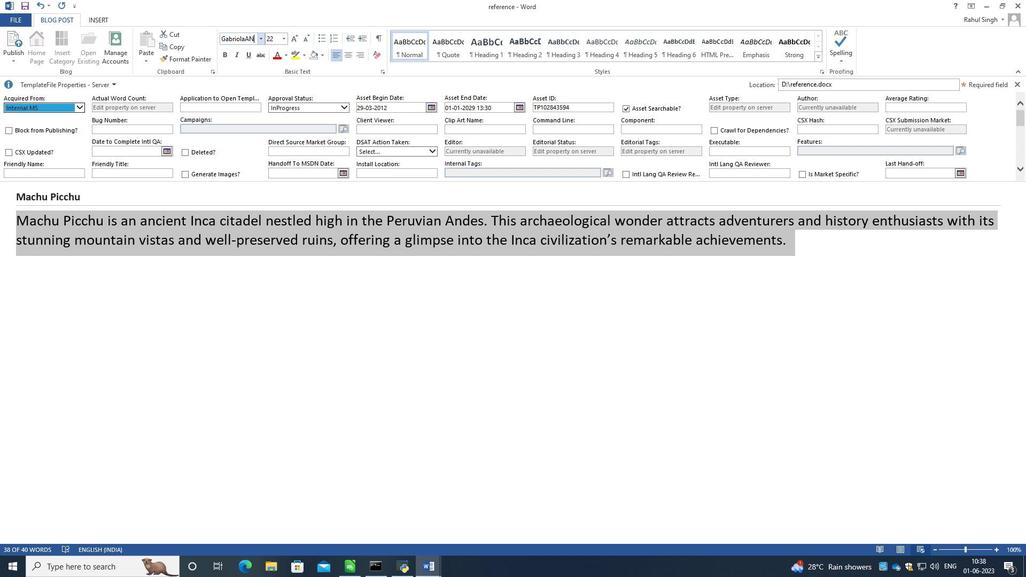 
Action: Mouse moved to (256, 45)
Screenshot: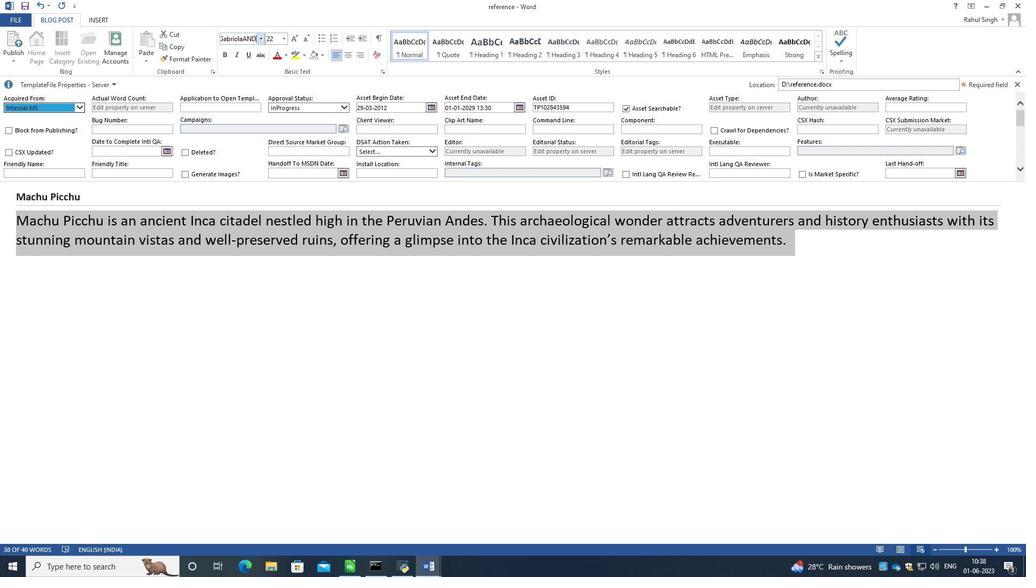 
Action: Key pressed <Key.enter>
Screenshot: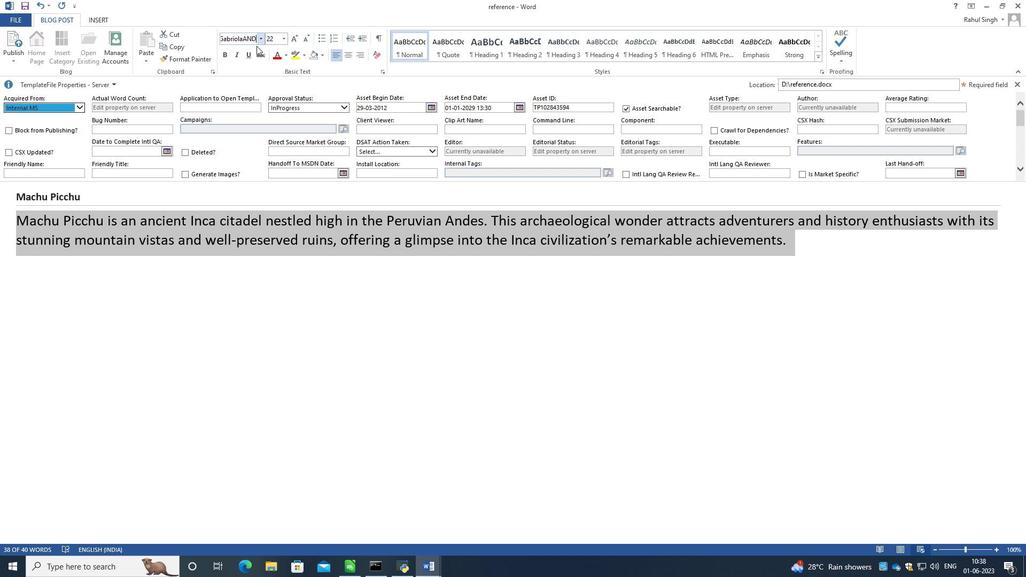 
Action: Mouse moved to (495, 315)
Screenshot: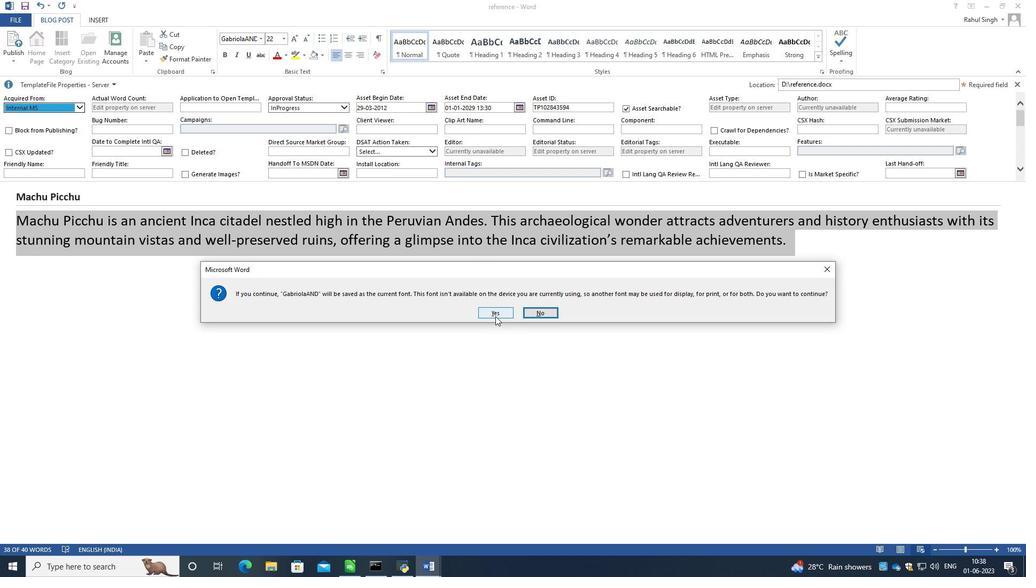 
Action: Mouse pressed left at (495, 315)
Screenshot: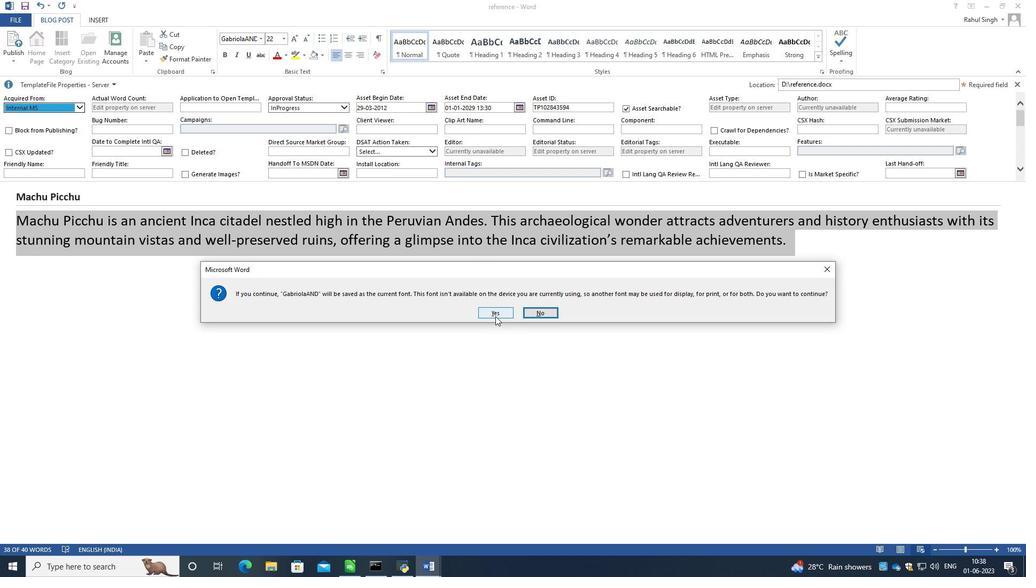
Action: Mouse moved to (405, 308)
Screenshot: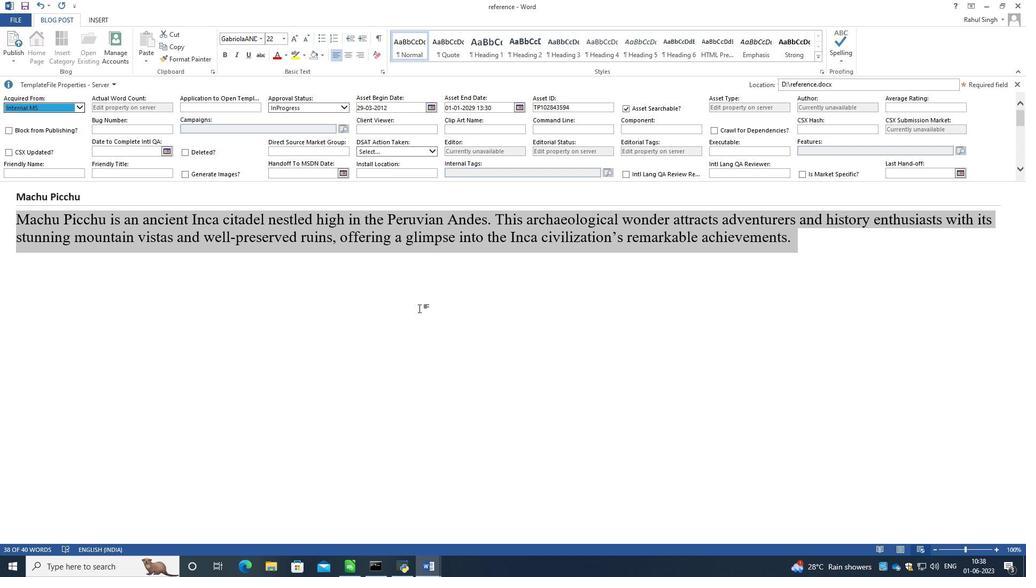 
Action: Mouse pressed left at (405, 308)
Screenshot: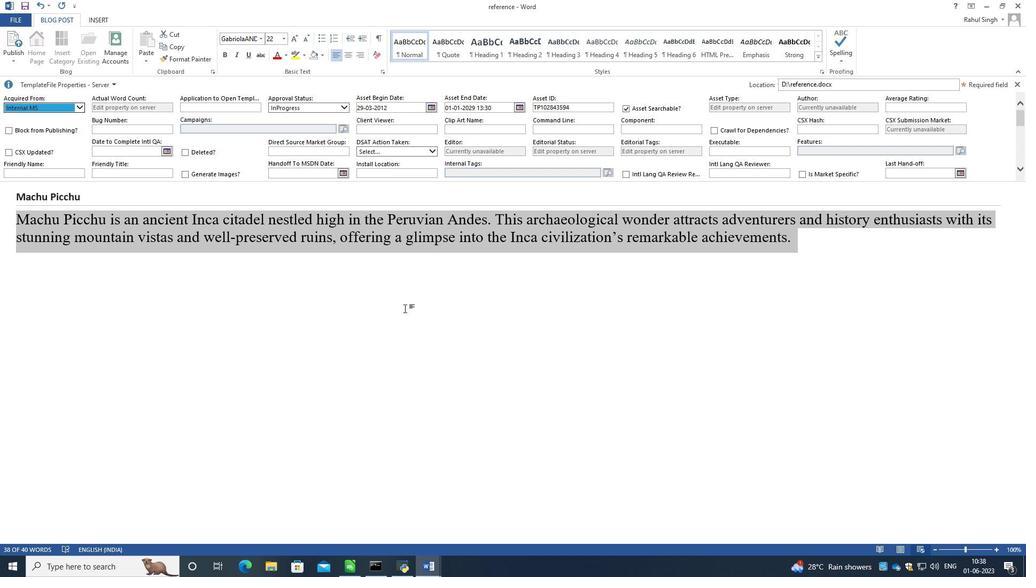 
Action: Mouse moved to (84, 195)
Screenshot: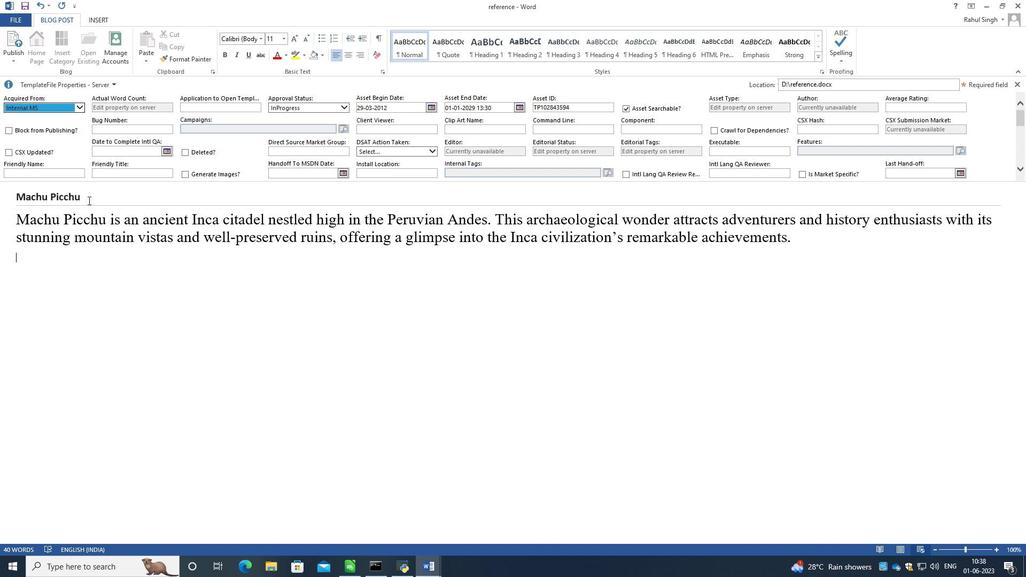 
Action: Mouse pressed left at (84, 195)
Screenshot: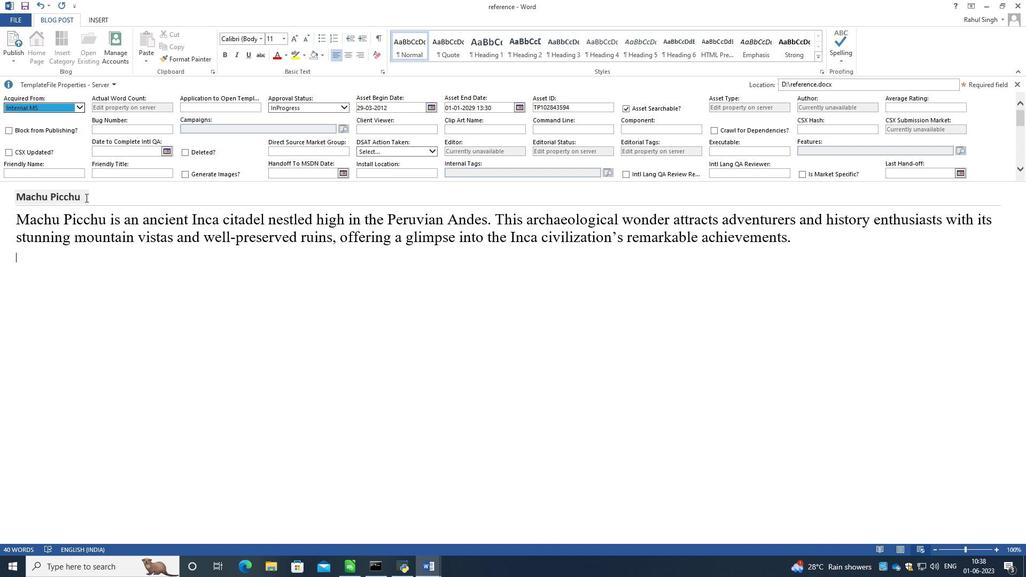 
Action: Mouse moved to (283, 39)
Screenshot: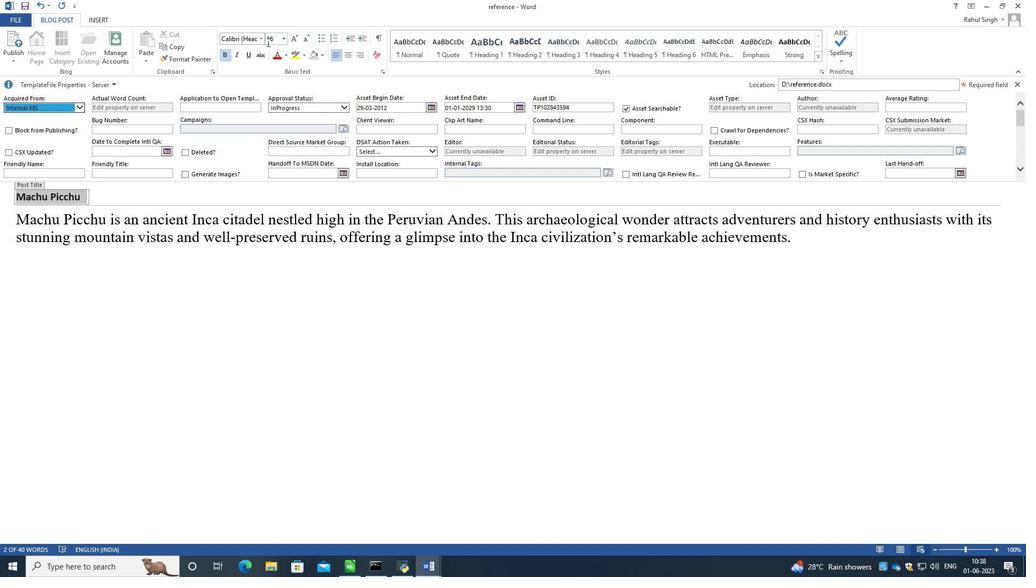 
Action: Mouse pressed left at (283, 39)
Screenshot: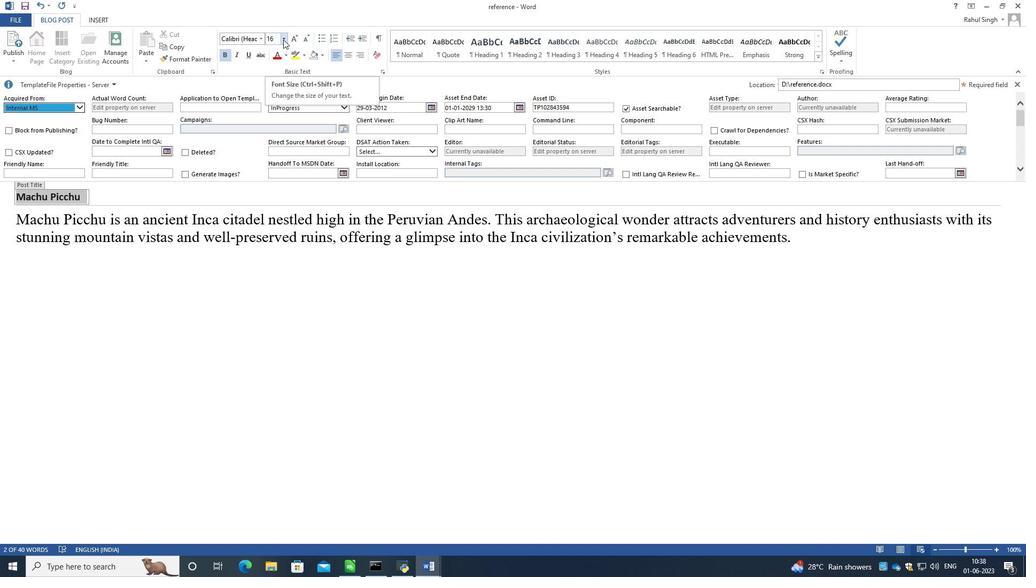 
Action: Mouse moved to (281, 122)
Screenshot: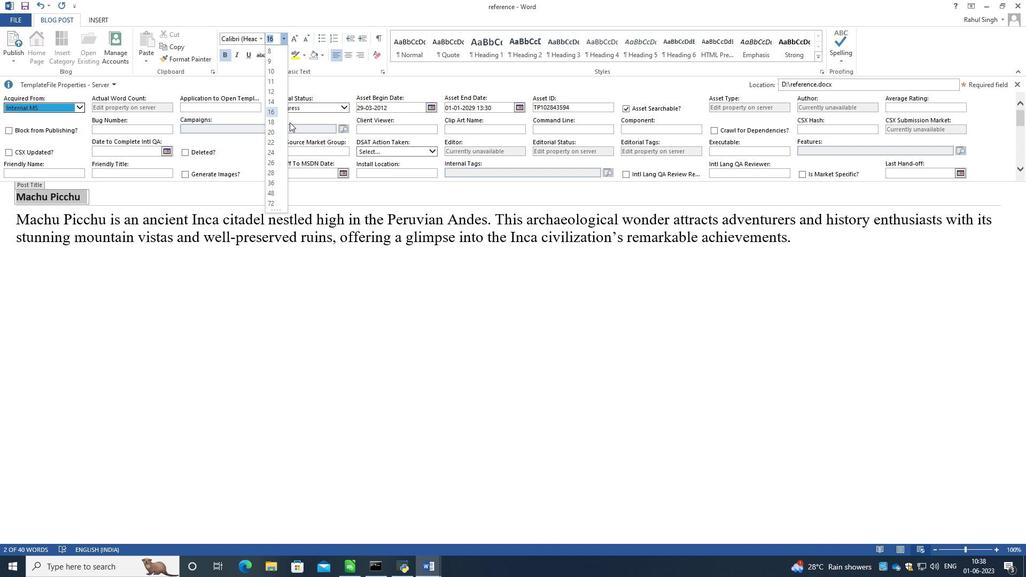 
Action: Mouse pressed left at (281, 122)
Screenshot: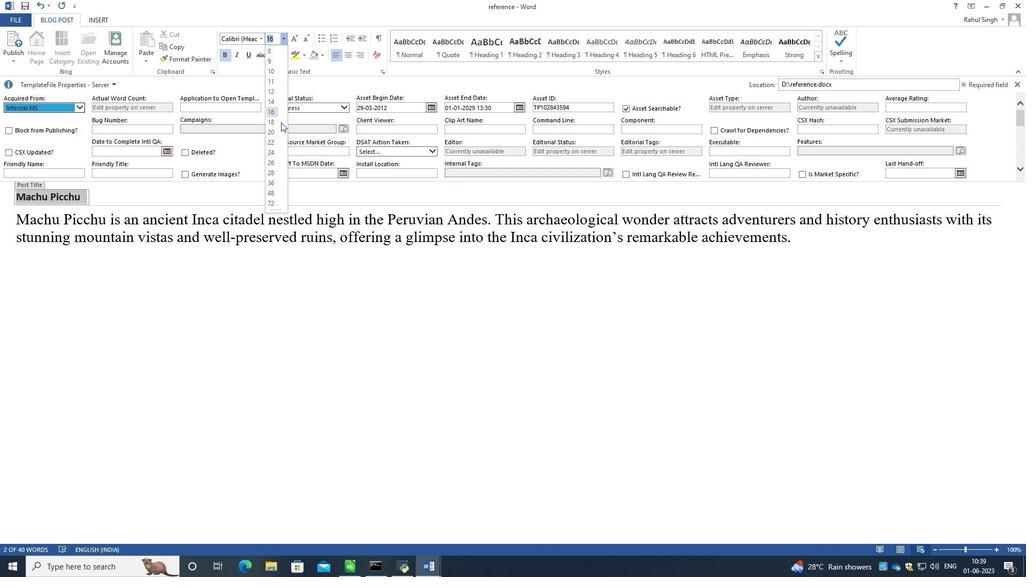 
Action: Mouse moved to (270, 111)
Screenshot: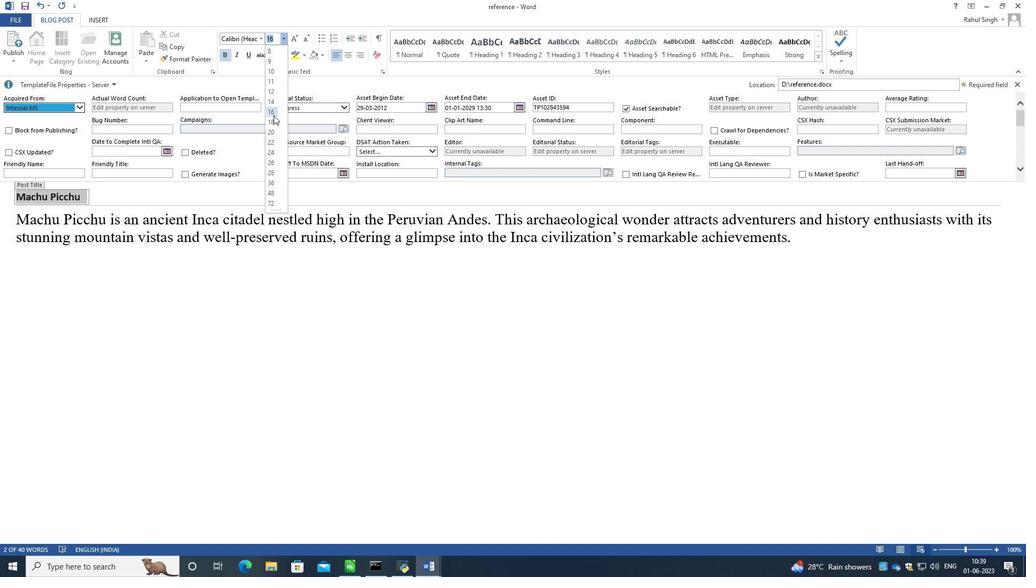 
Action: Mouse pressed left at (270, 111)
Screenshot: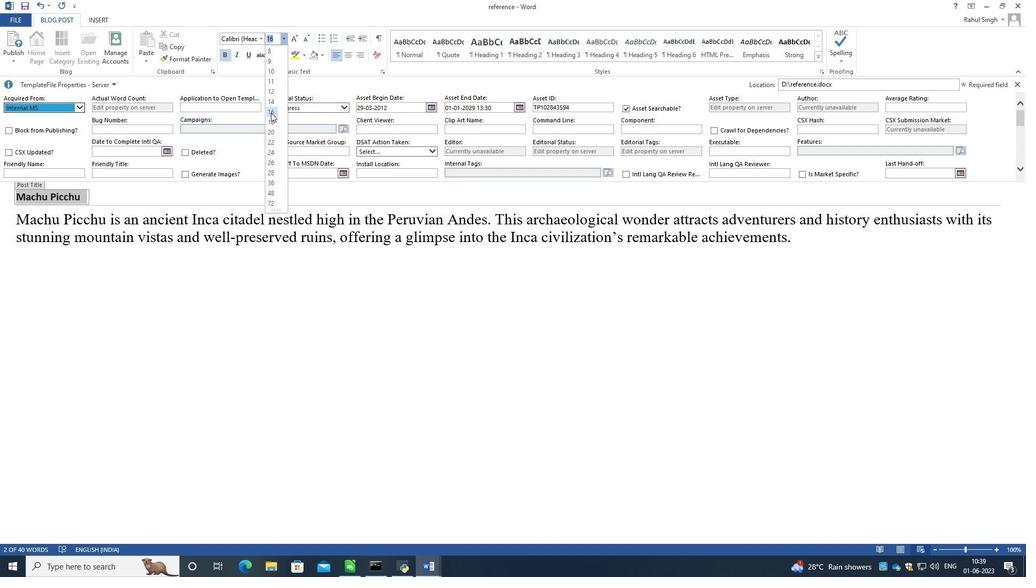 
Action: Mouse moved to (346, 53)
Screenshot: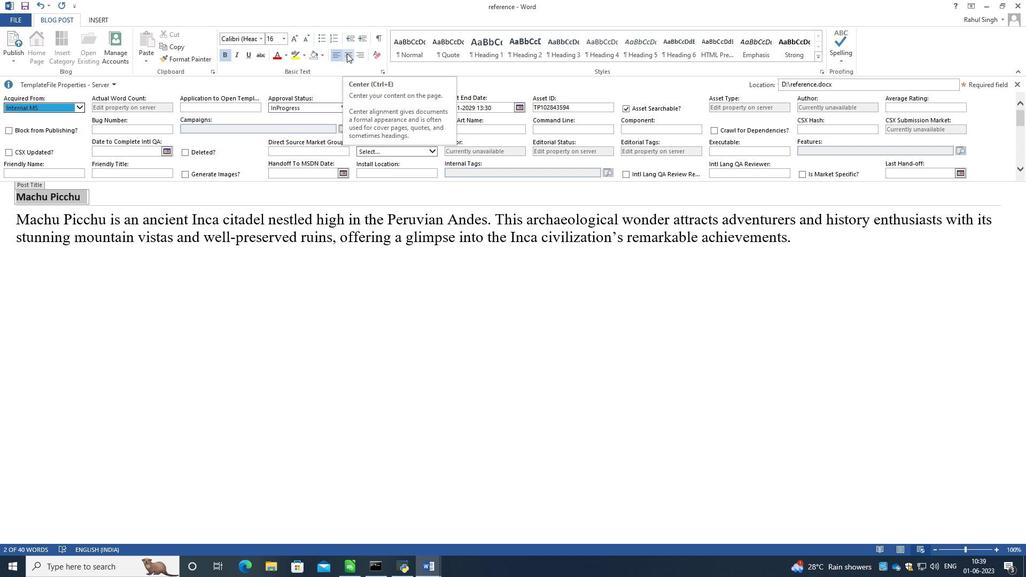 
Action: Mouse pressed left at (346, 53)
Screenshot: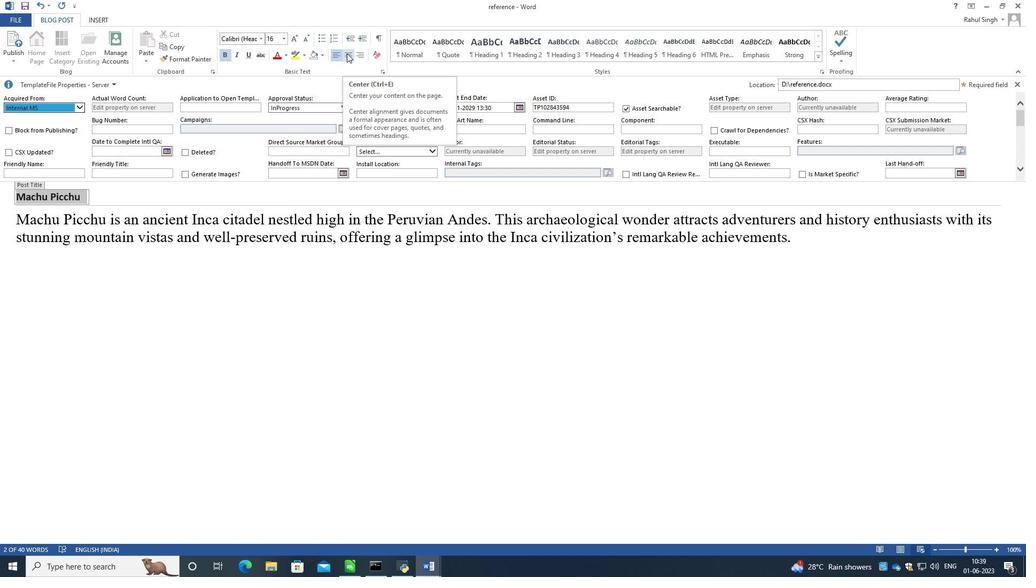
Action: Mouse moved to (376, 287)
Screenshot: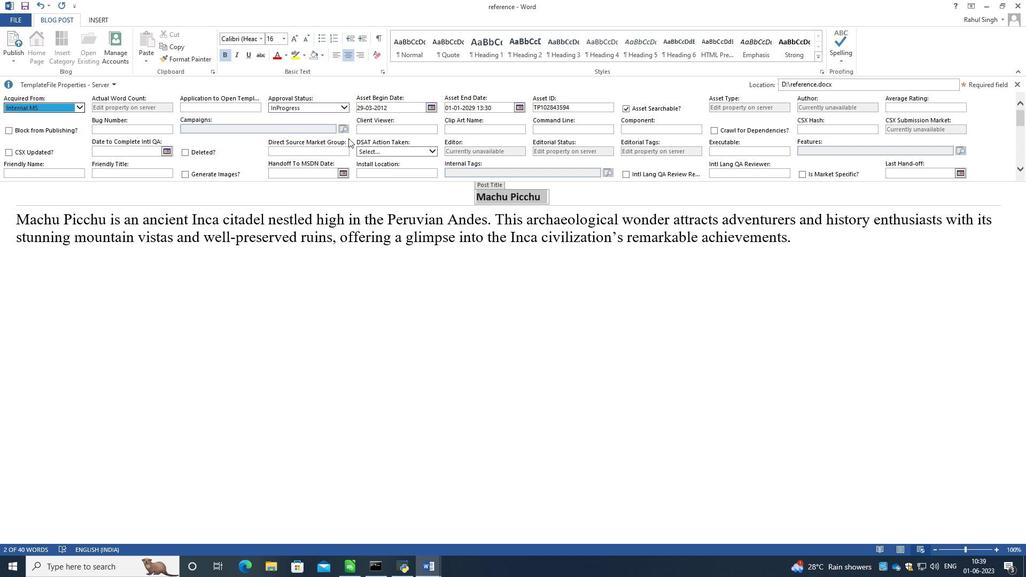 
Action: Mouse pressed left at (376, 287)
Screenshot: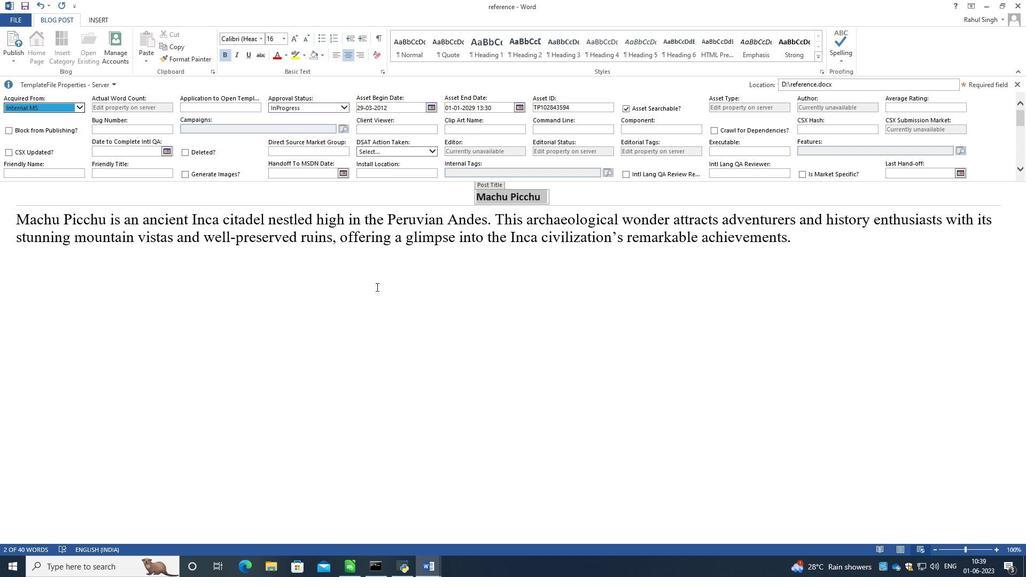 
